 Task: Look for space in Taloda, India from 1st July, 2023 to 8th July, 2023 for 2 adults, 1 child in price range Rs.15000 to Rs.20000. Place can be entire place with 1  bedroom having 1 bed and 1 bathroom. Property type can be house, flat, guest house, hotel. Booking option can be shelf check-in. Required host language is English.
Action: Mouse moved to (536, 97)
Screenshot: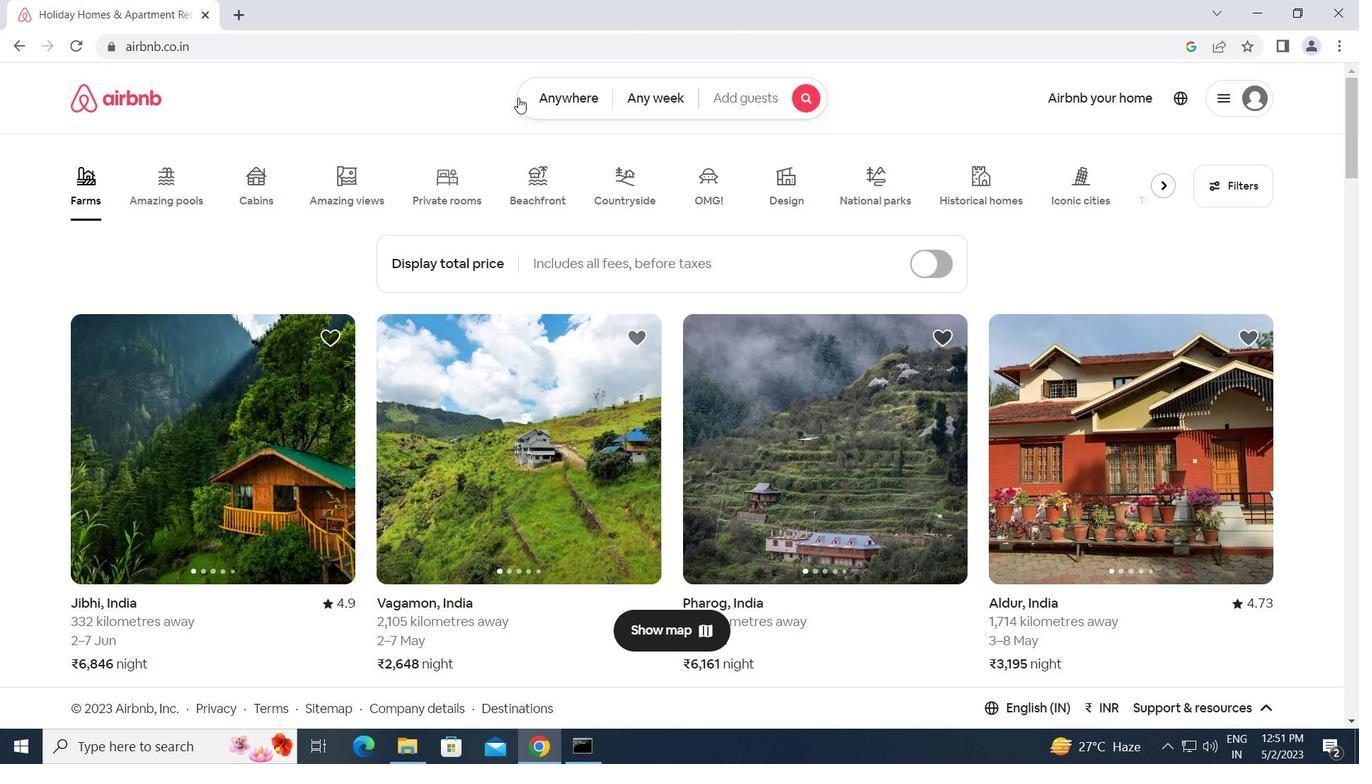 
Action: Mouse pressed left at (536, 97)
Screenshot: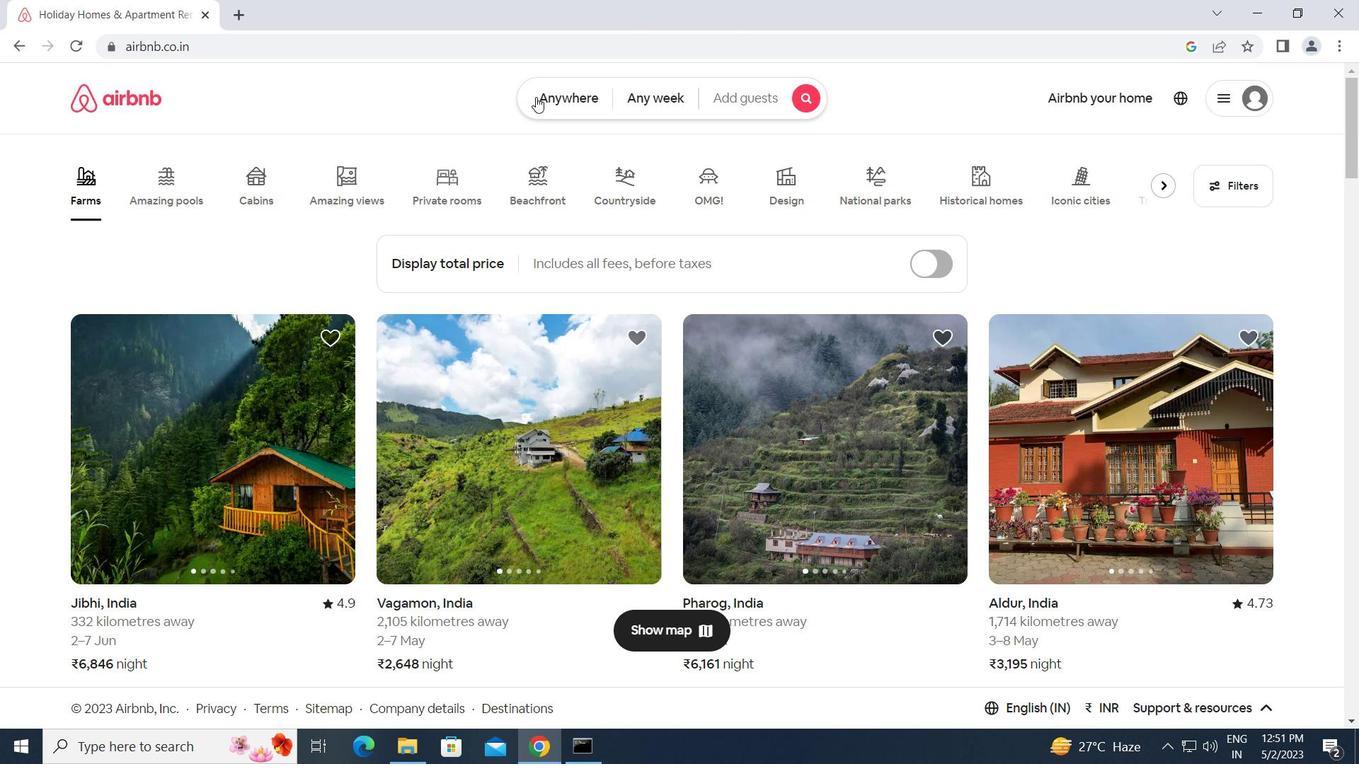 
Action: Mouse moved to (477, 164)
Screenshot: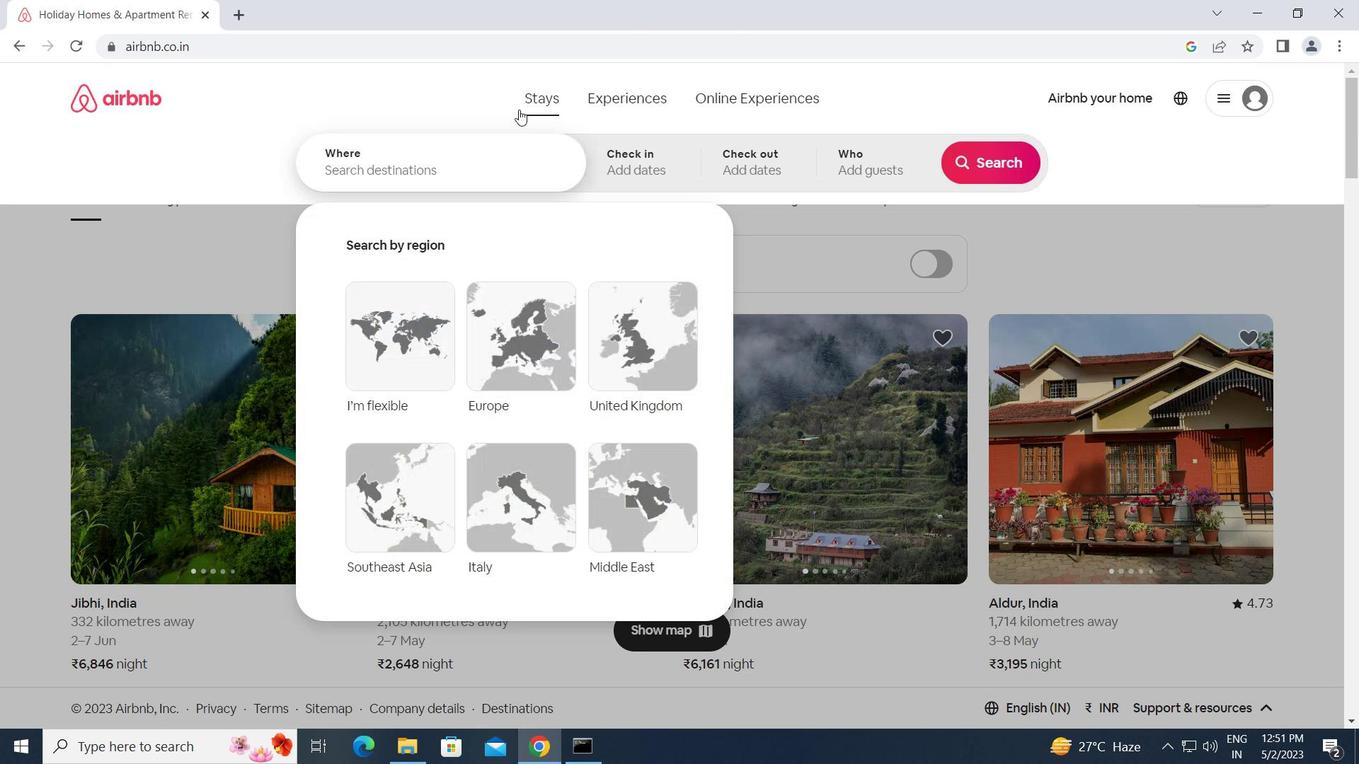 
Action: Mouse pressed left at (477, 164)
Screenshot: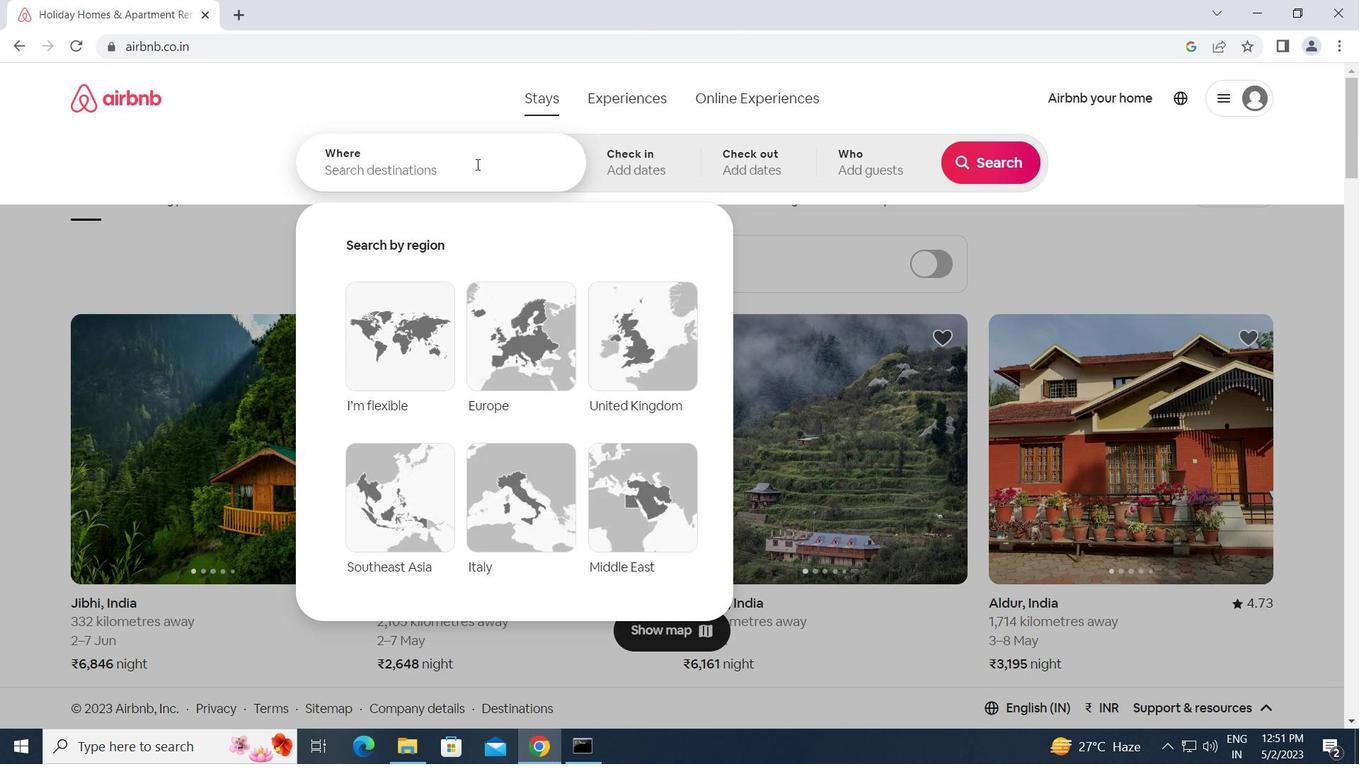 
Action: Key pressed <Key.caps_lock><Key.caps_lock>t<Key.caps_lock>aloda,<Key.space><Key.caps_lock>i<Key.caps_lock>ndia<Key.enter>
Screenshot: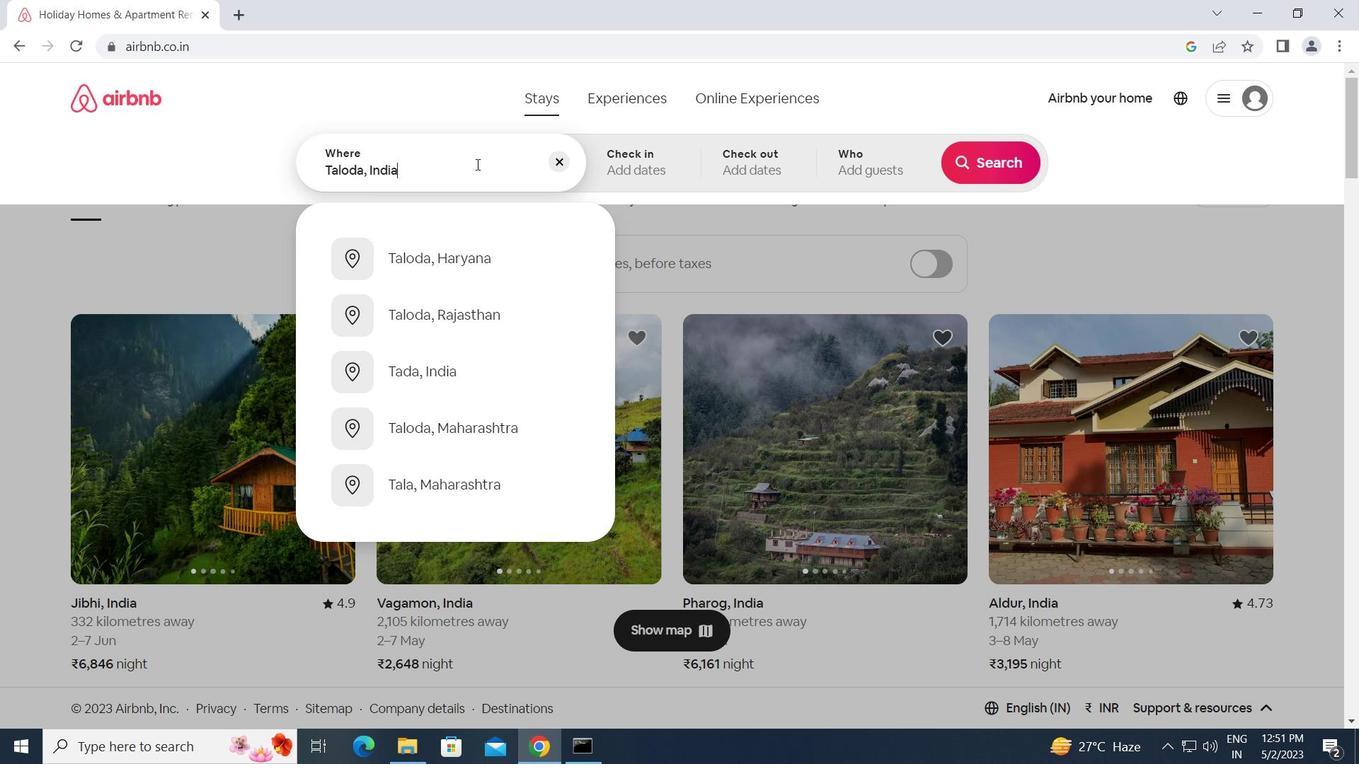 
Action: Mouse moved to (985, 299)
Screenshot: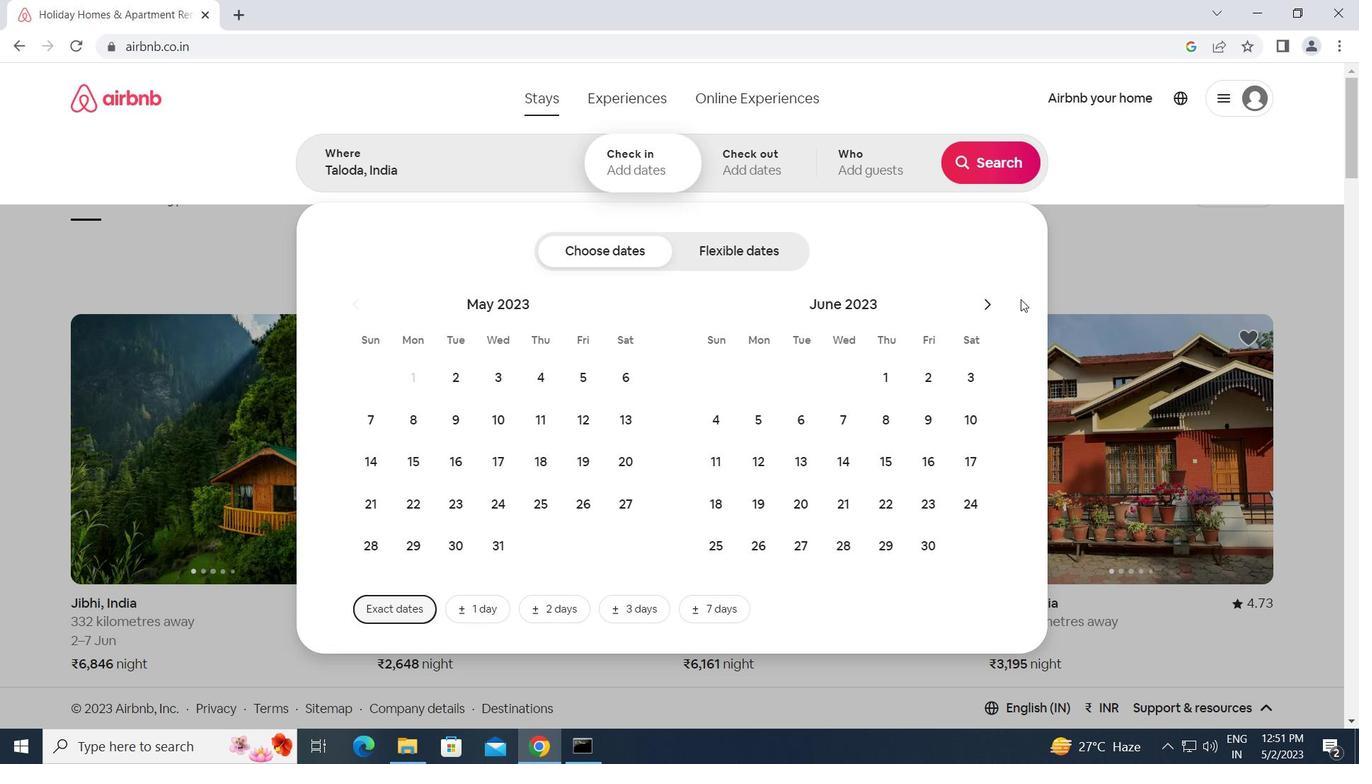 
Action: Mouse pressed left at (985, 299)
Screenshot: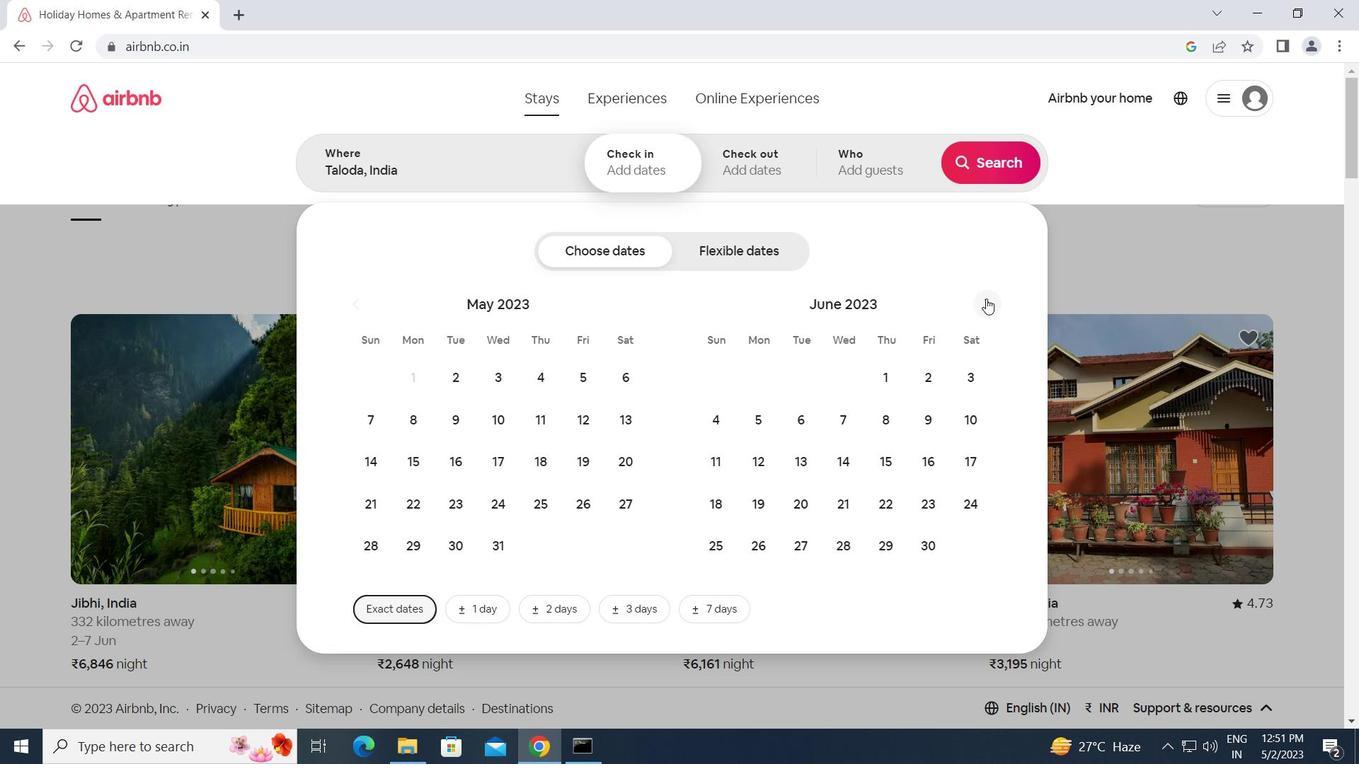 
Action: Mouse moved to (965, 375)
Screenshot: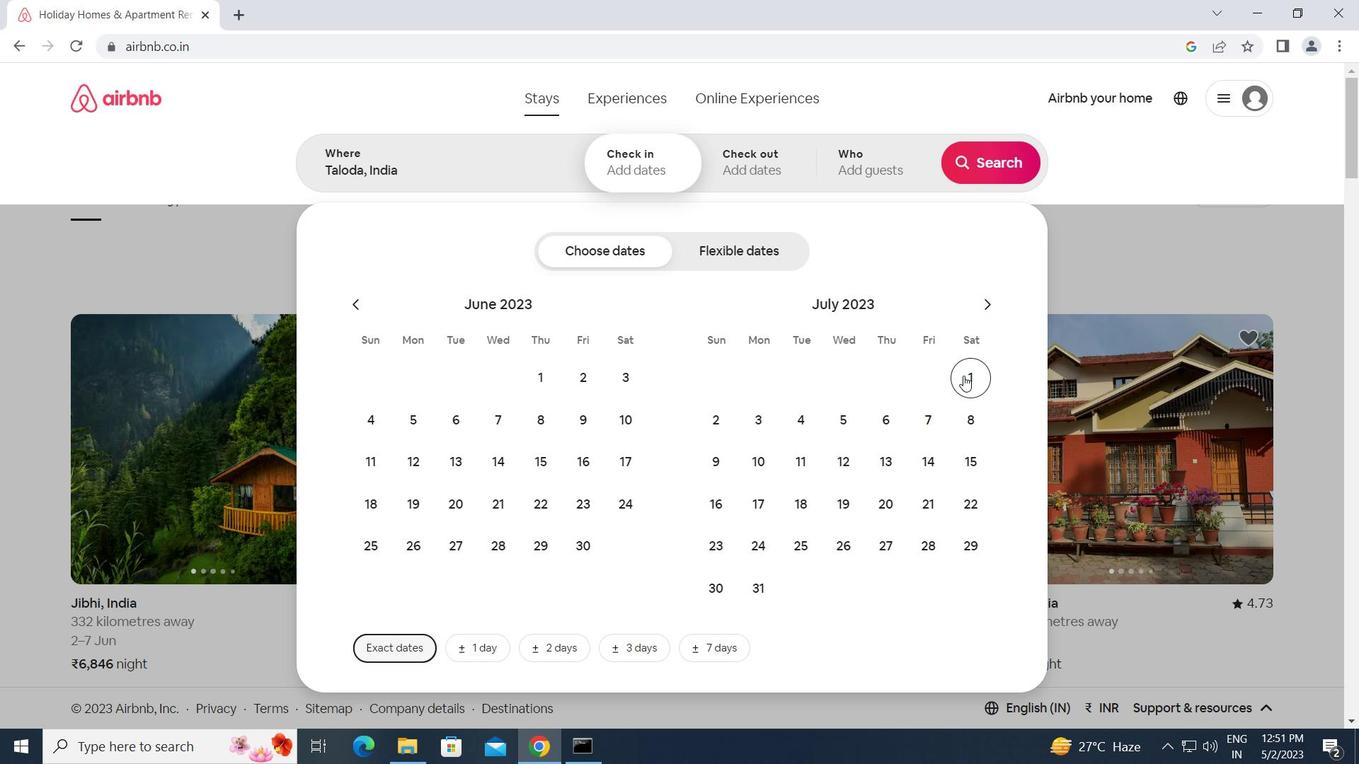 
Action: Mouse pressed left at (965, 375)
Screenshot: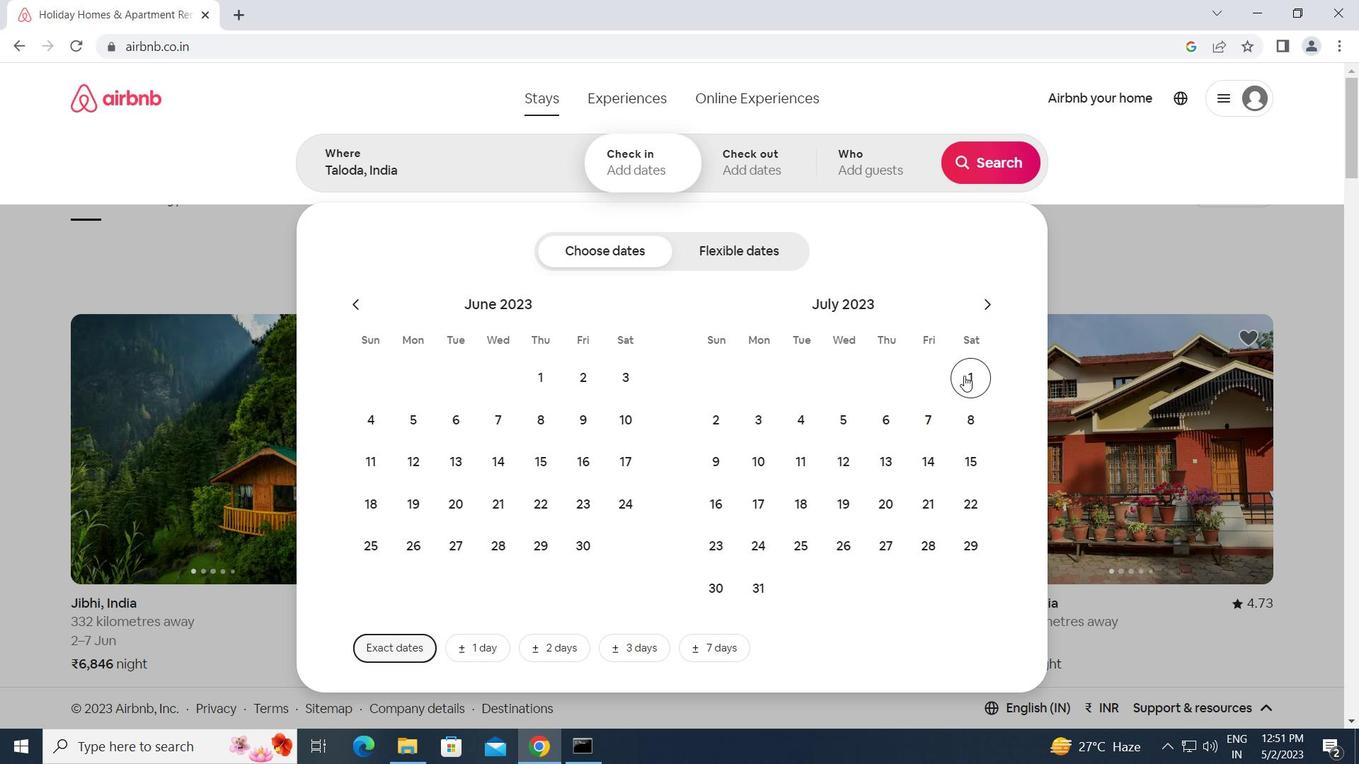 
Action: Mouse moved to (968, 419)
Screenshot: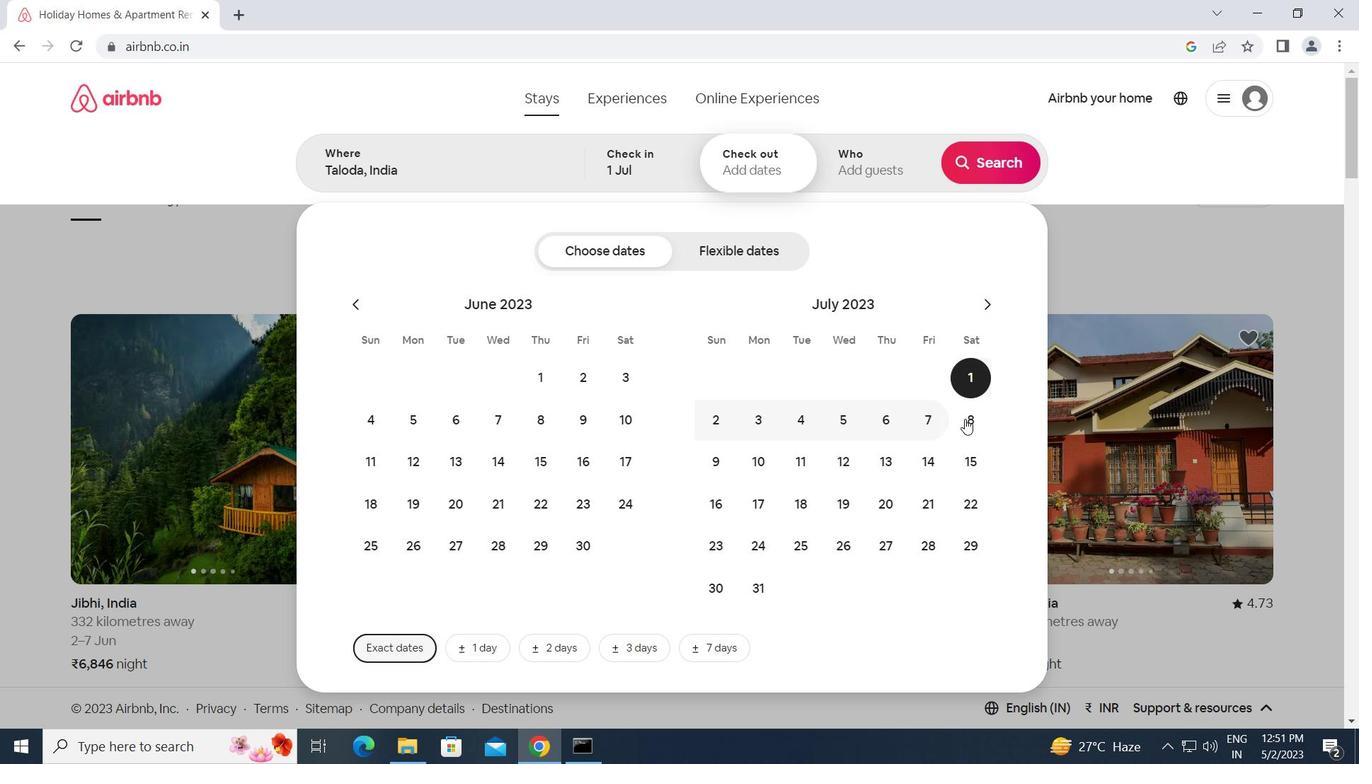 
Action: Mouse pressed left at (968, 419)
Screenshot: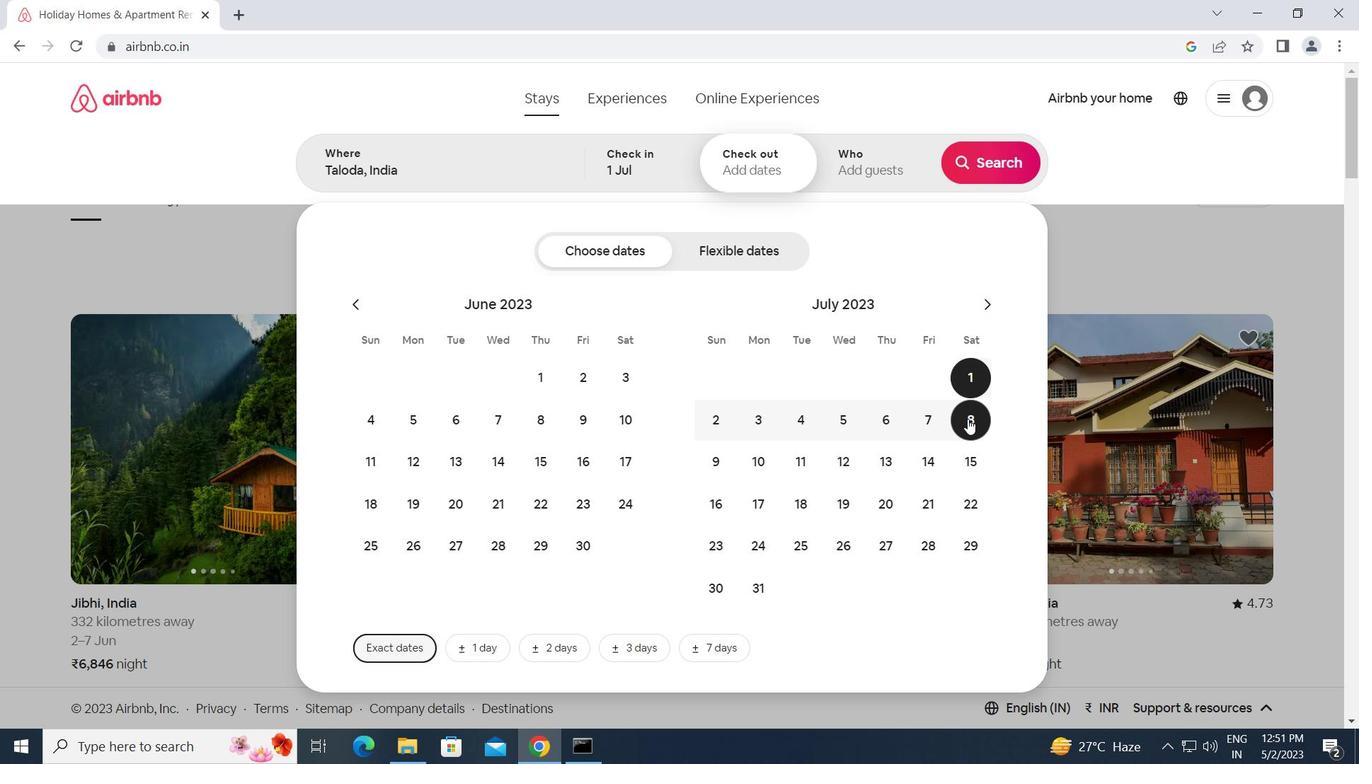 
Action: Mouse moved to (885, 162)
Screenshot: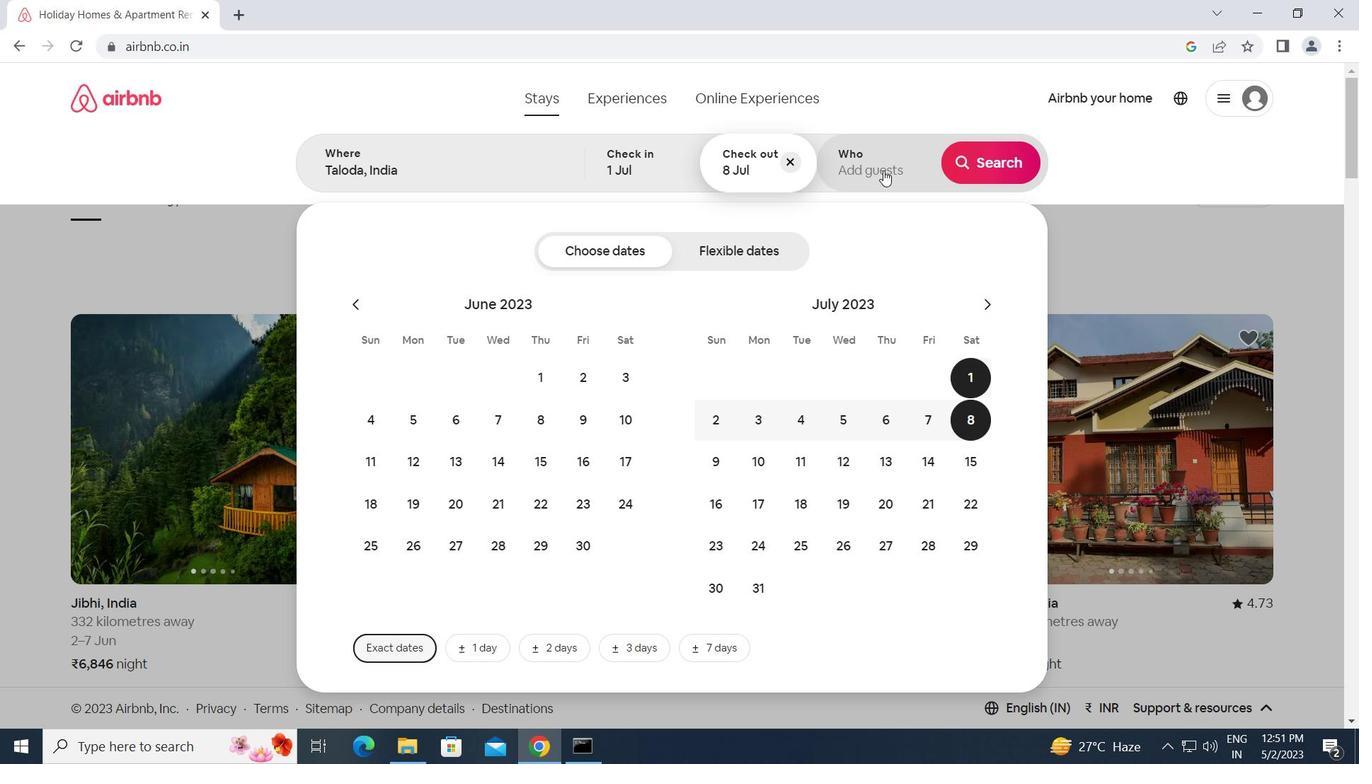 
Action: Mouse pressed left at (885, 162)
Screenshot: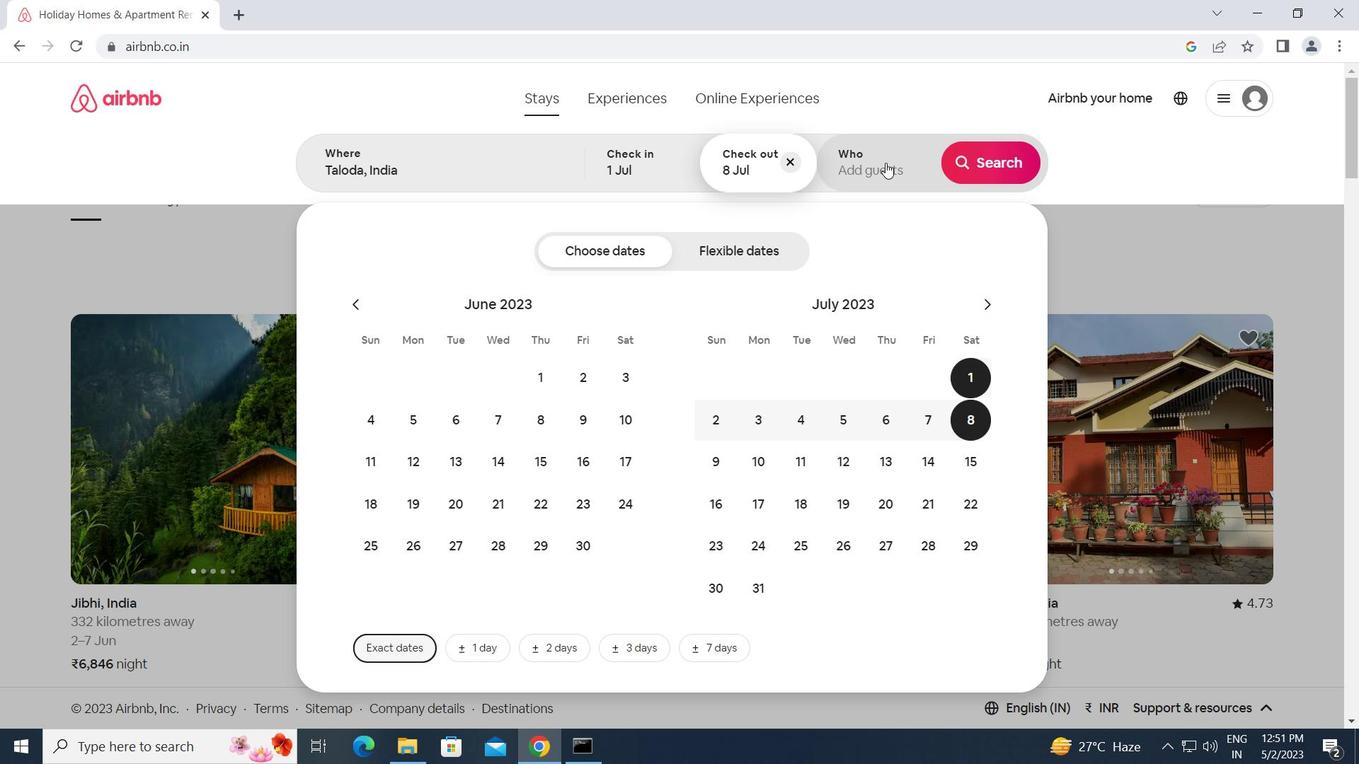 
Action: Mouse moved to (994, 249)
Screenshot: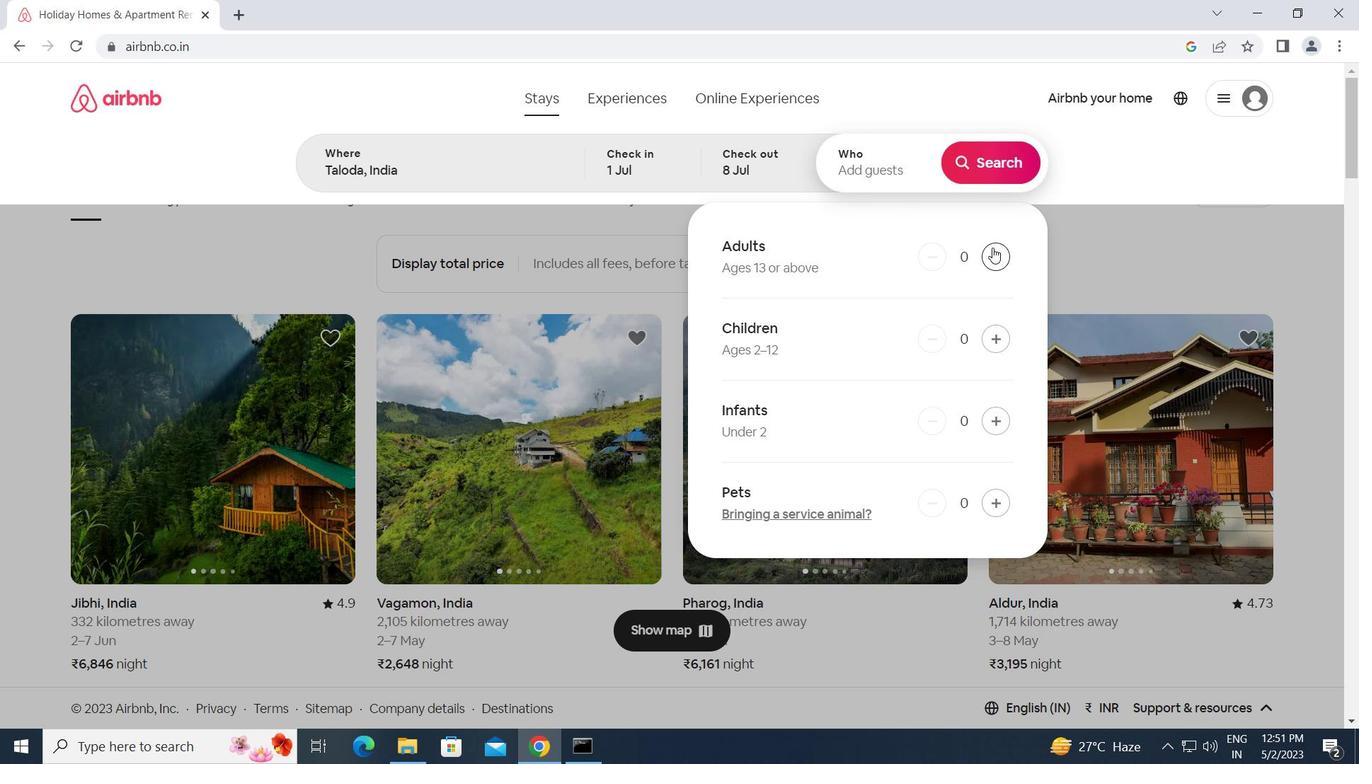 
Action: Mouse pressed left at (994, 249)
Screenshot: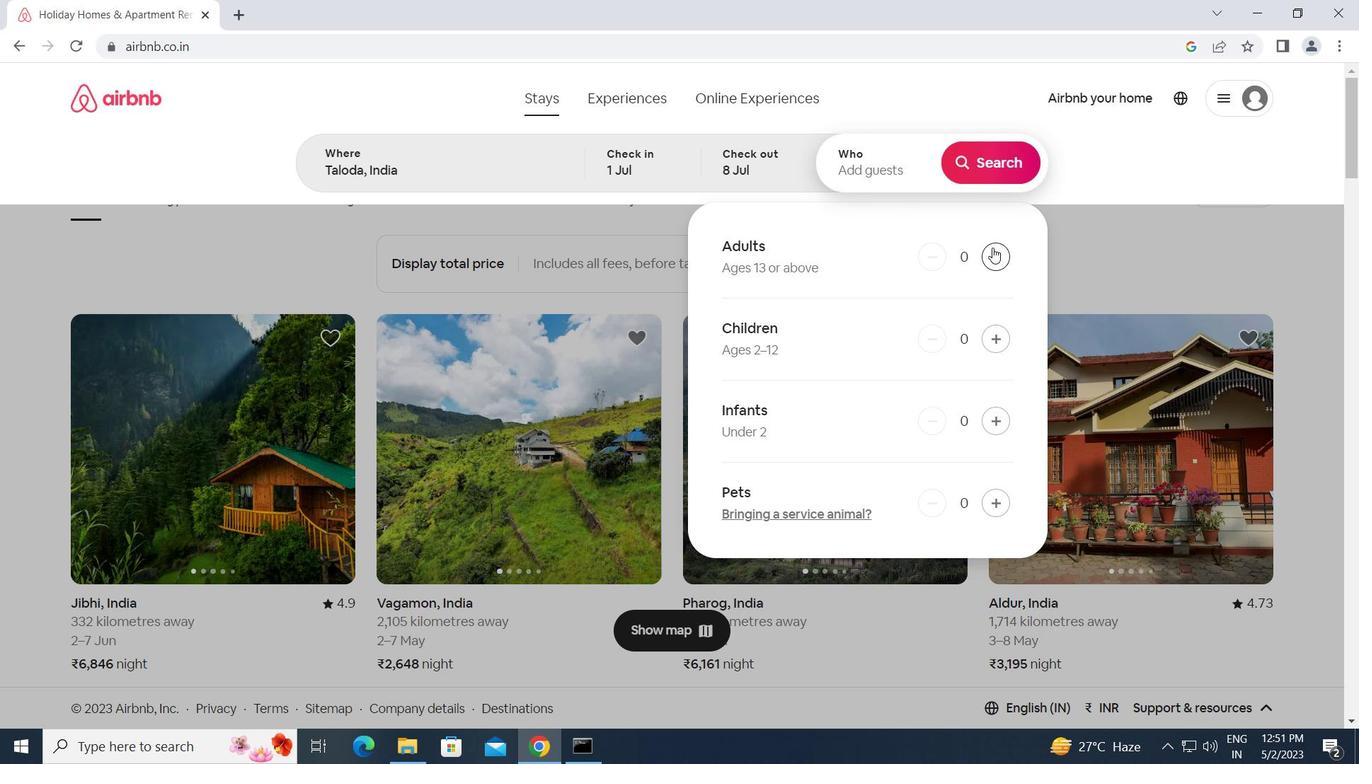 
Action: Mouse pressed left at (994, 249)
Screenshot: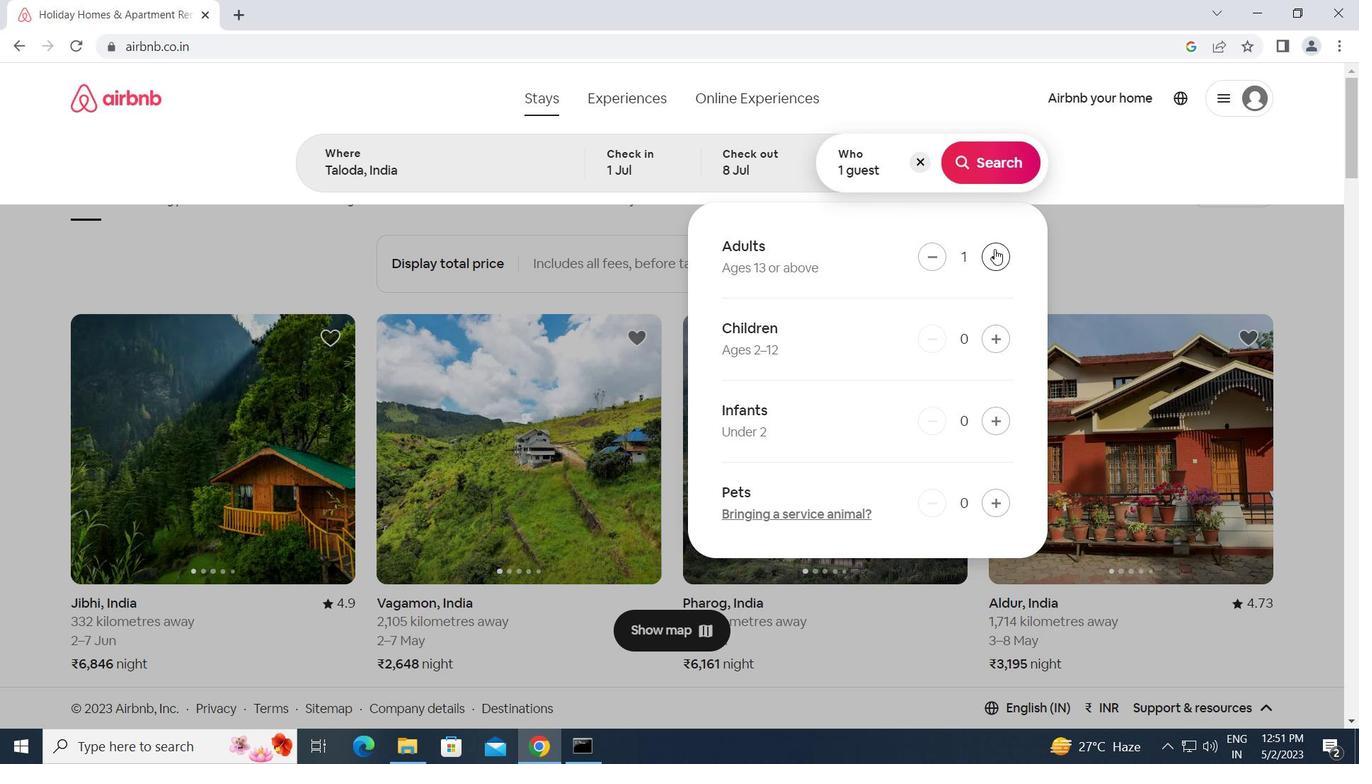 
Action: Mouse moved to (991, 327)
Screenshot: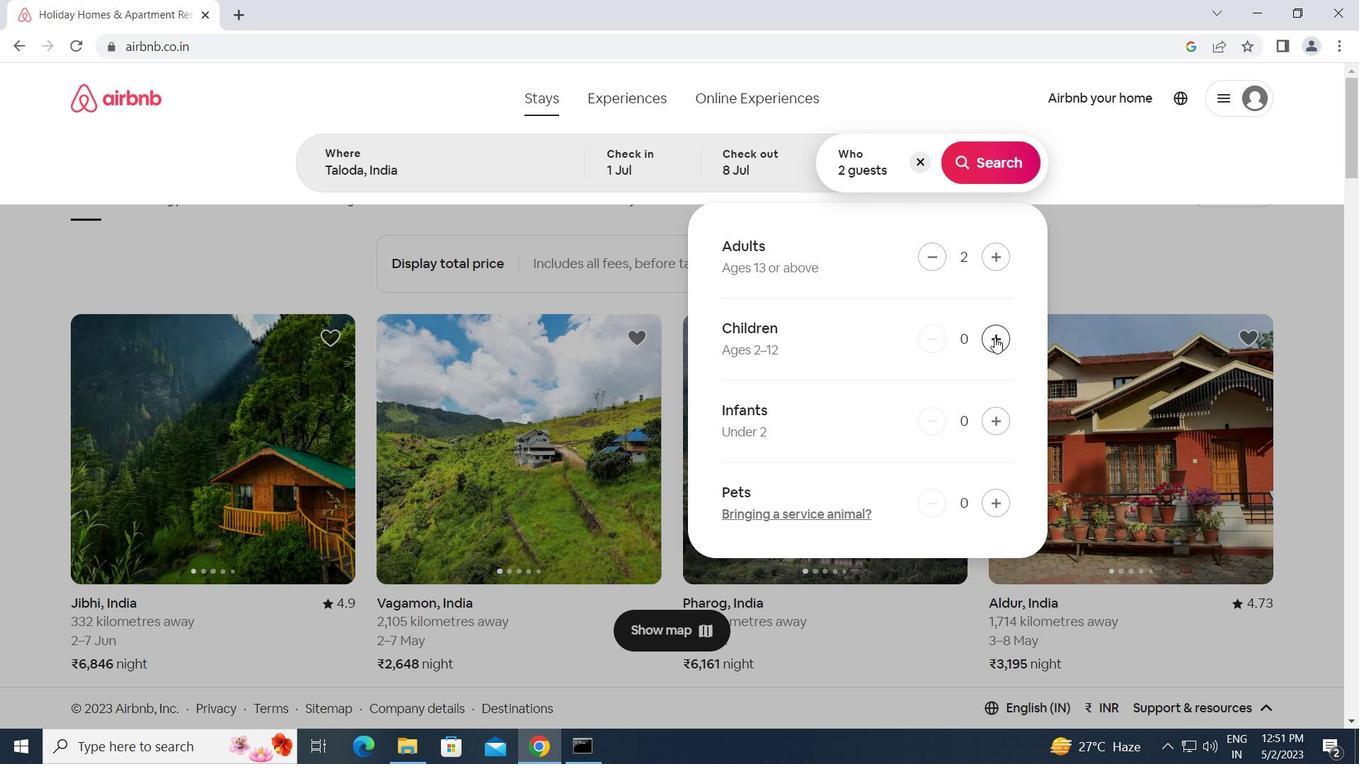 
Action: Mouse pressed left at (991, 327)
Screenshot: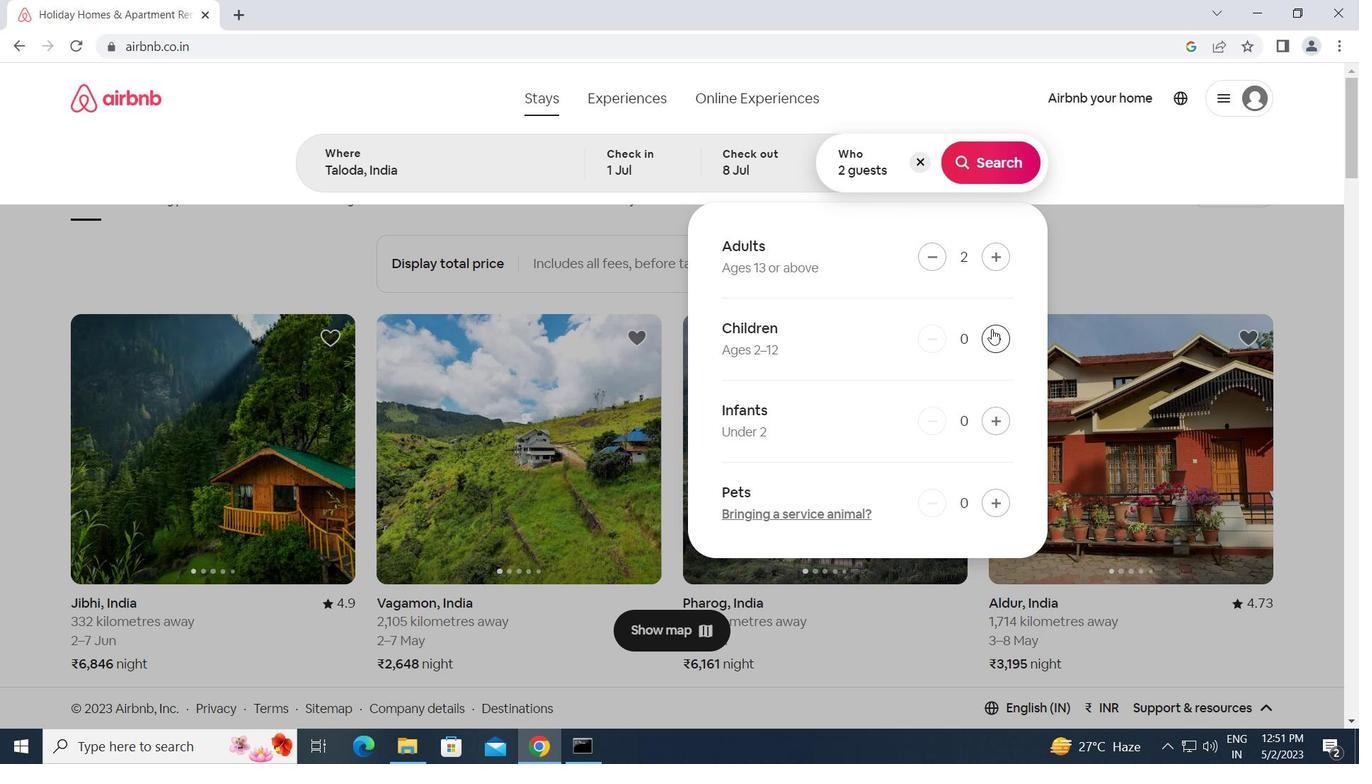 
Action: Mouse moved to (987, 155)
Screenshot: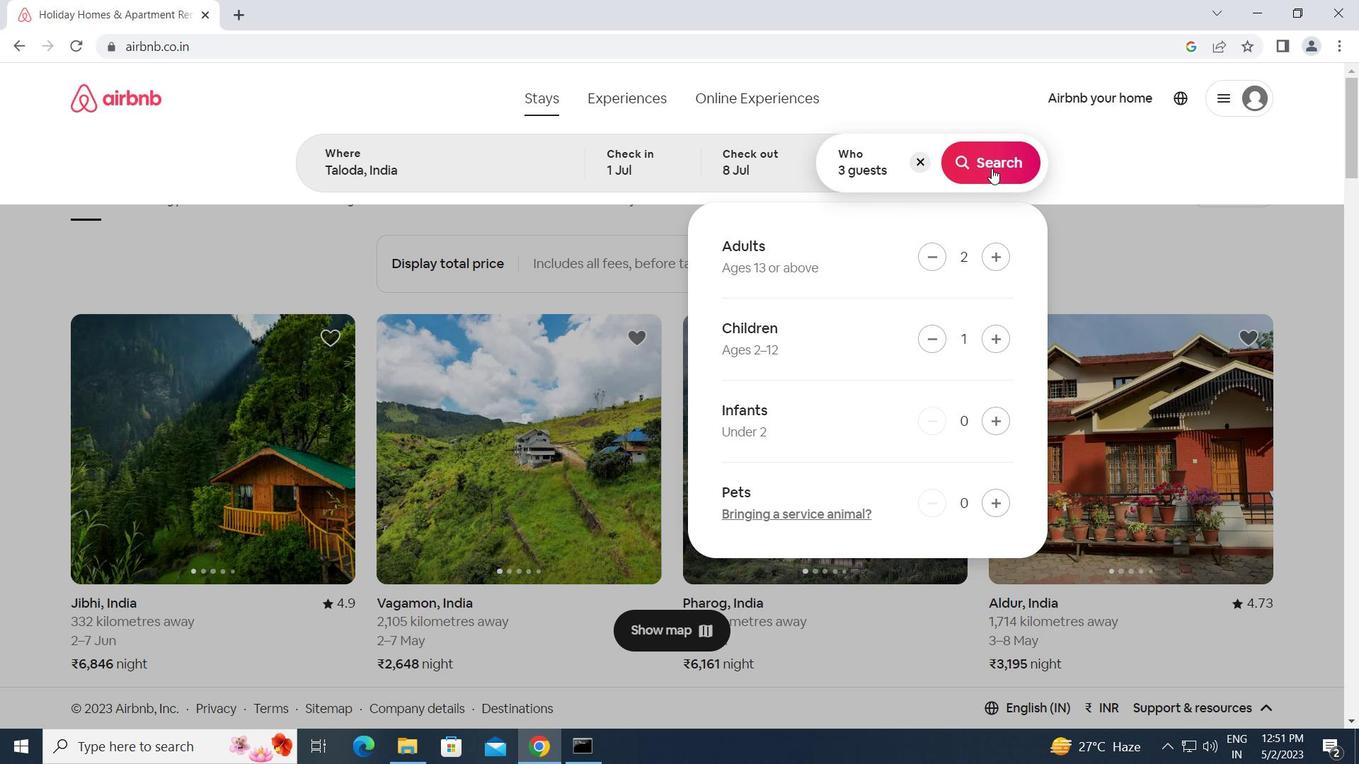 
Action: Mouse pressed left at (987, 155)
Screenshot: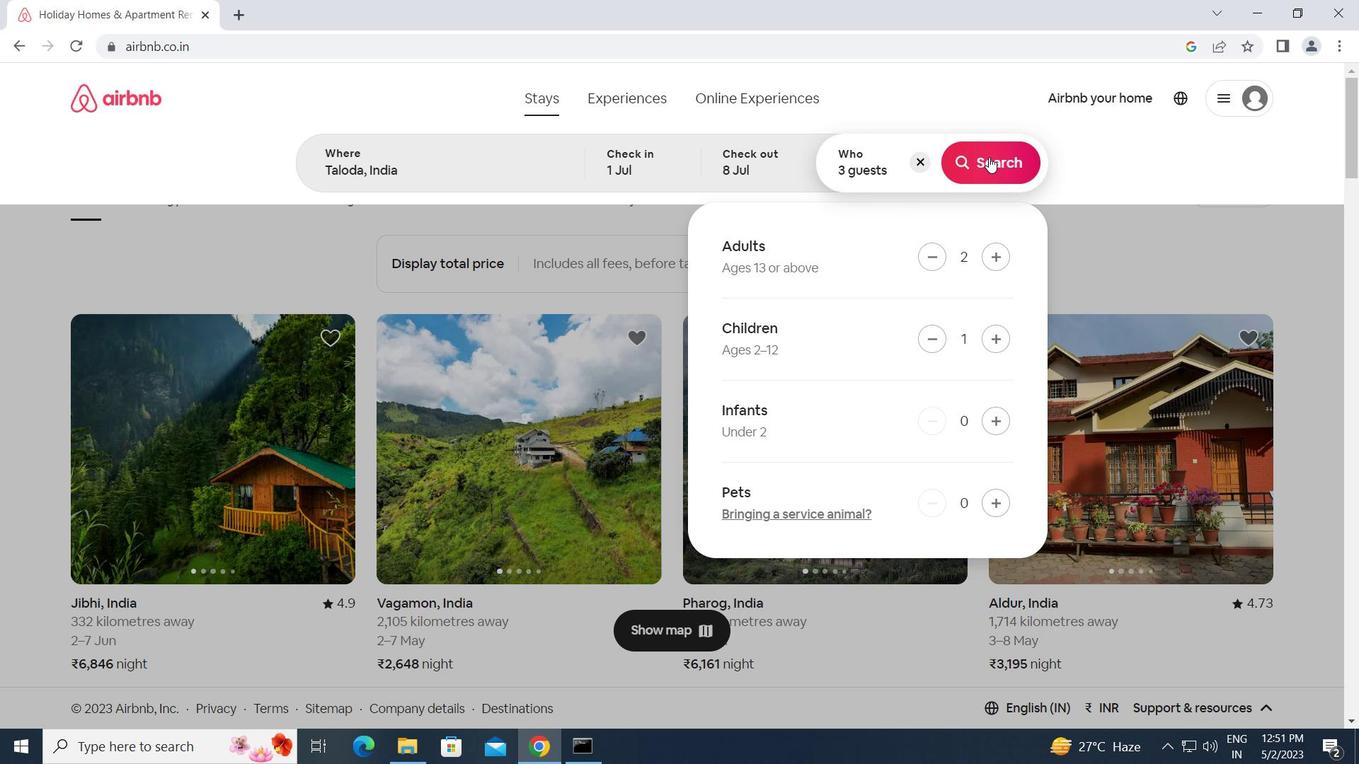 
Action: Mouse moved to (1284, 167)
Screenshot: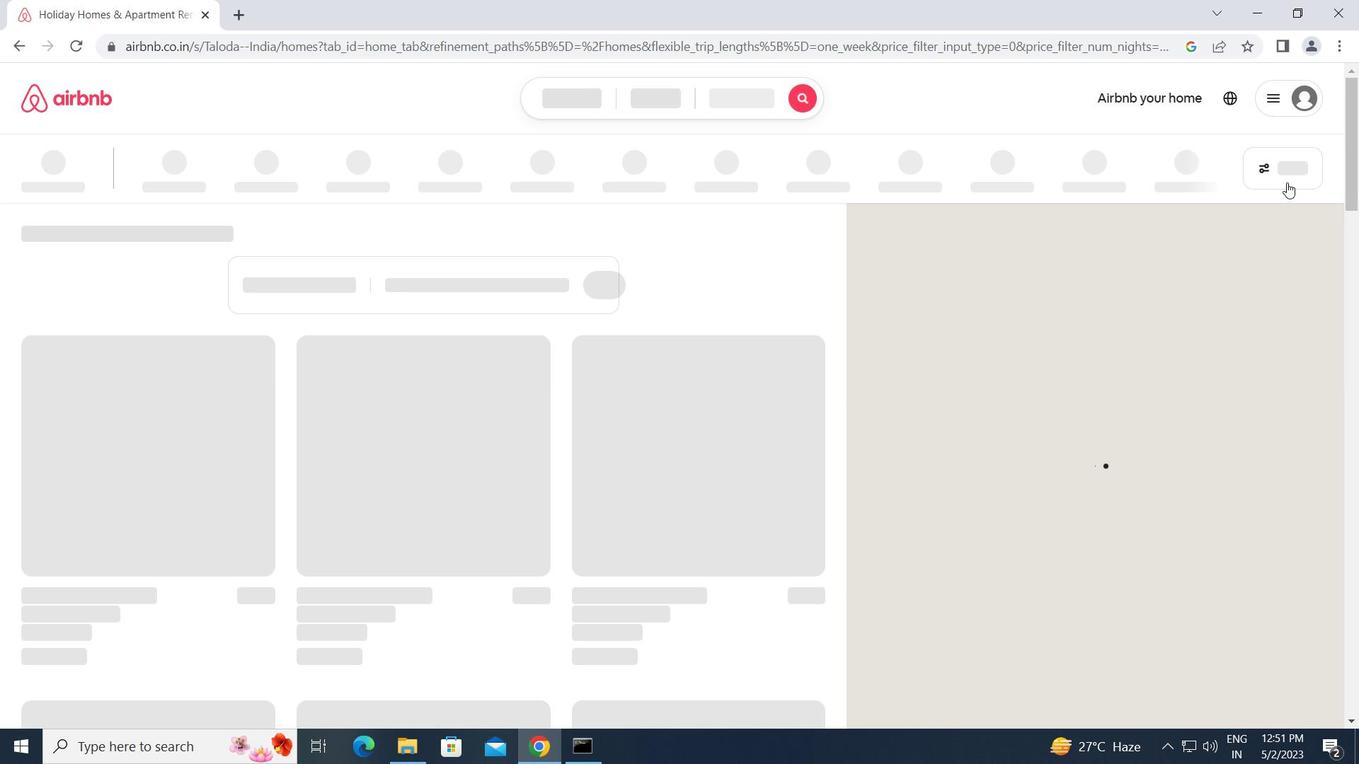 
Action: Mouse pressed left at (1284, 167)
Screenshot: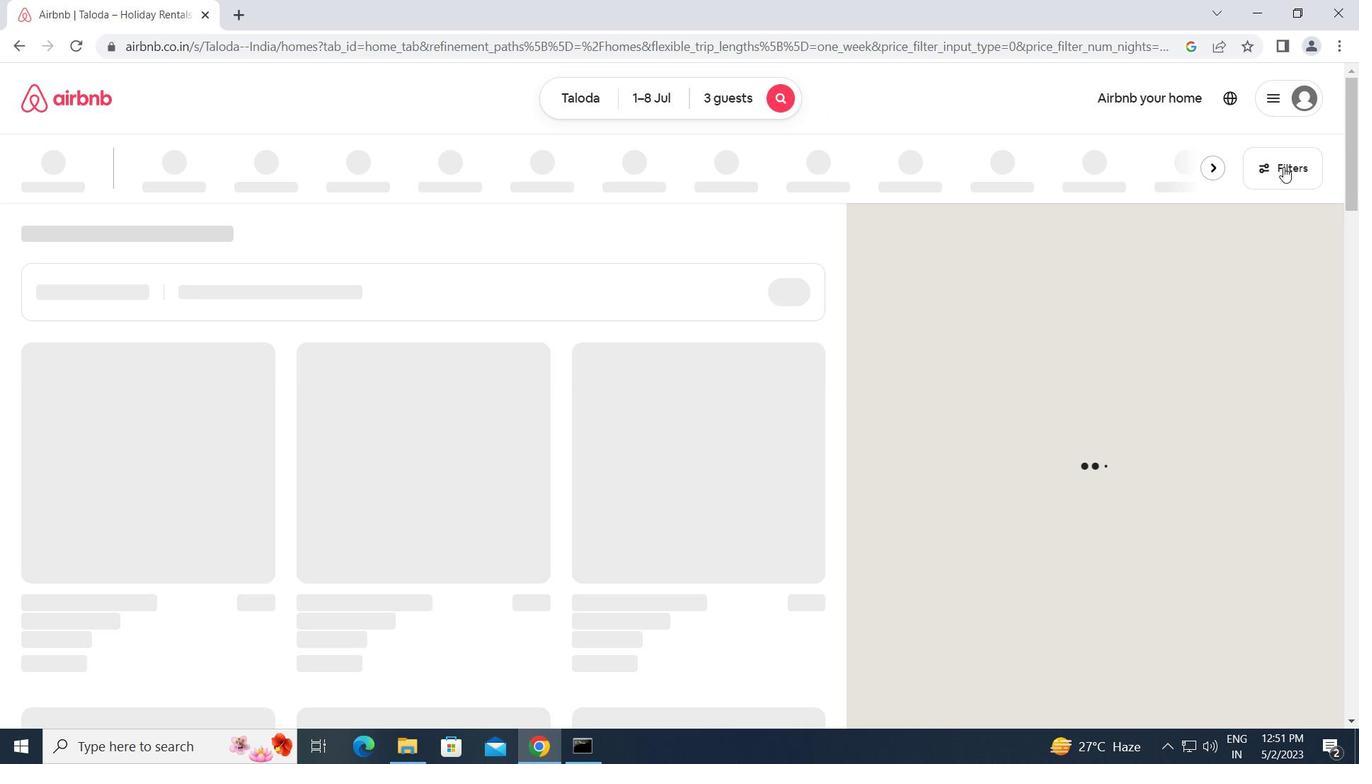 
Action: Mouse moved to (446, 341)
Screenshot: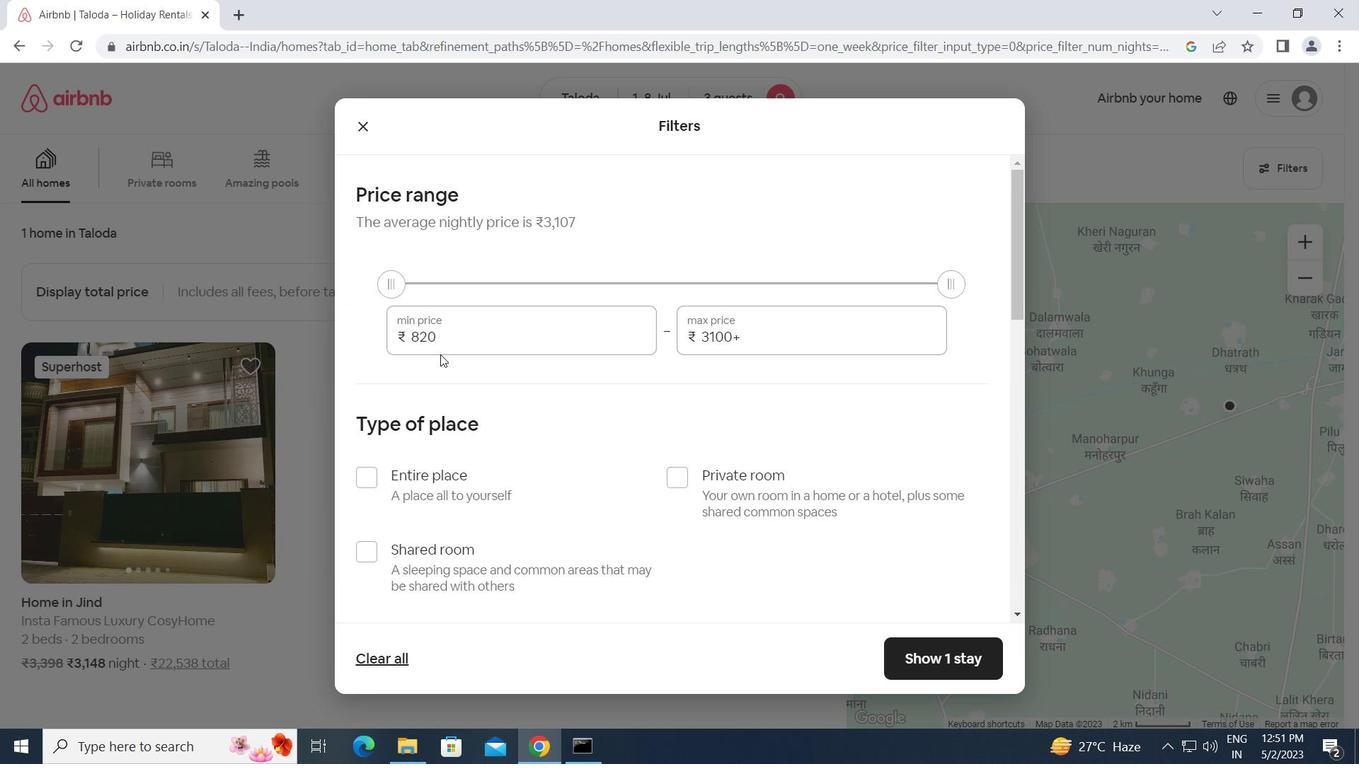 
Action: Mouse pressed left at (446, 341)
Screenshot: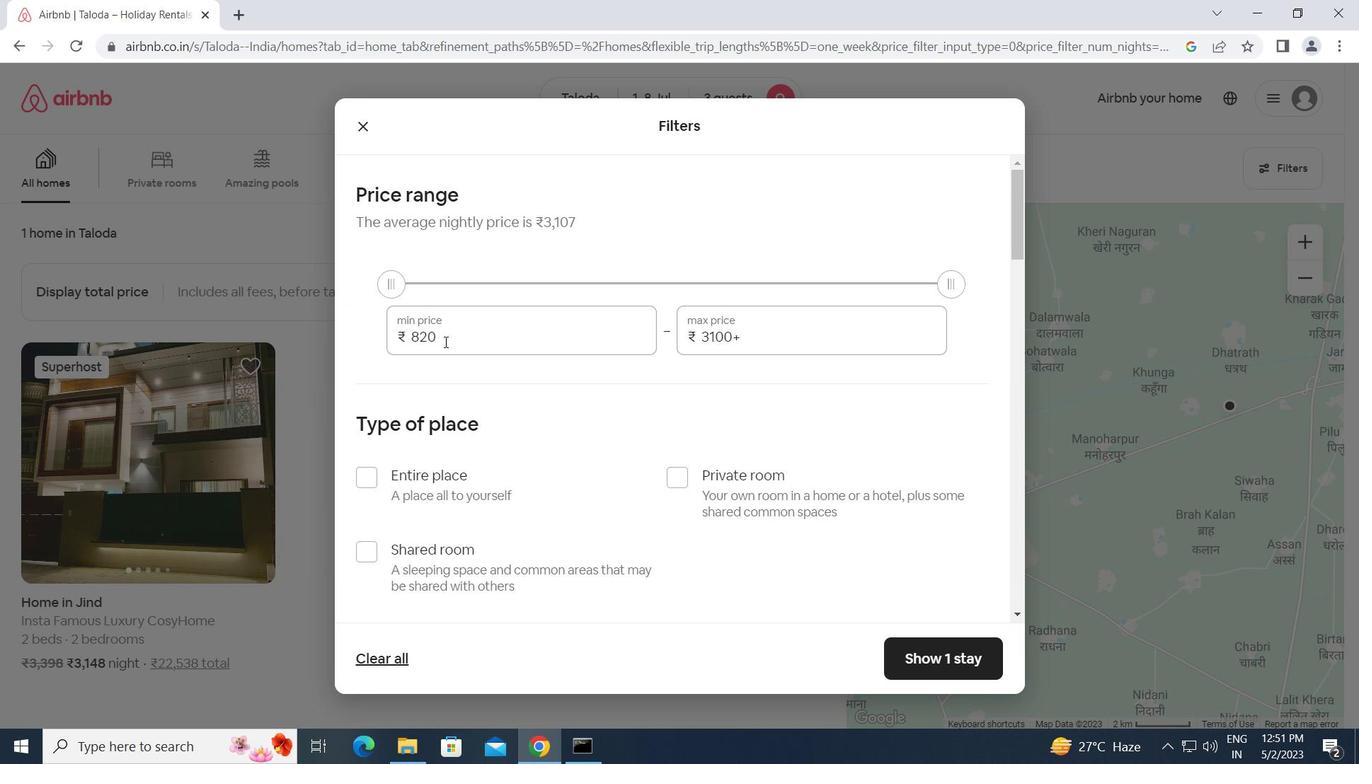 
Action: Mouse moved to (383, 336)
Screenshot: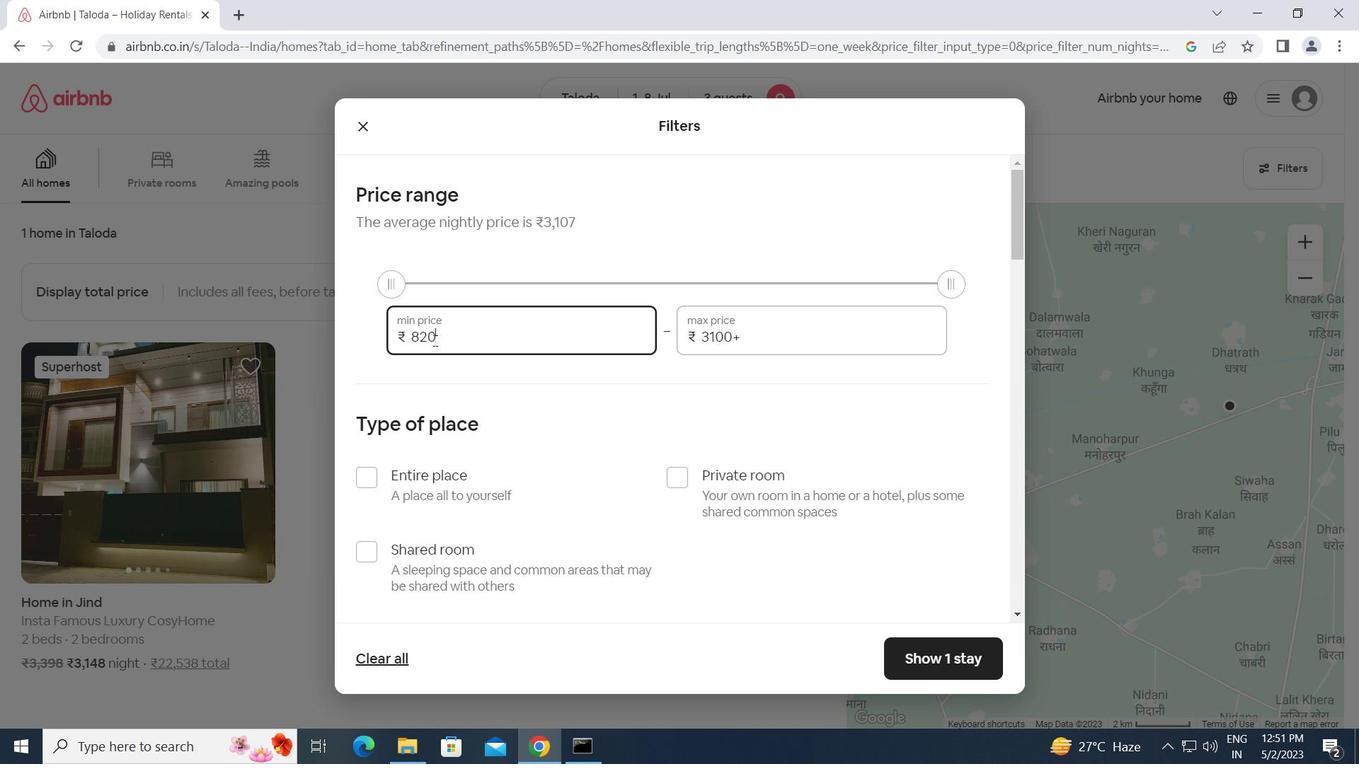 
Action: Key pressed 15000<Key.tab>20000
Screenshot: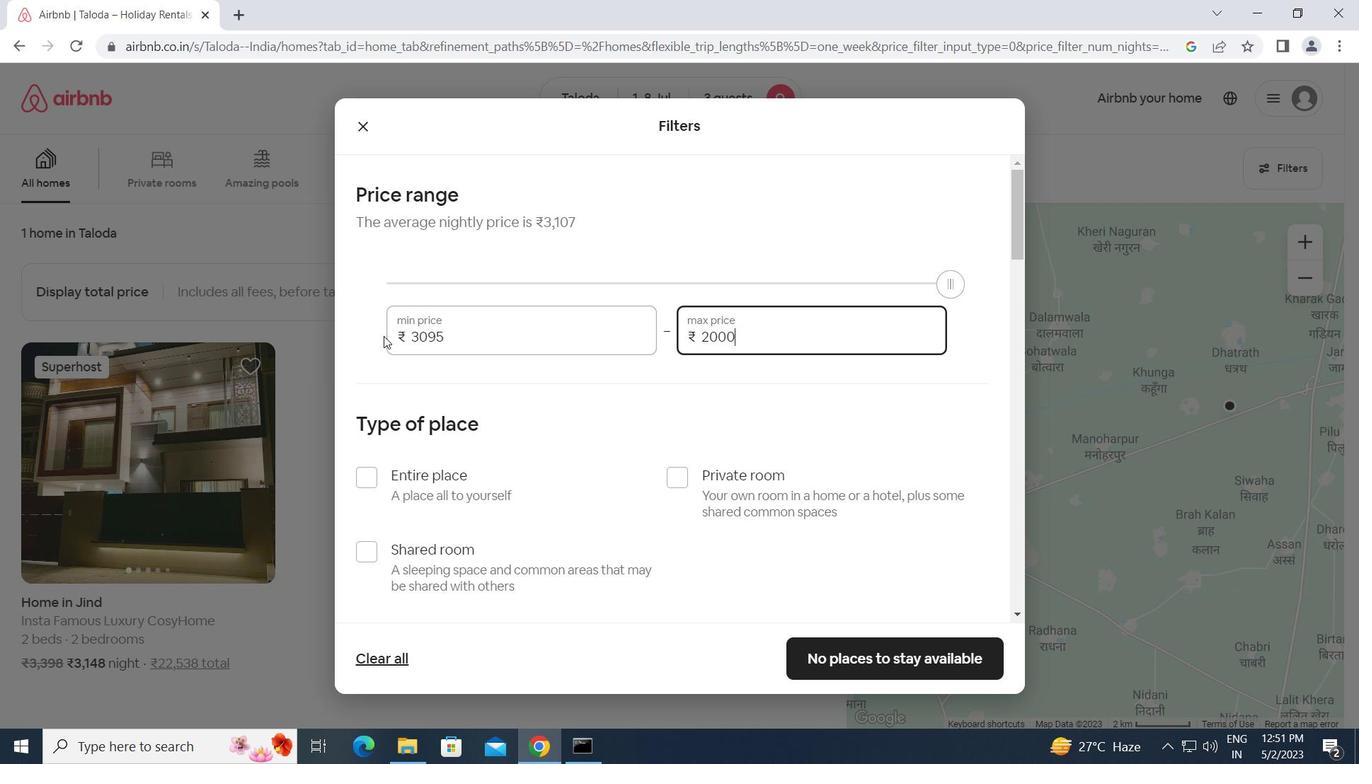 
Action: Mouse moved to (461, 440)
Screenshot: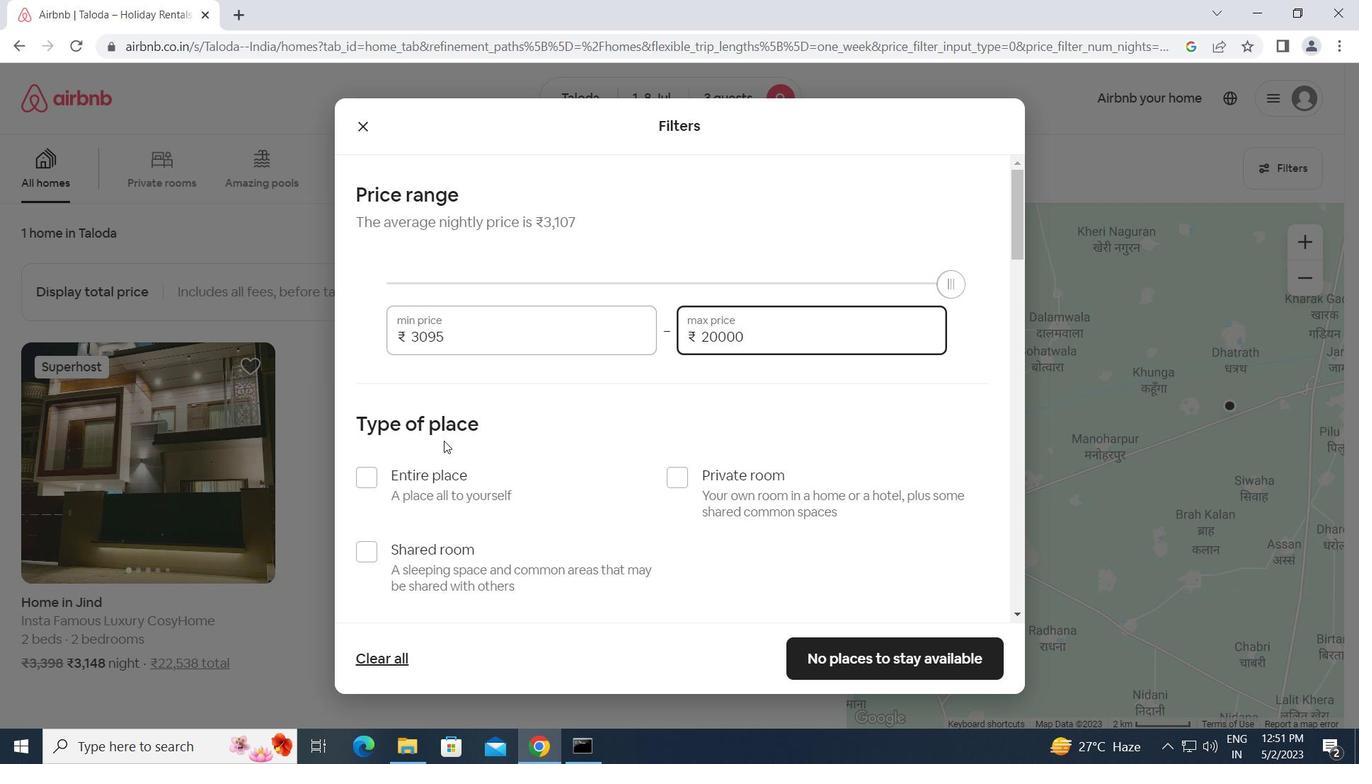 
Action: Mouse scrolled (461, 439) with delta (0, 0)
Screenshot: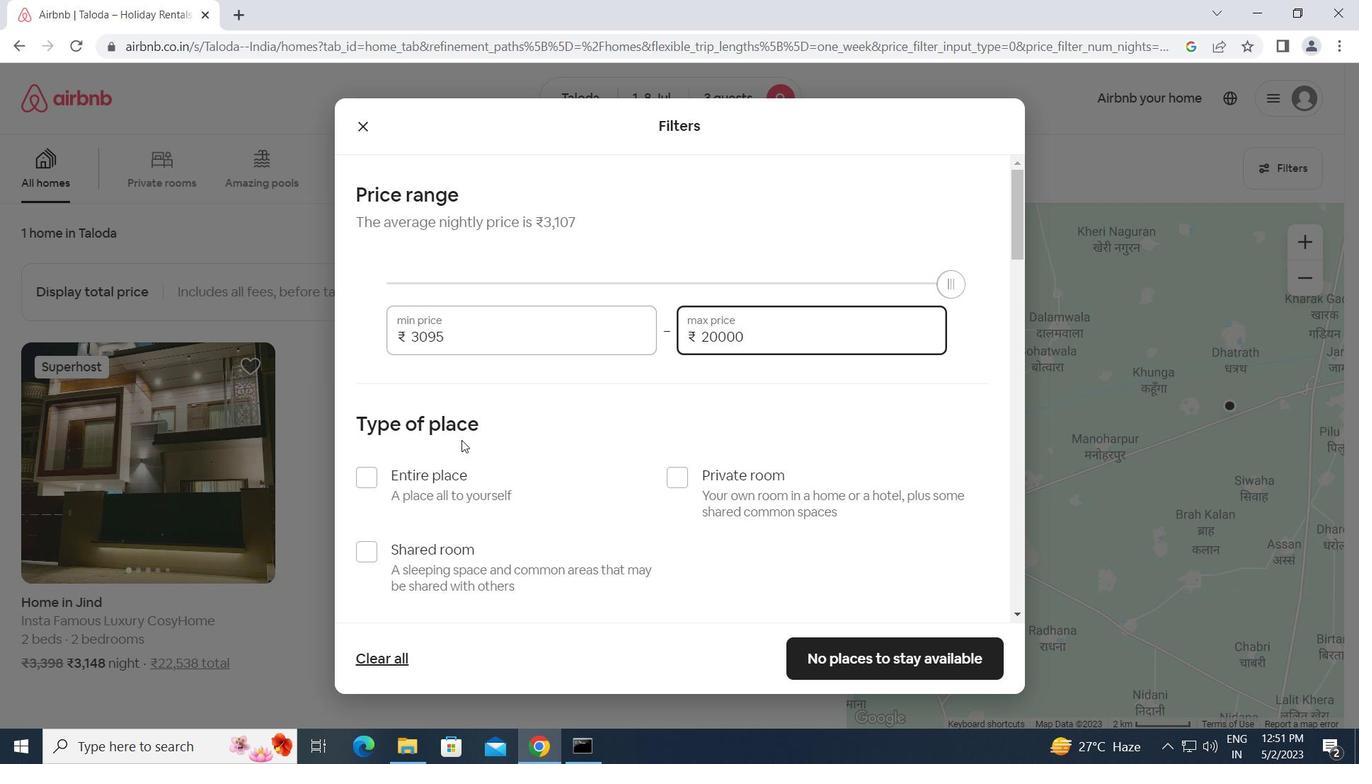 
Action: Mouse moved to (369, 388)
Screenshot: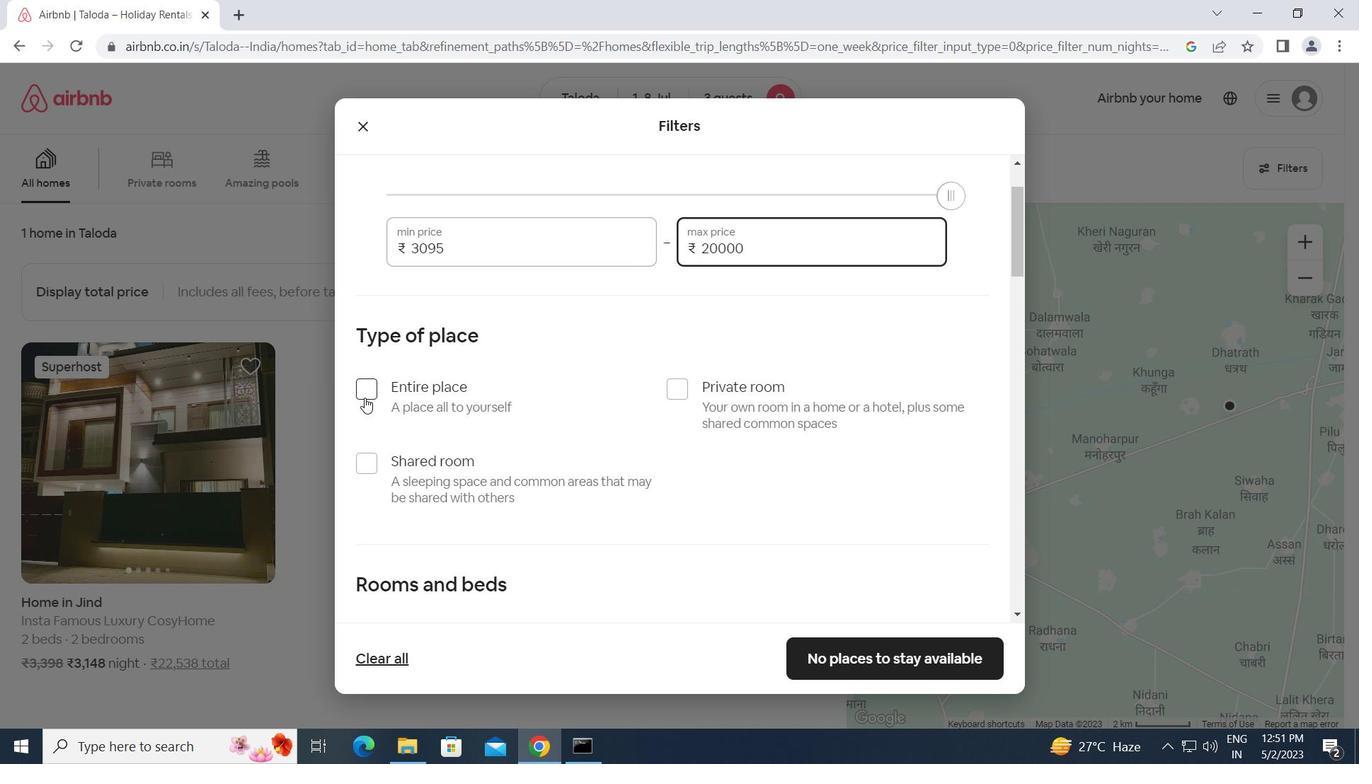 
Action: Mouse pressed left at (369, 388)
Screenshot: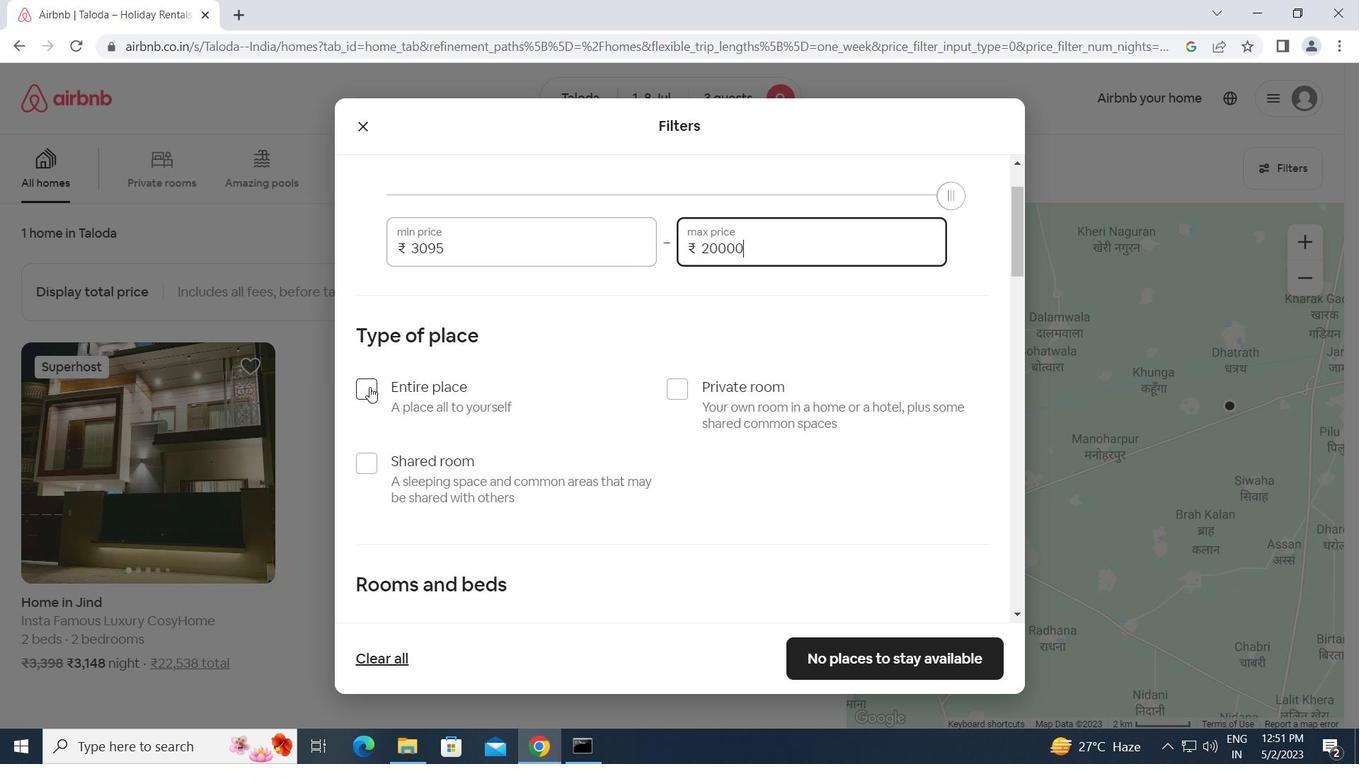 
Action: Mouse moved to (483, 422)
Screenshot: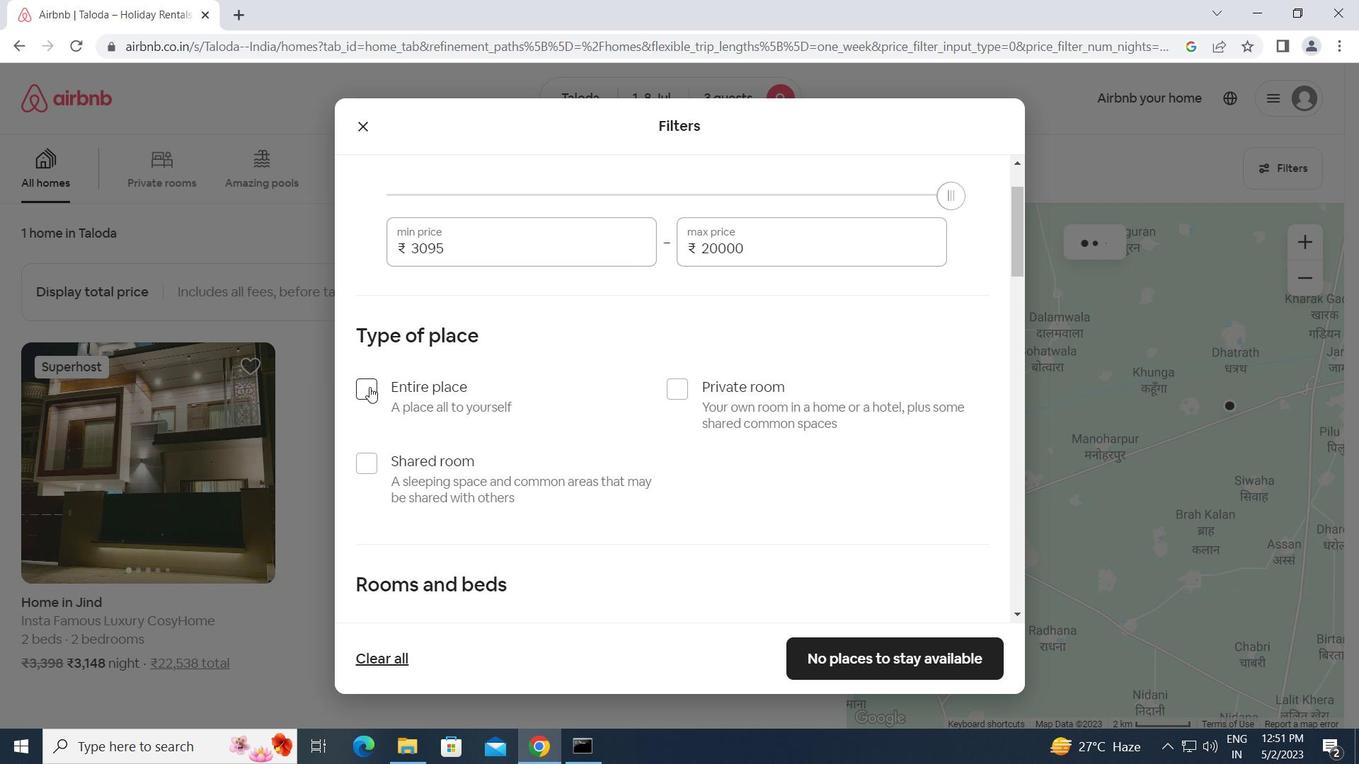 
Action: Mouse scrolled (483, 421) with delta (0, 0)
Screenshot: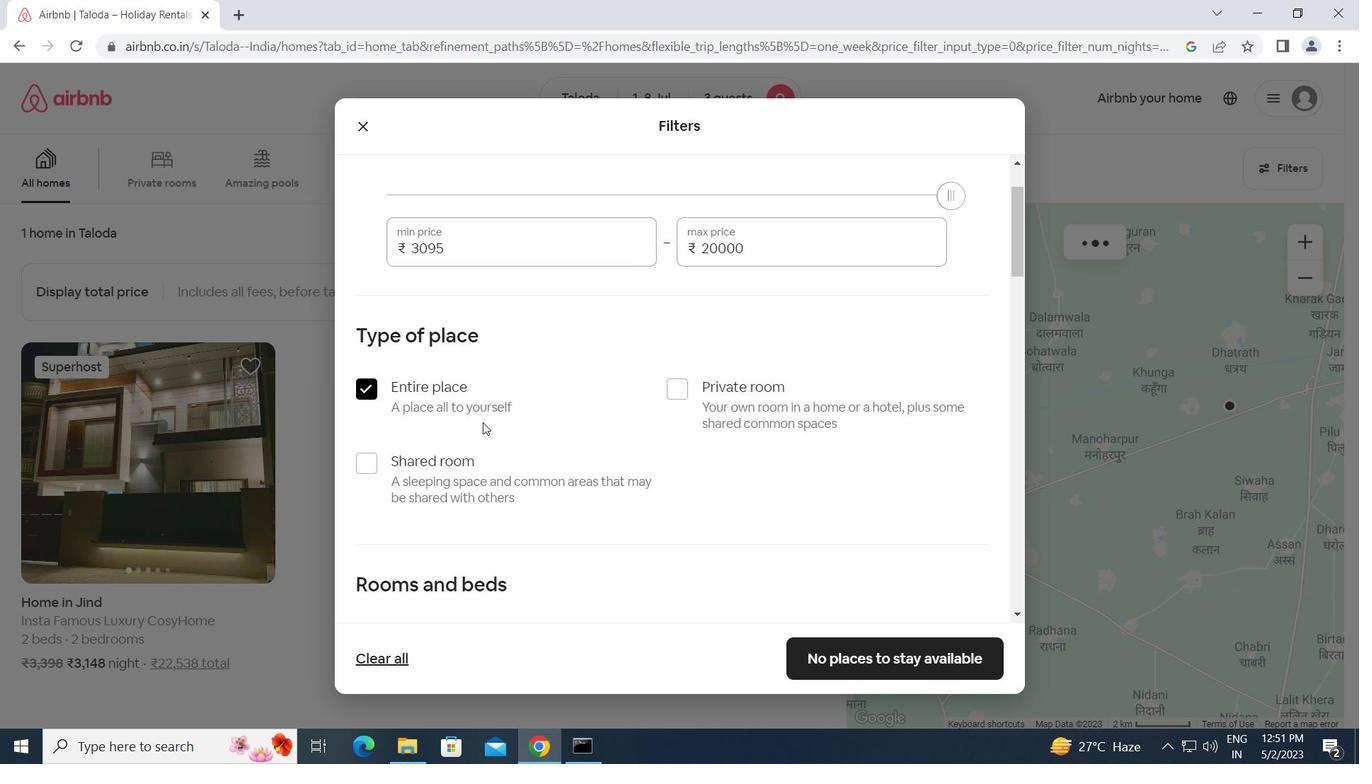 
Action: Mouse scrolled (483, 421) with delta (0, 0)
Screenshot: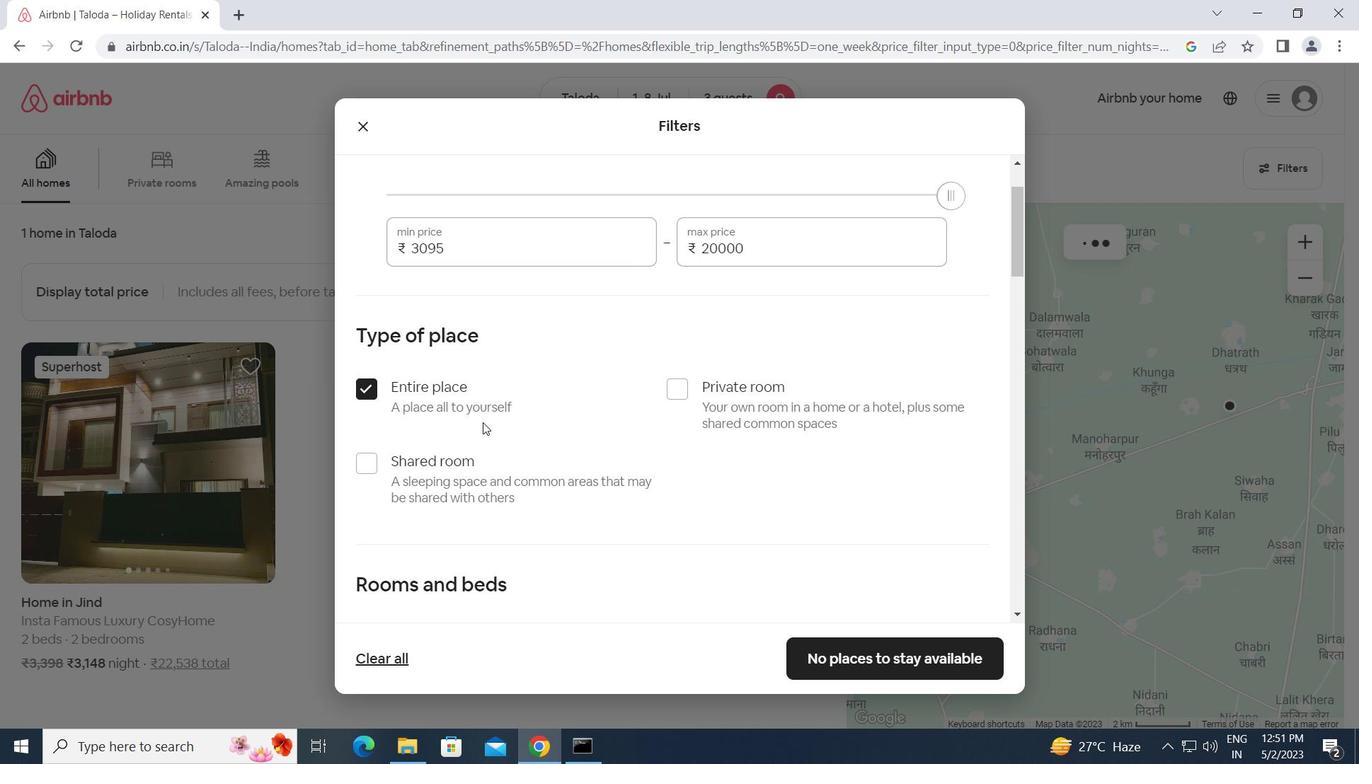 
Action: Mouse scrolled (483, 421) with delta (0, 0)
Screenshot: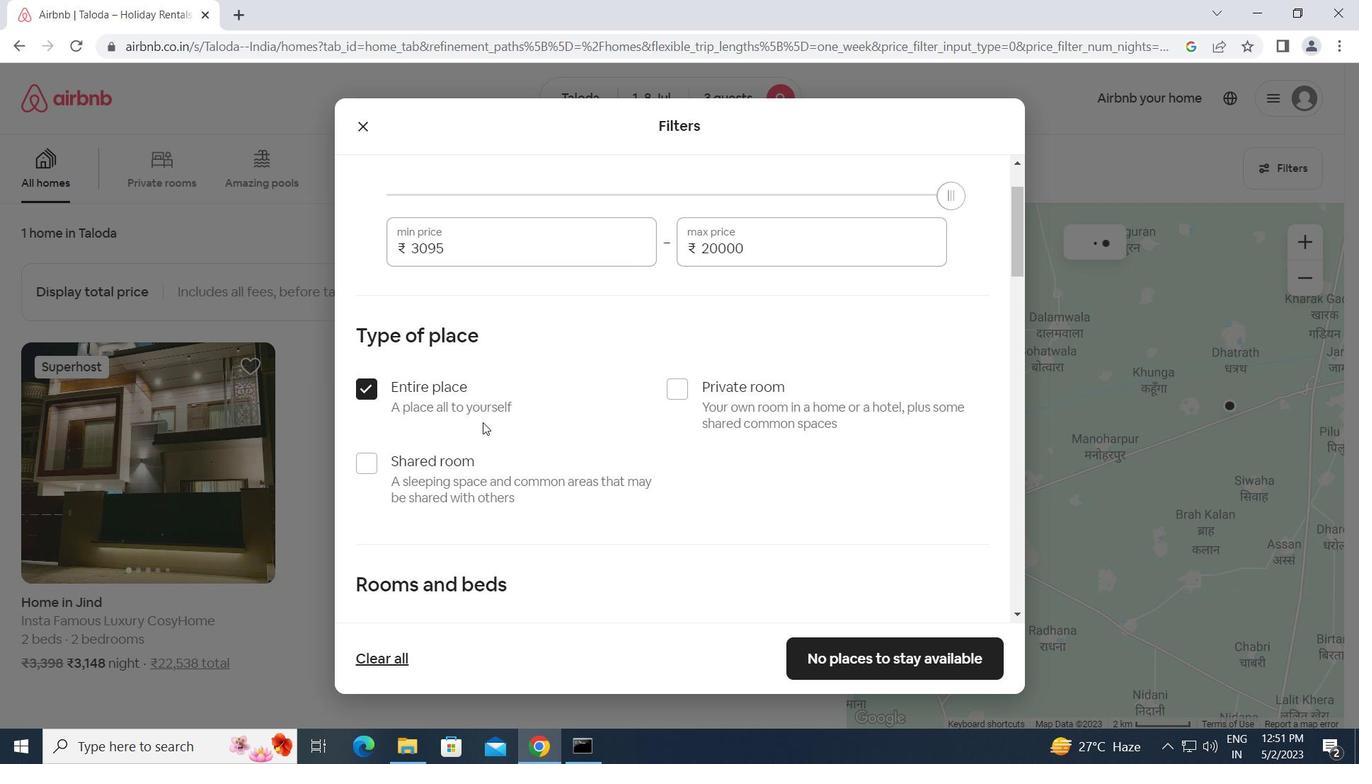 
Action: Mouse scrolled (483, 421) with delta (0, 0)
Screenshot: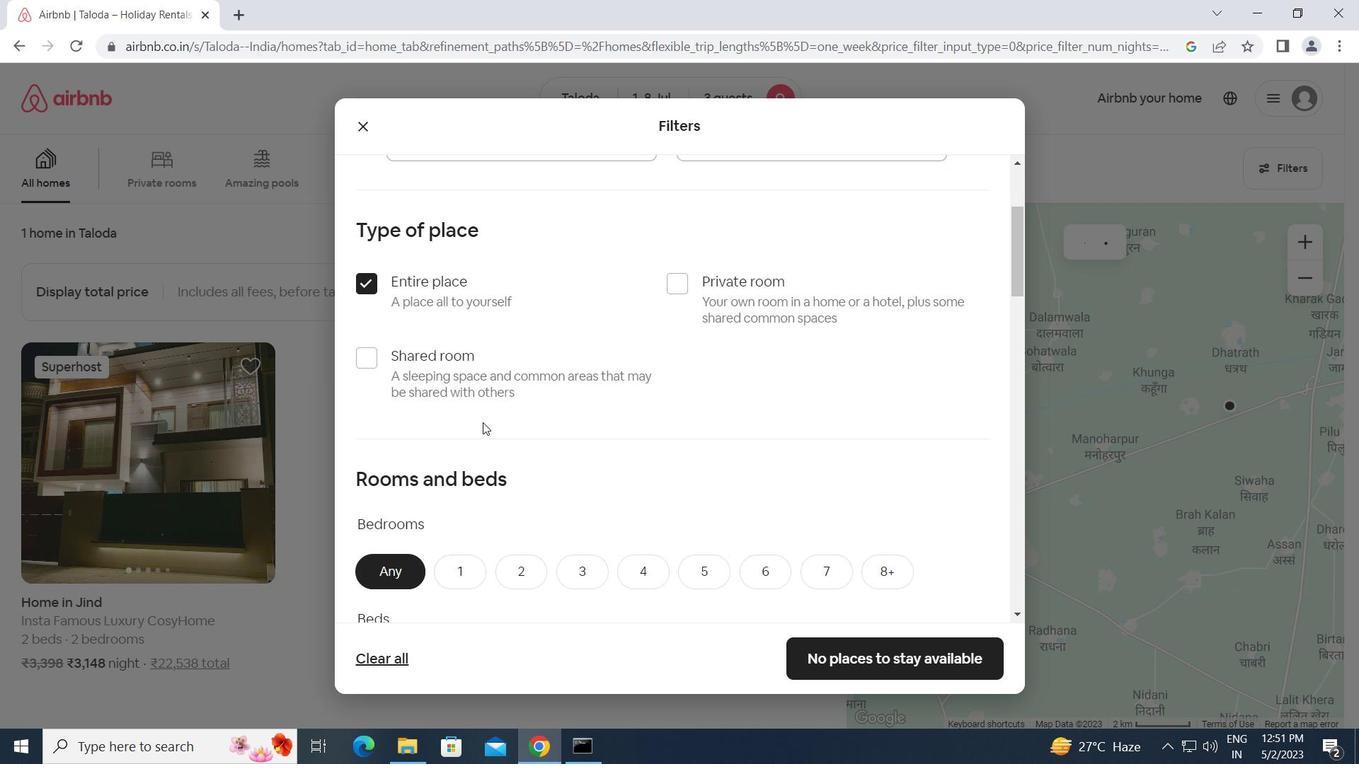 
Action: Mouse moved to (471, 327)
Screenshot: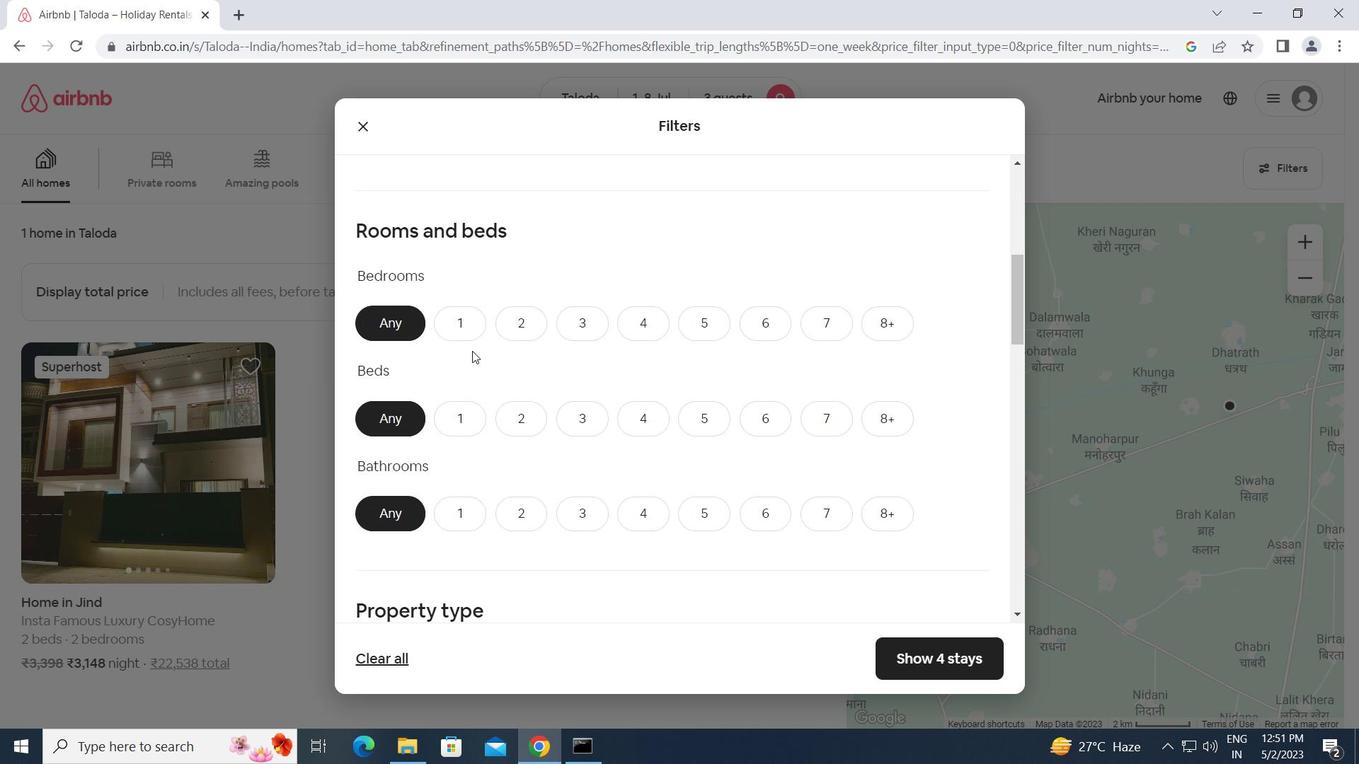 
Action: Mouse pressed left at (471, 327)
Screenshot: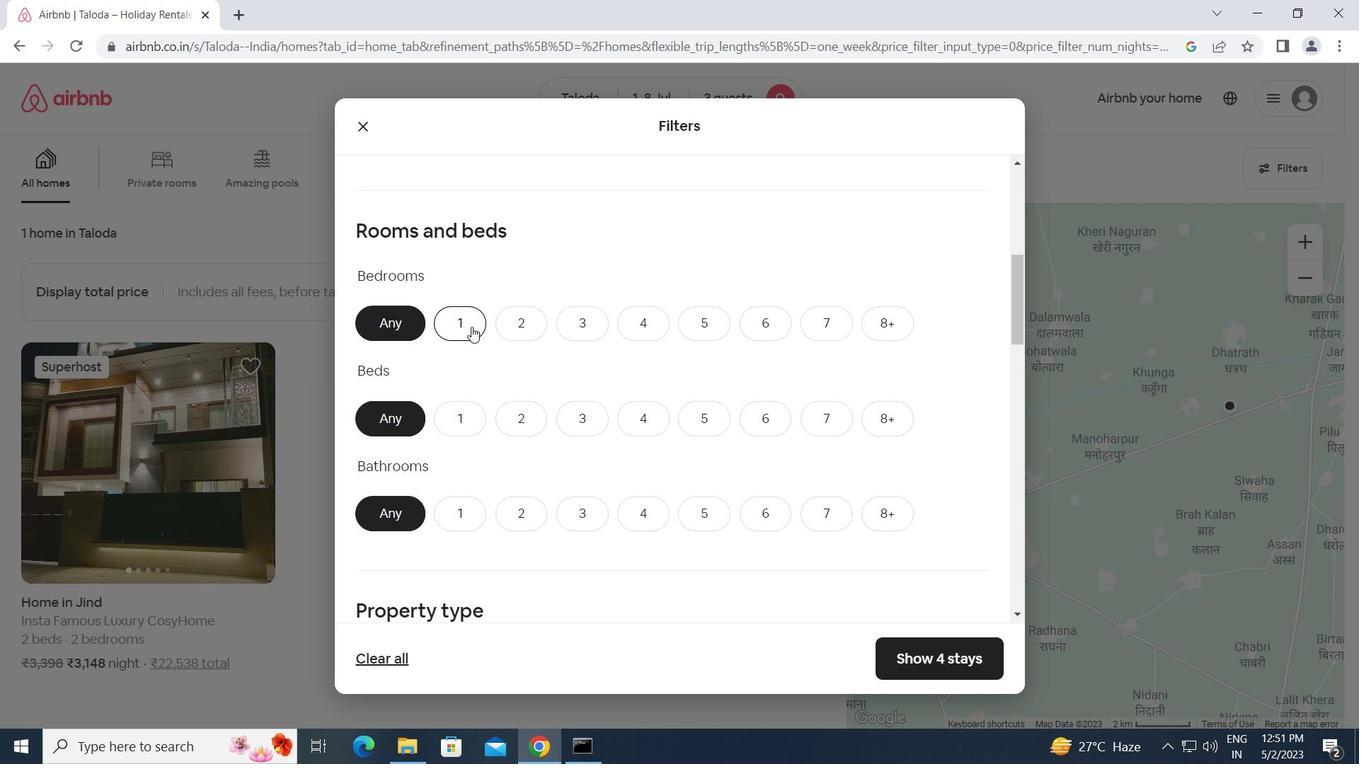 
Action: Mouse moved to (475, 418)
Screenshot: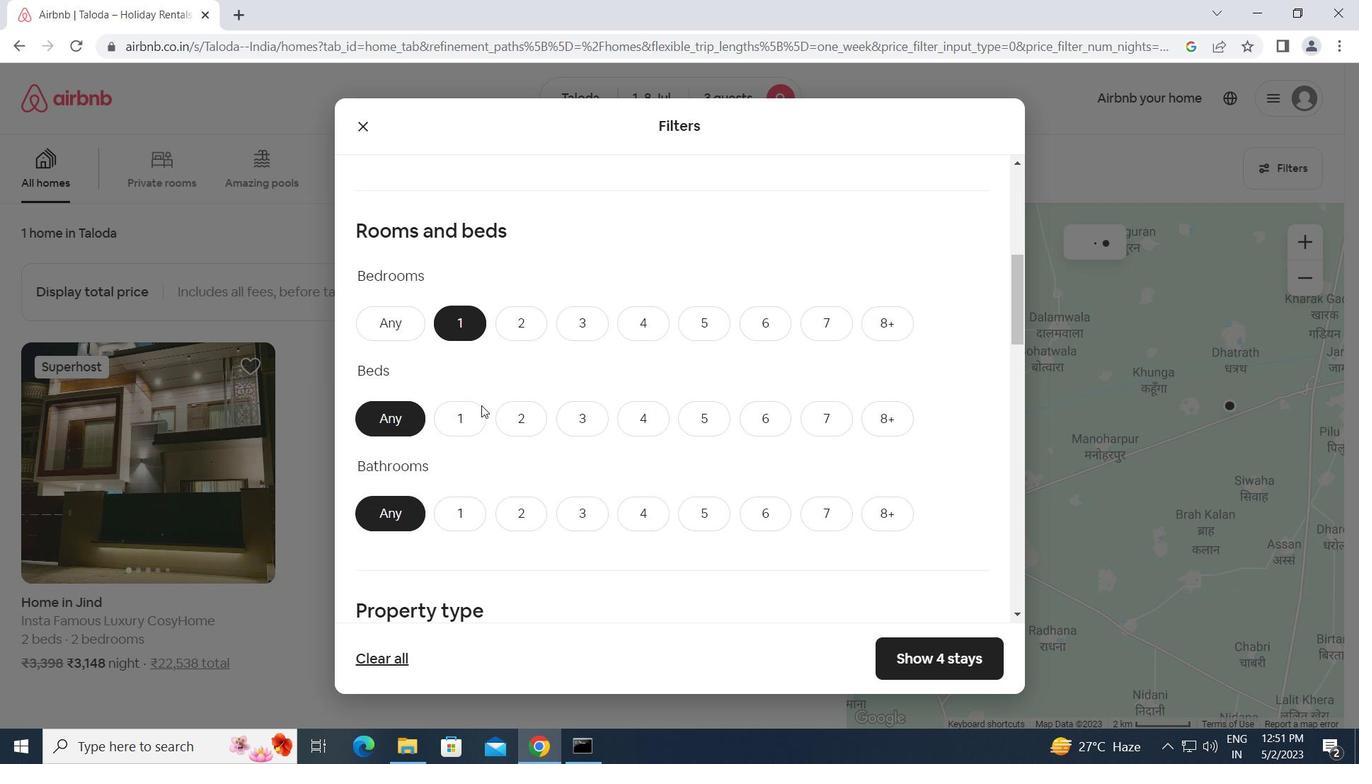
Action: Mouse pressed left at (475, 418)
Screenshot: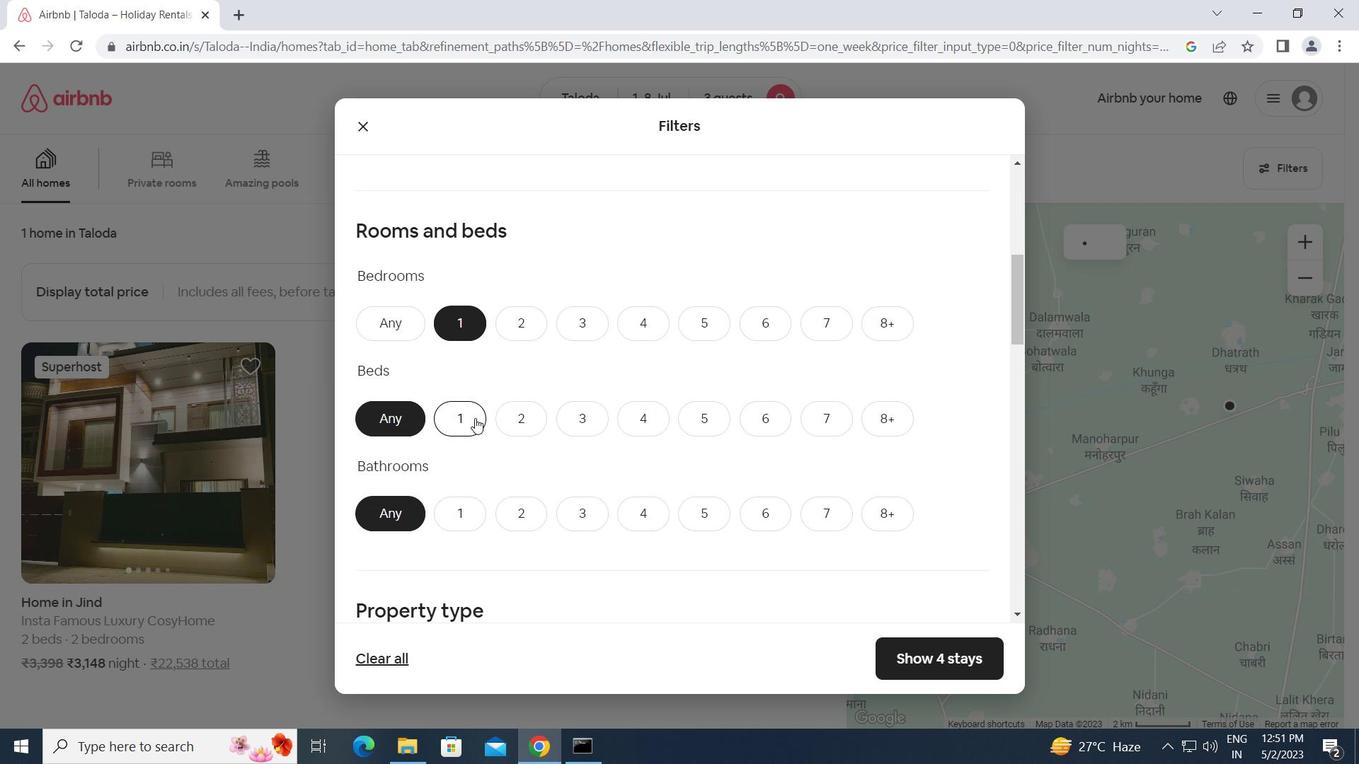 
Action: Mouse moved to (460, 508)
Screenshot: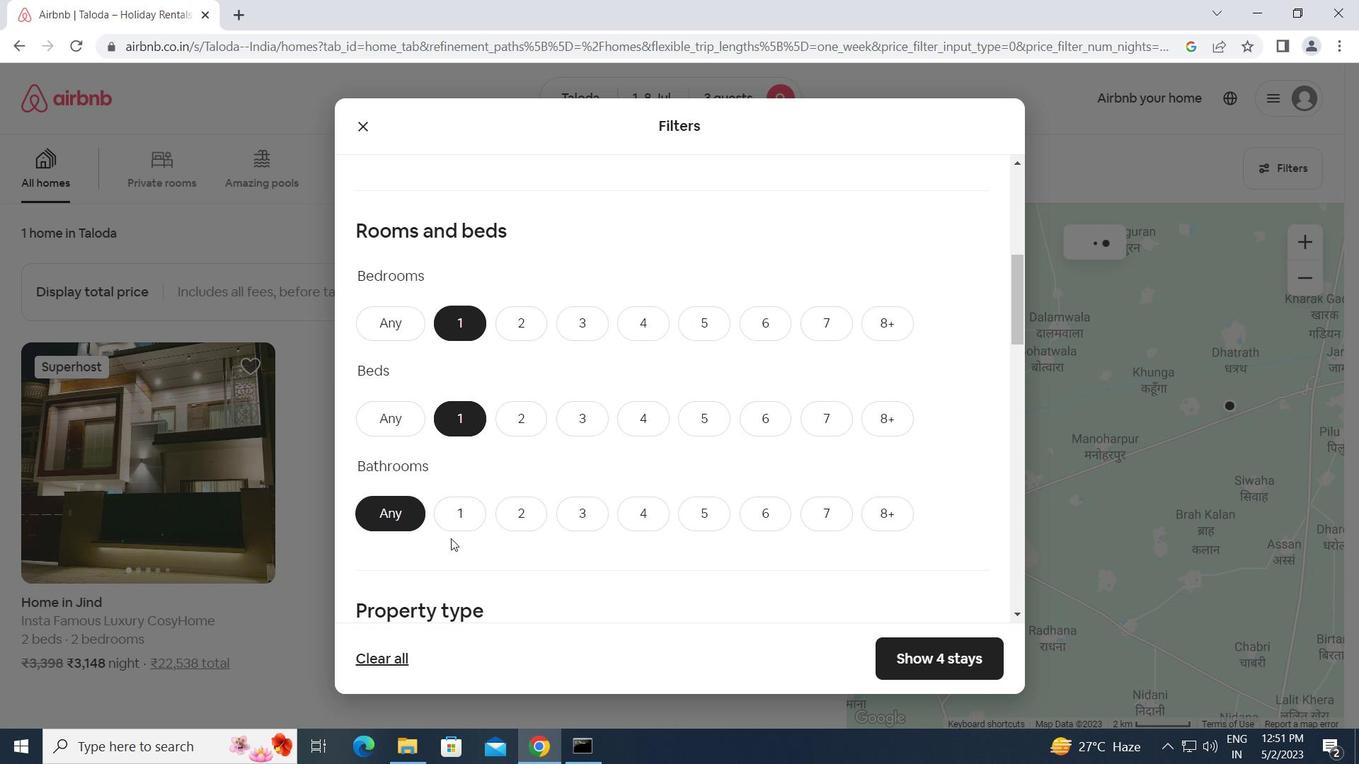 
Action: Mouse pressed left at (460, 508)
Screenshot: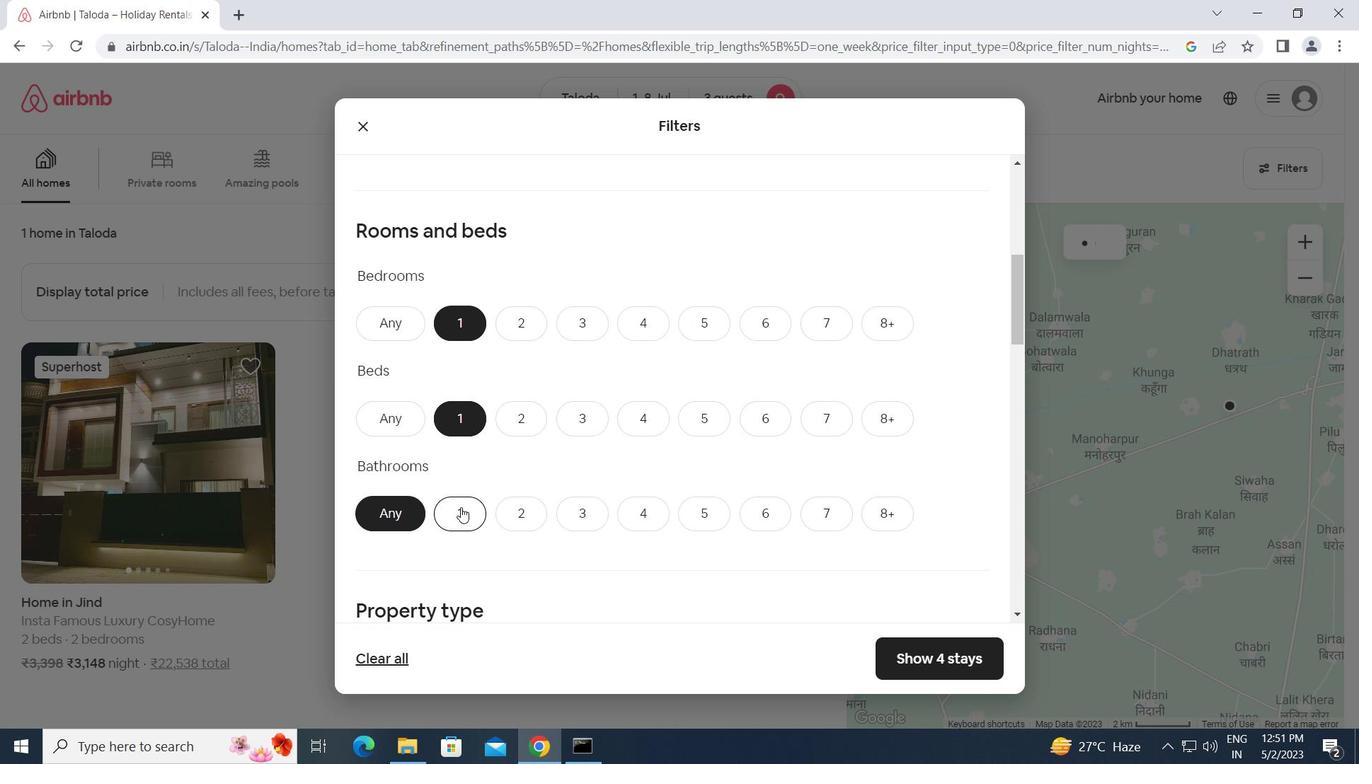 
Action: Mouse moved to (540, 536)
Screenshot: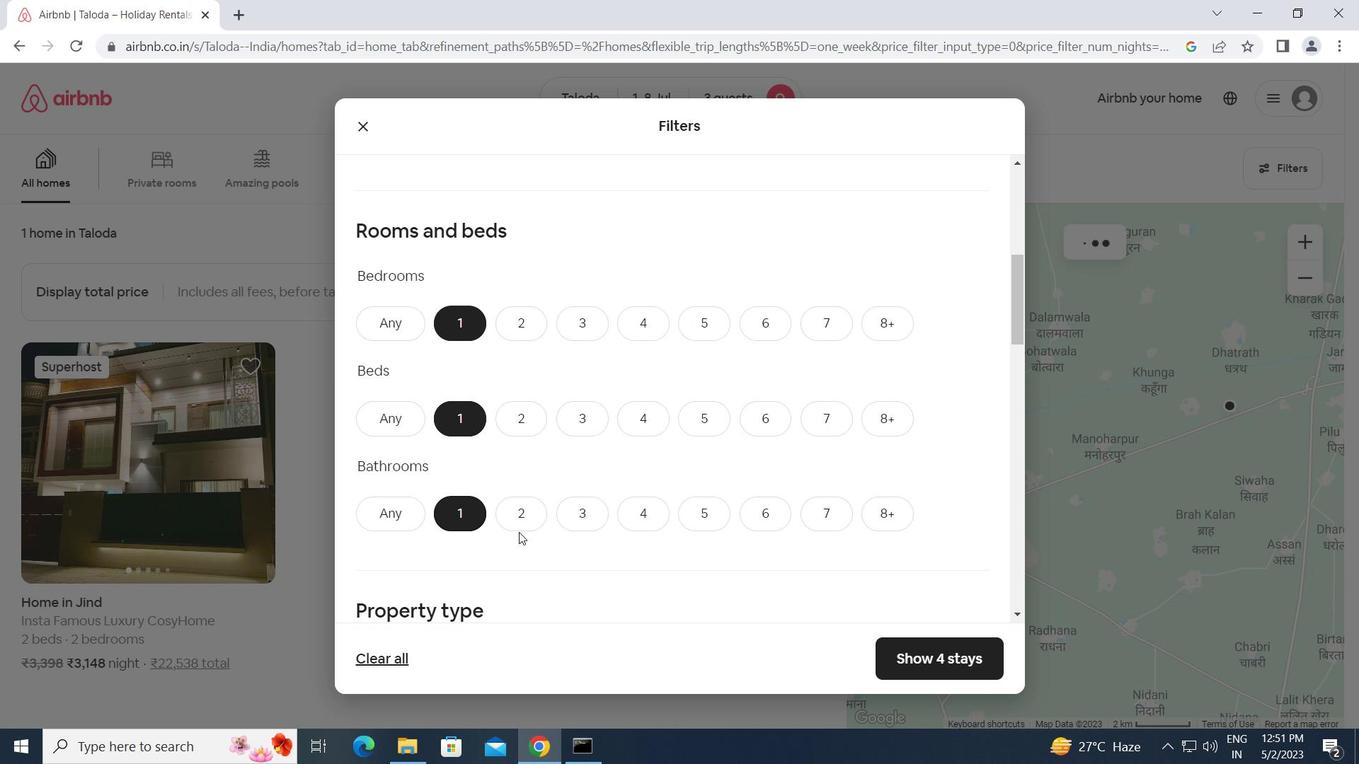 
Action: Mouse scrolled (540, 535) with delta (0, 0)
Screenshot: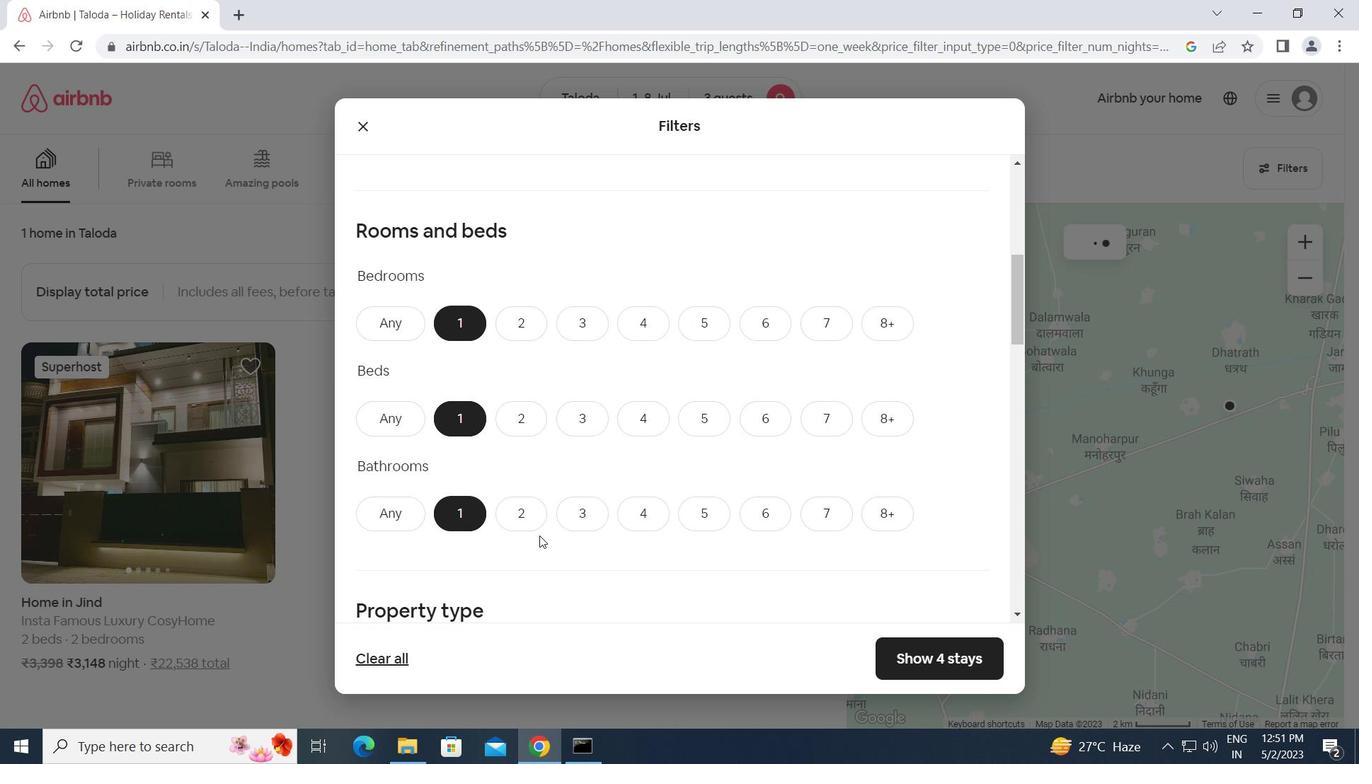 
Action: Mouse moved to (540, 536)
Screenshot: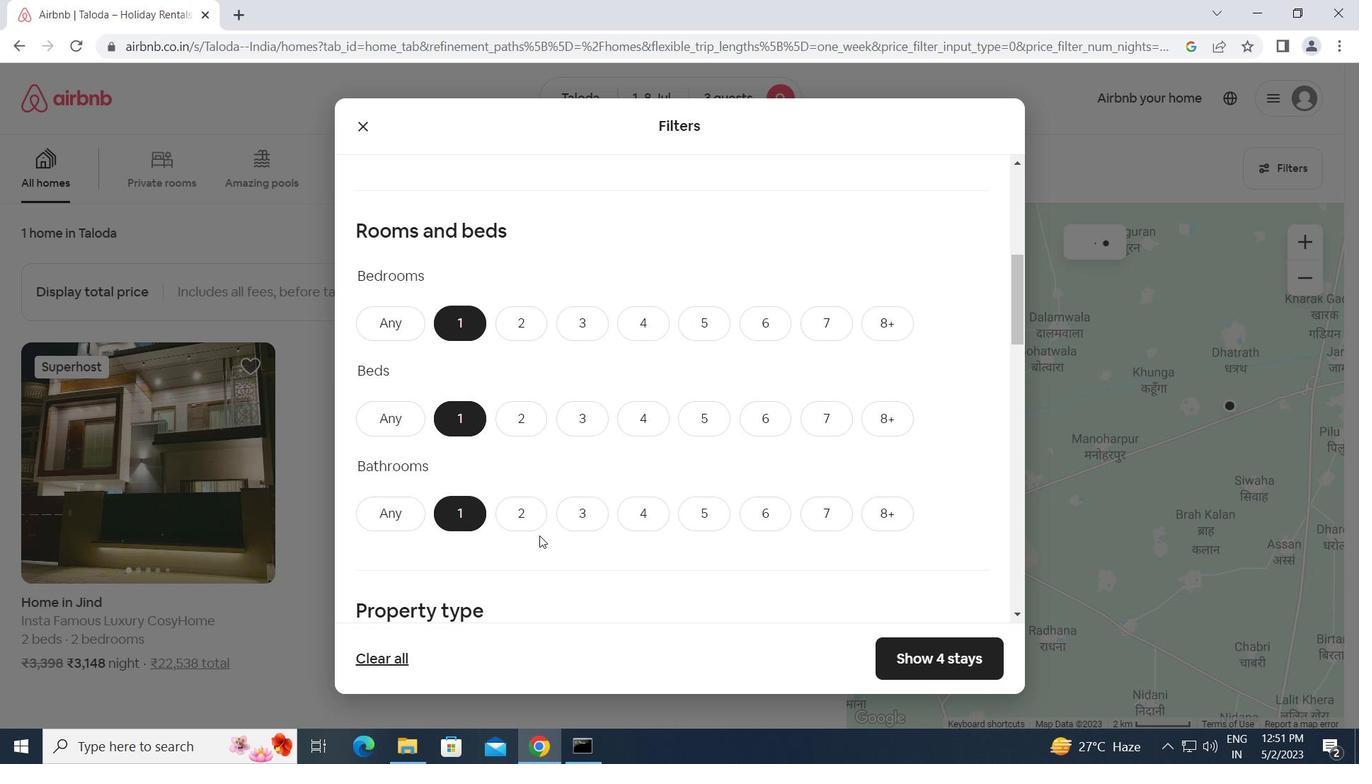 
Action: Mouse scrolled (540, 535) with delta (0, 0)
Screenshot: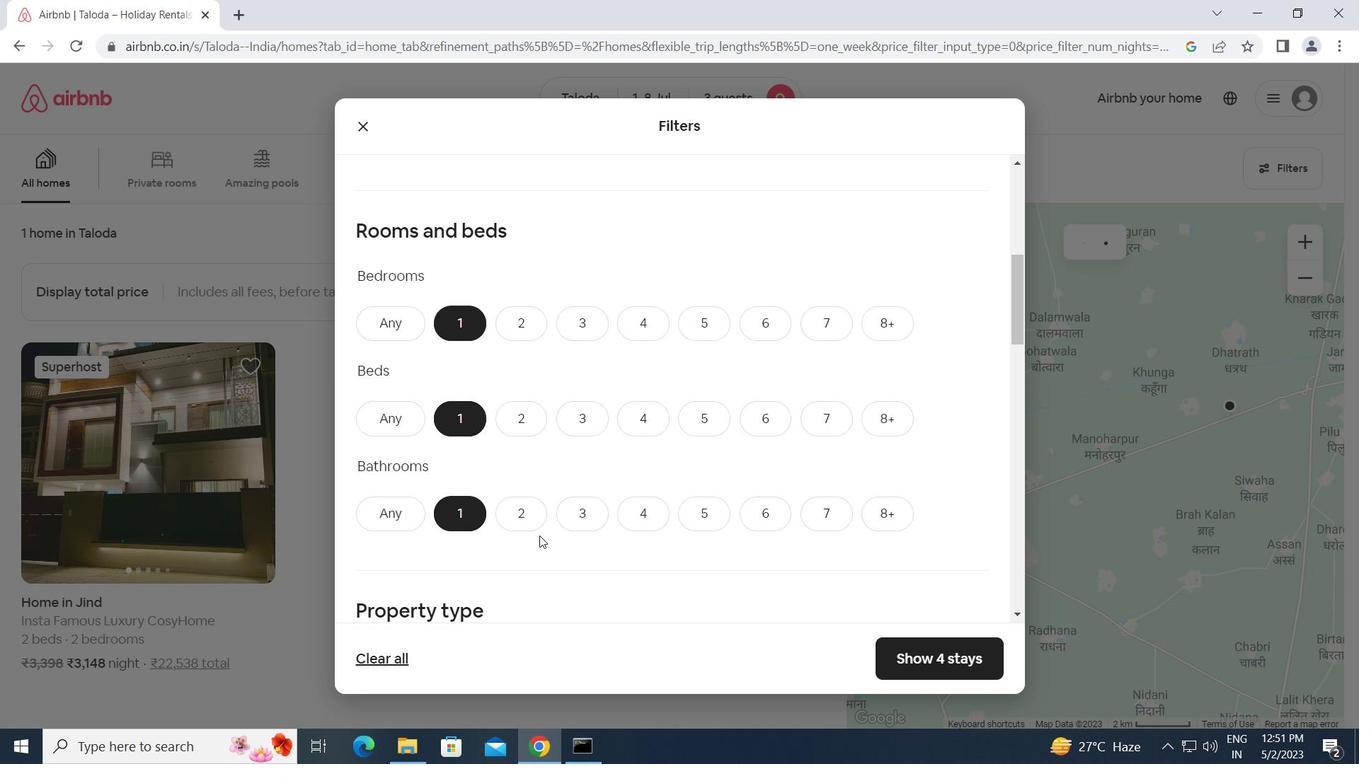 
Action: Mouse scrolled (540, 535) with delta (0, 0)
Screenshot: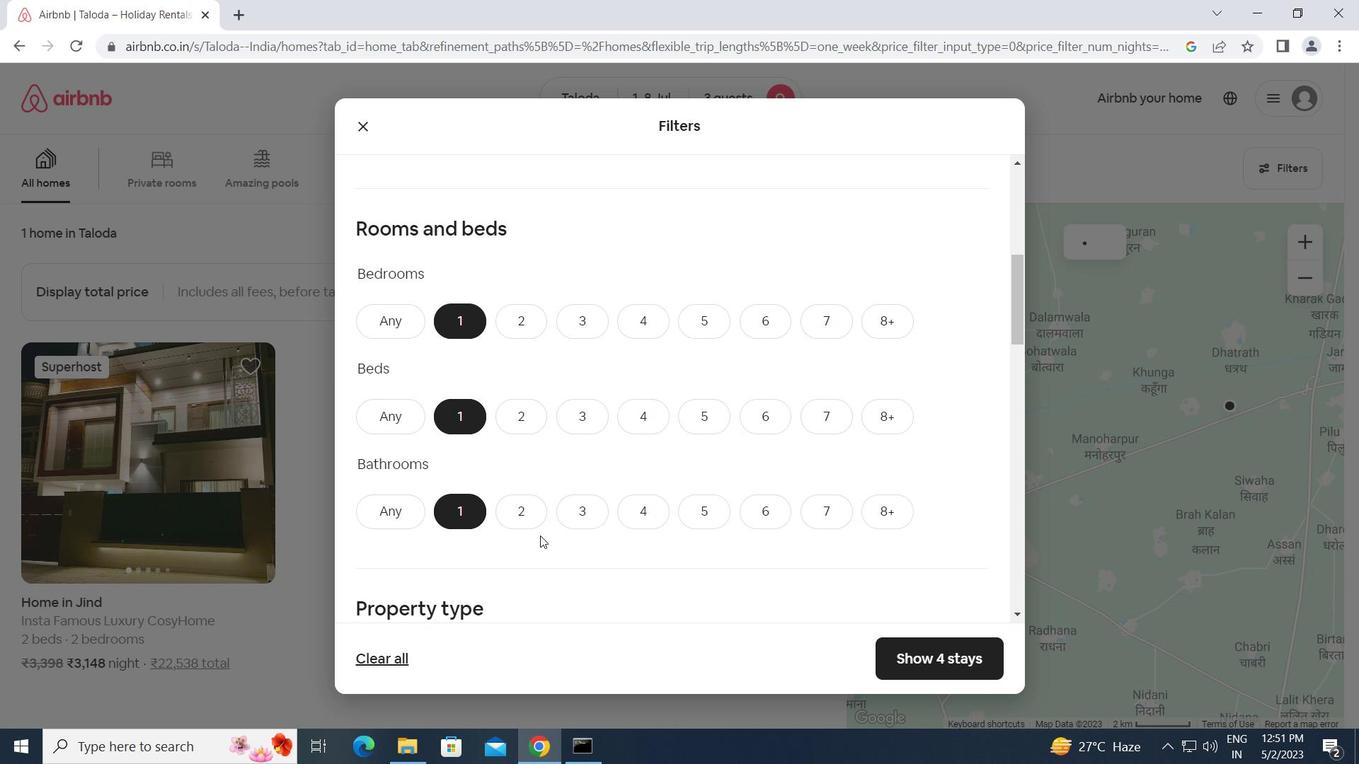 
Action: Mouse moved to (543, 536)
Screenshot: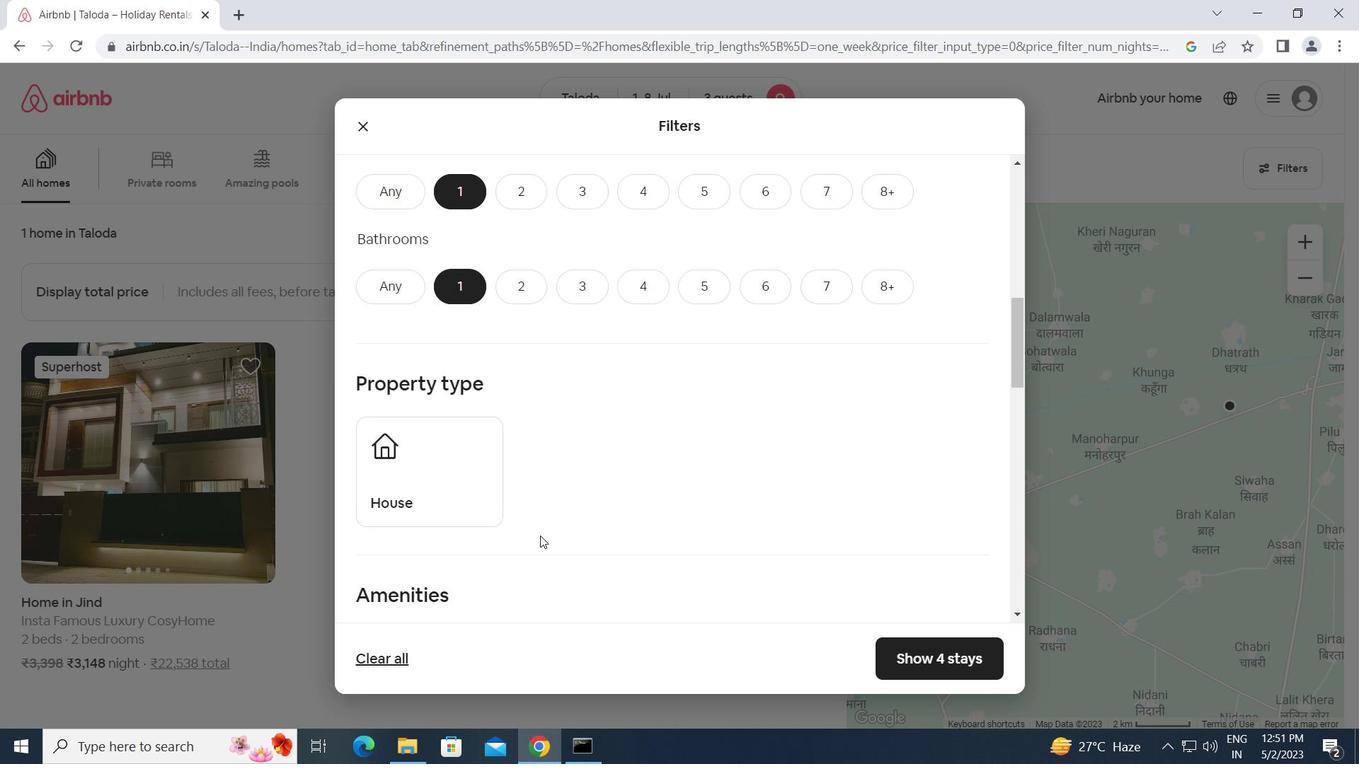 
Action: Mouse scrolled (543, 535) with delta (0, 0)
Screenshot: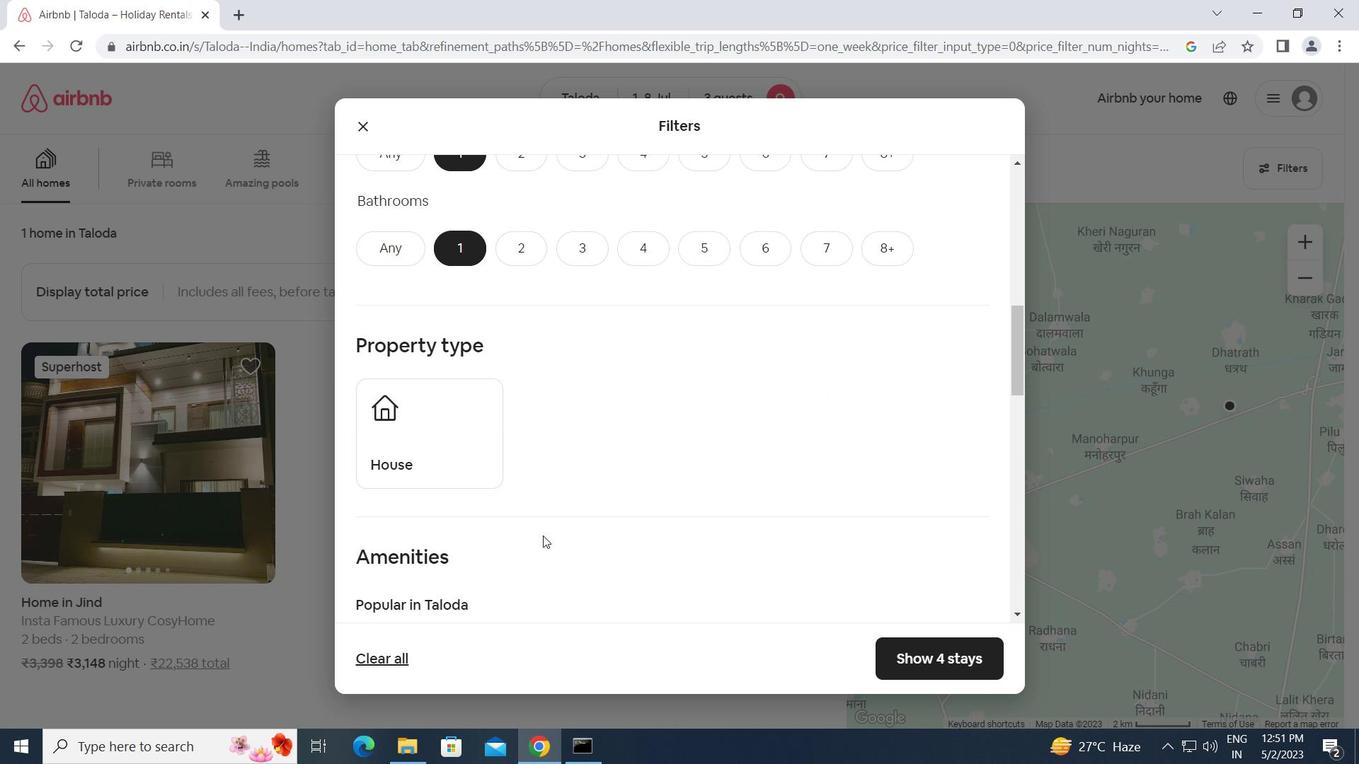 
Action: Mouse moved to (429, 343)
Screenshot: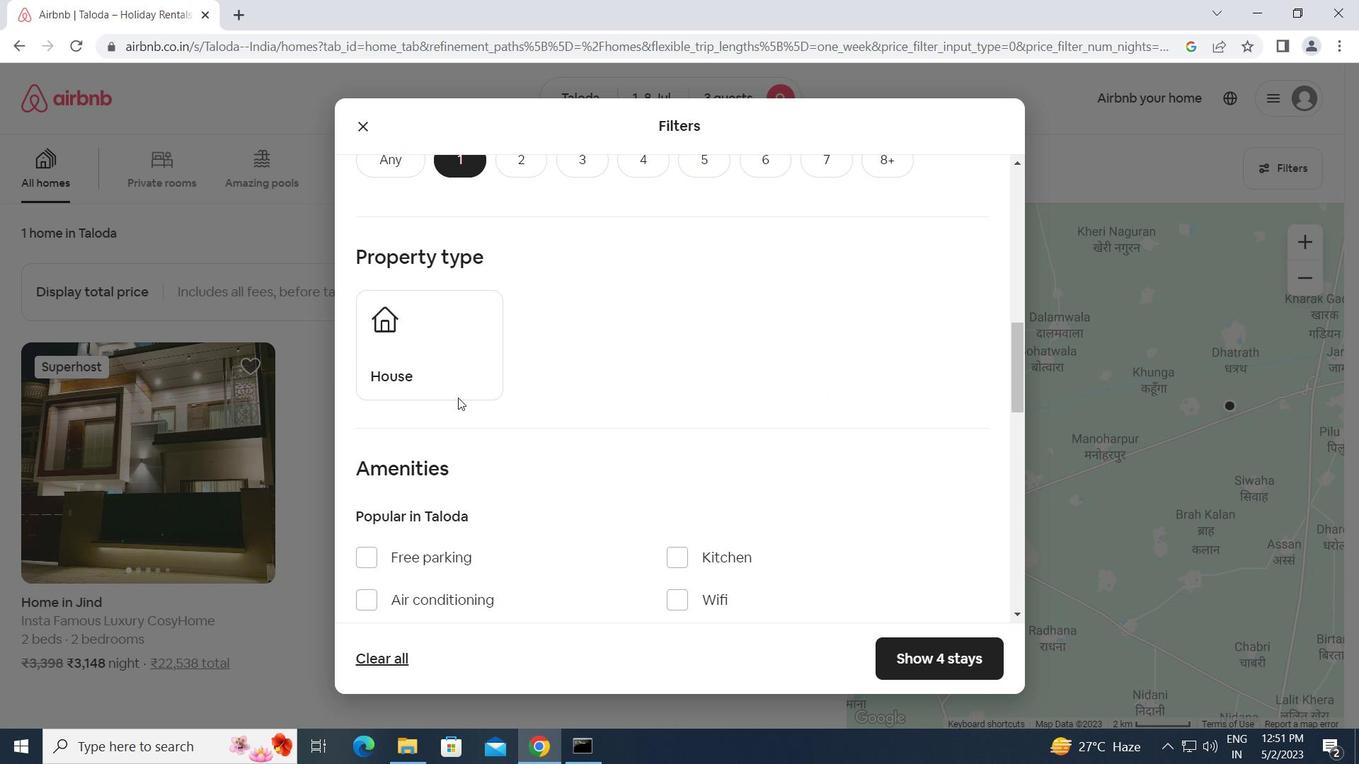 
Action: Mouse pressed left at (429, 343)
Screenshot: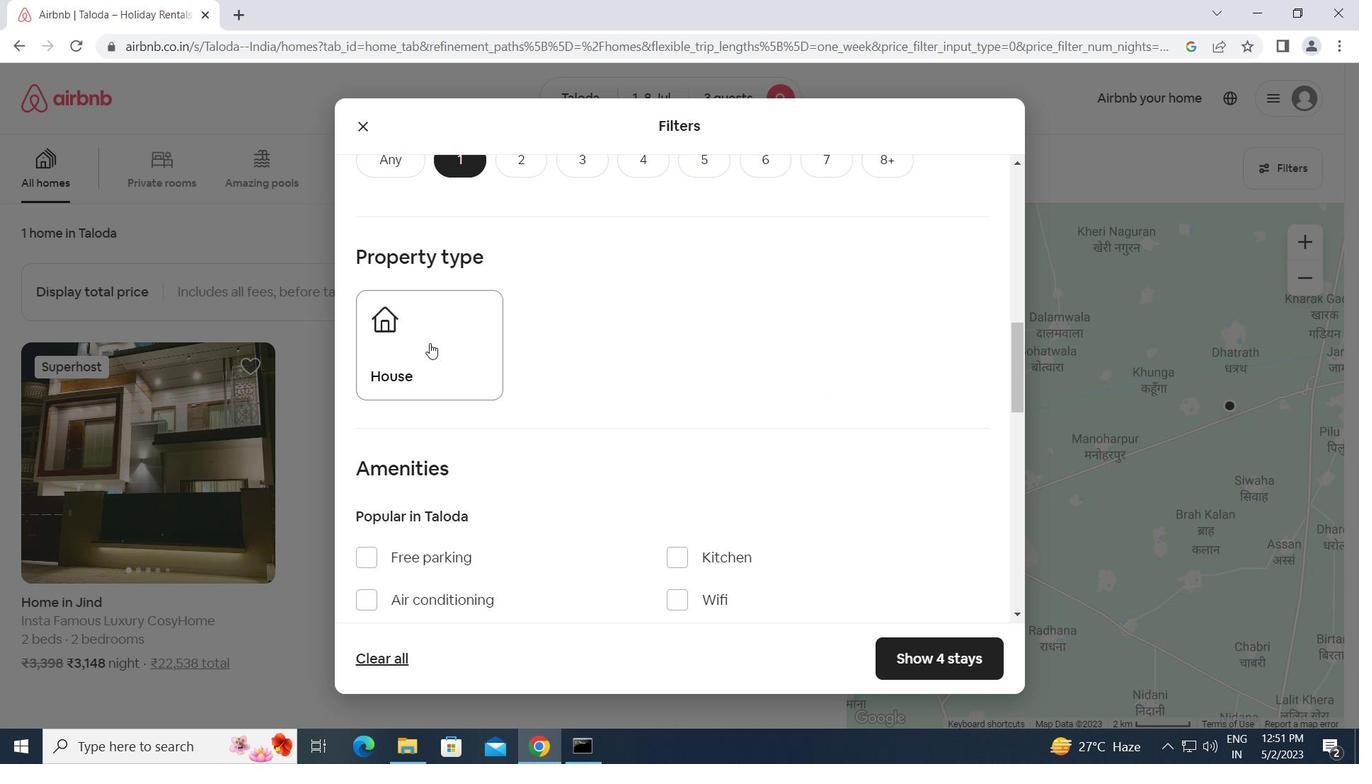 
Action: Mouse moved to (536, 401)
Screenshot: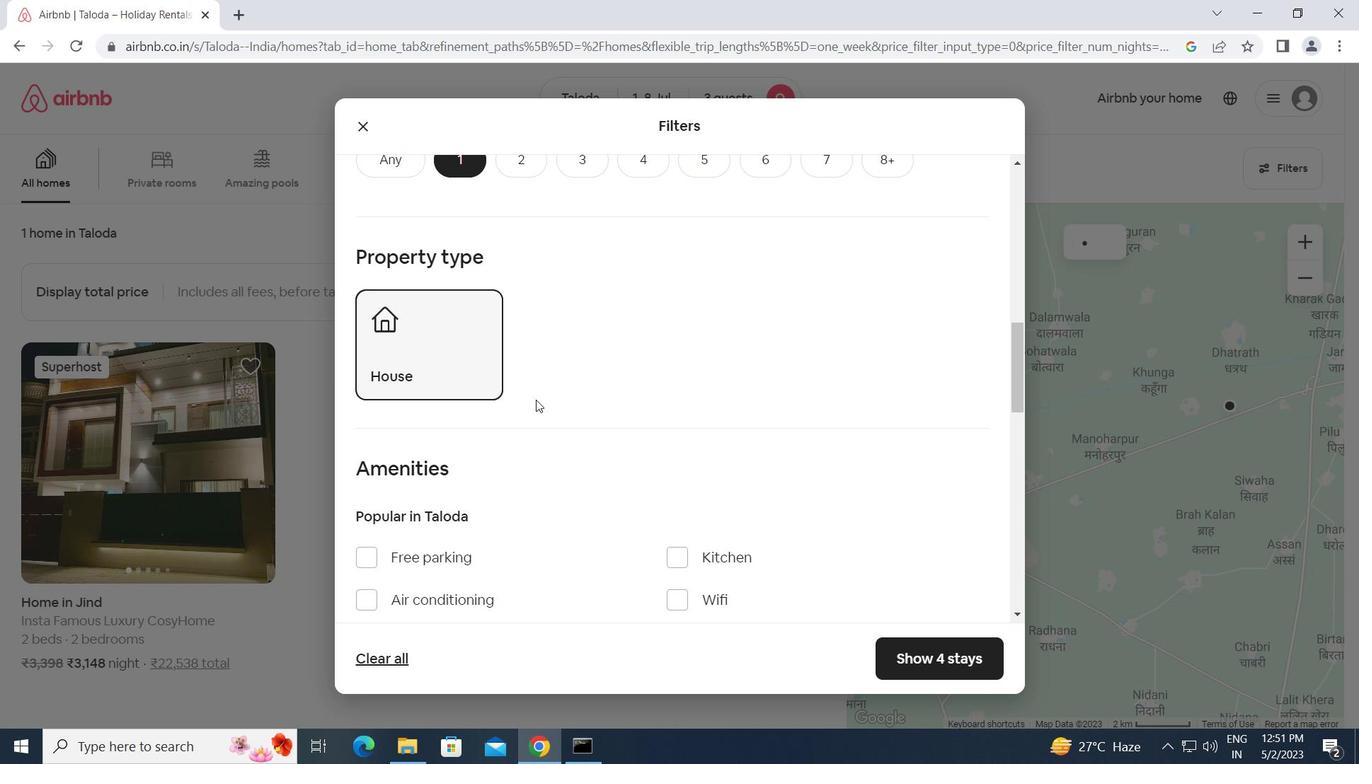 
Action: Mouse scrolled (536, 400) with delta (0, 0)
Screenshot: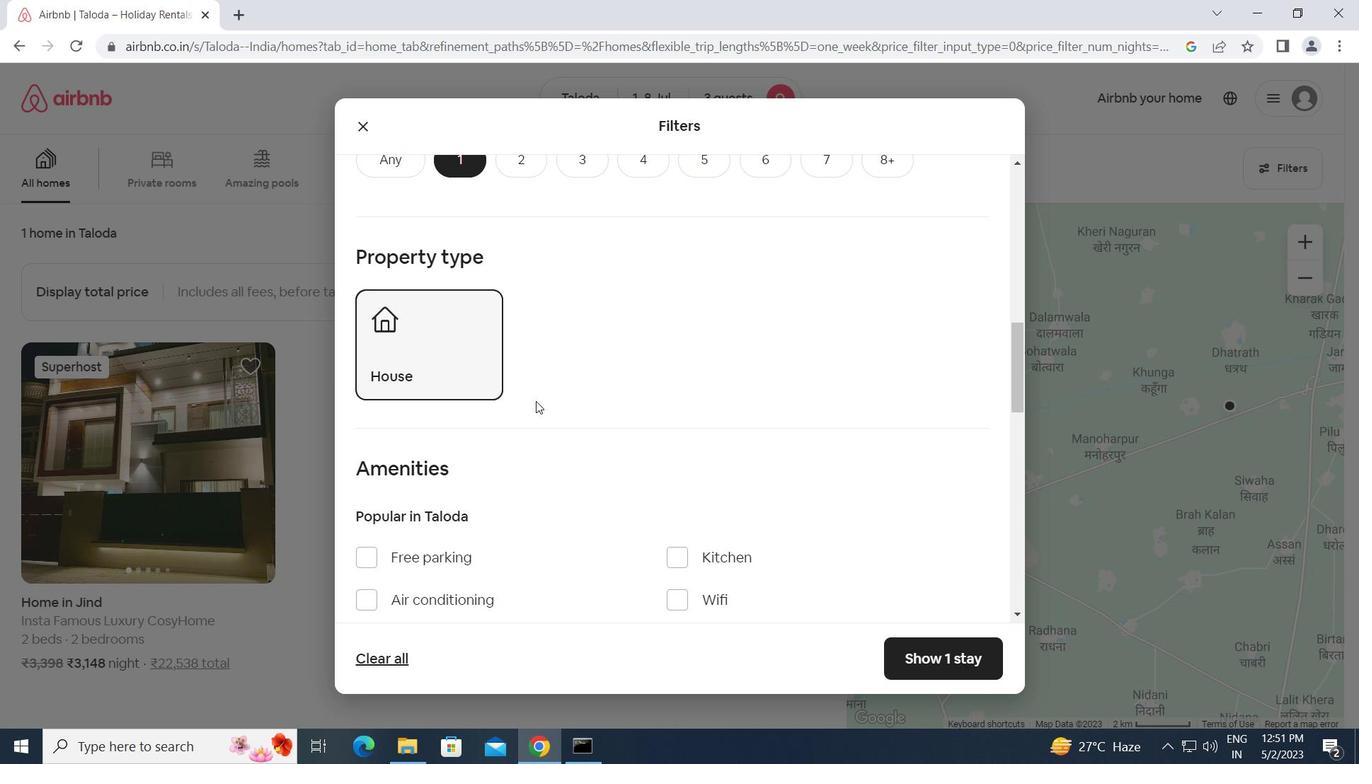 
Action: Mouse scrolled (536, 400) with delta (0, 0)
Screenshot: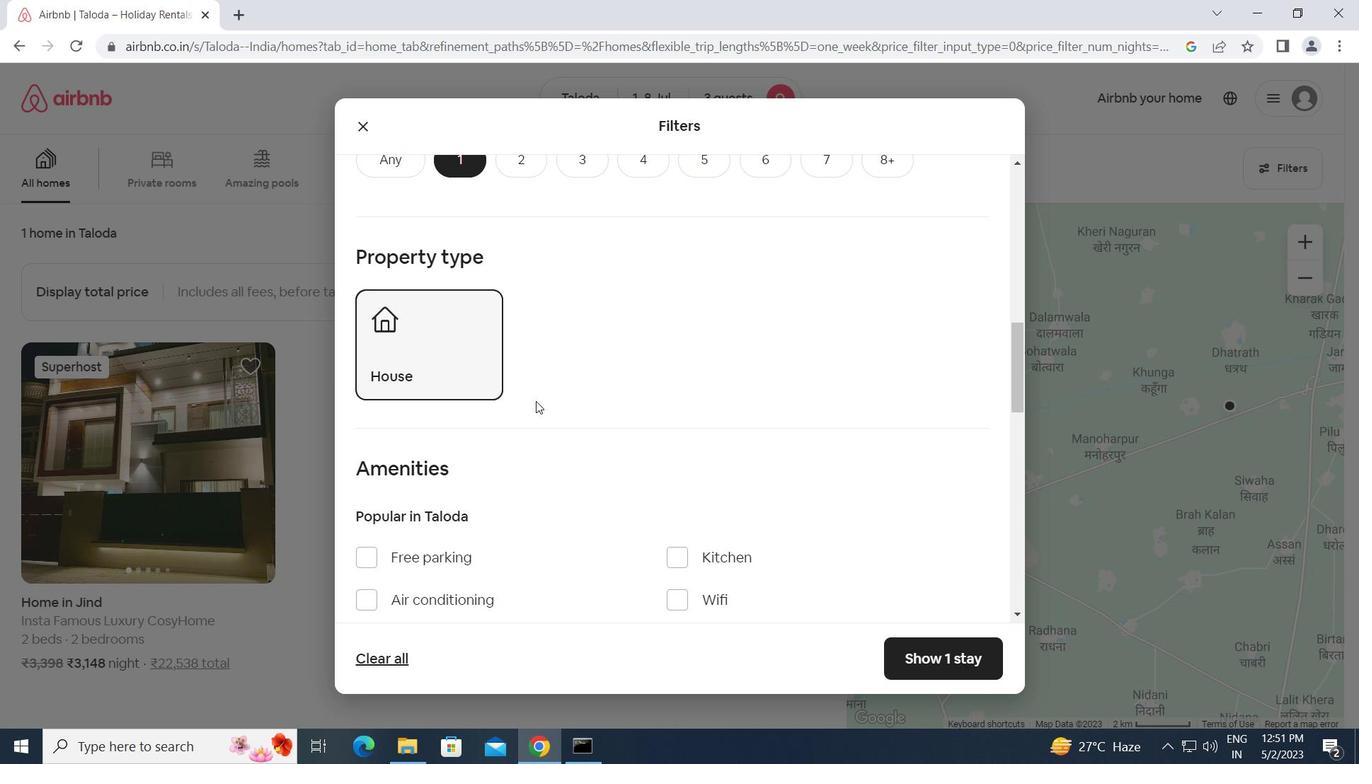 
Action: Mouse moved to (654, 407)
Screenshot: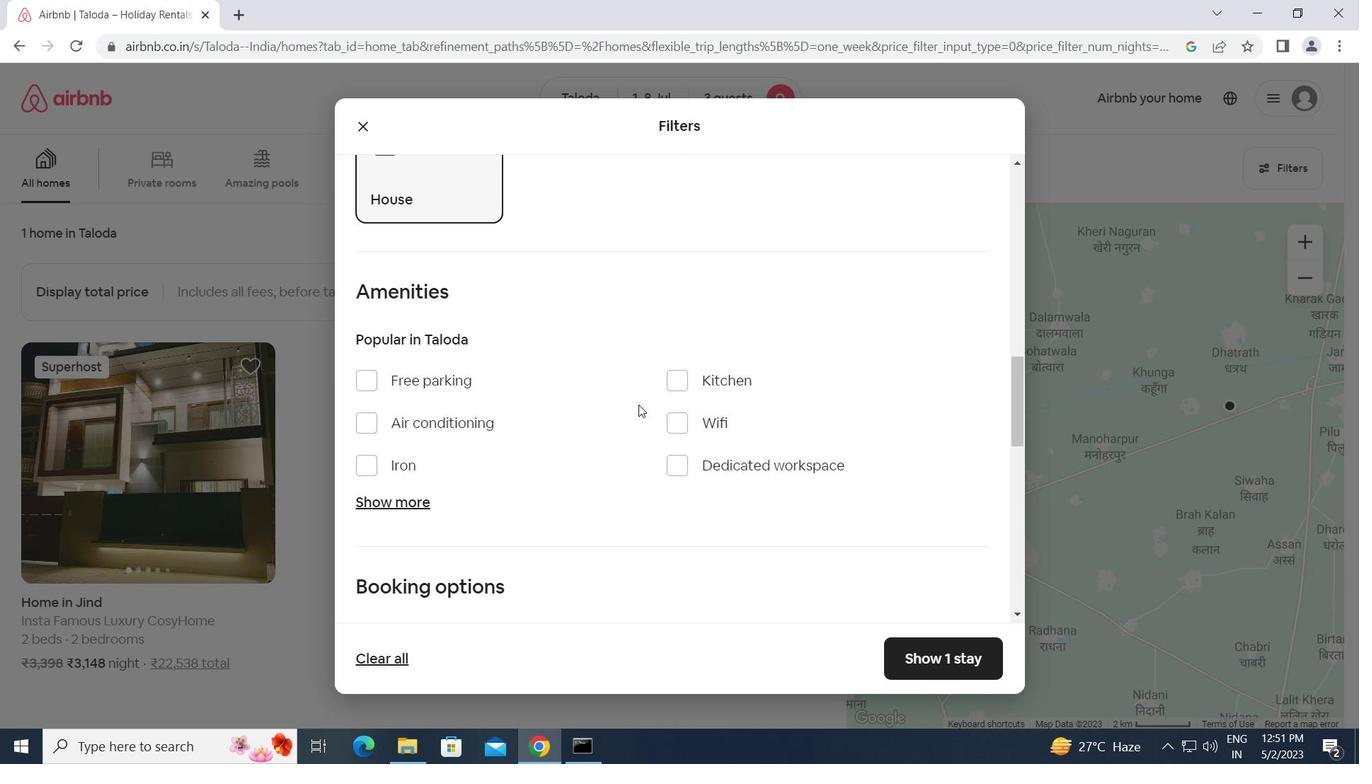 
Action: Mouse scrolled (654, 407) with delta (0, 0)
Screenshot: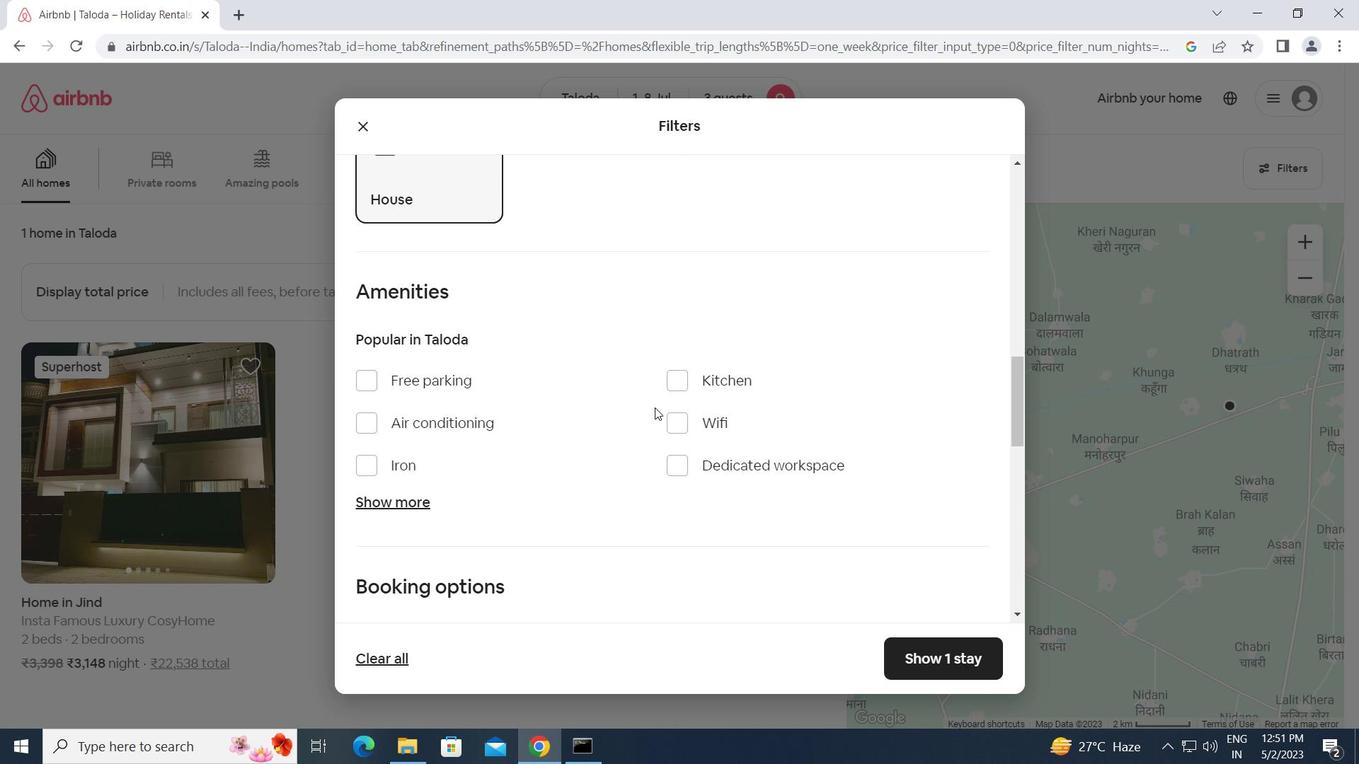 
Action: Mouse moved to (661, 409)
Screenshot: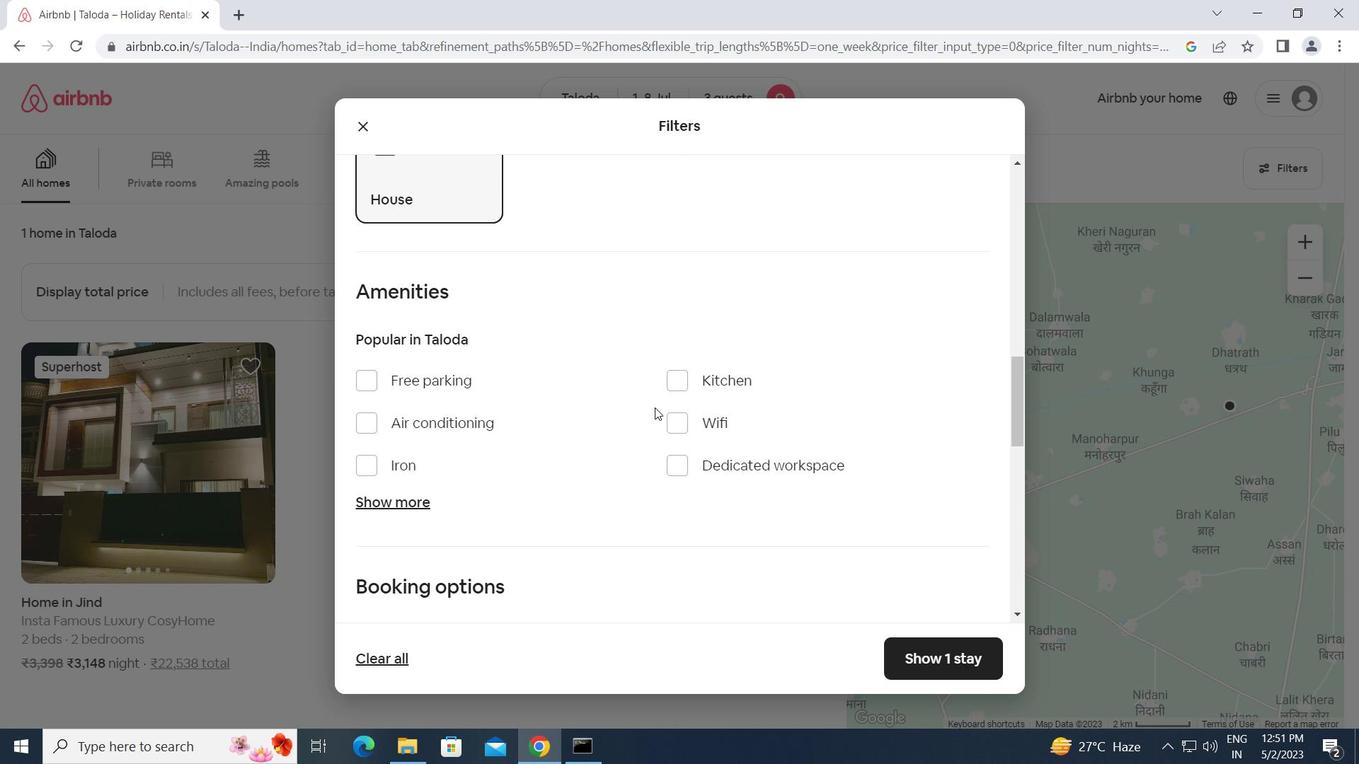 
Action: Mouse scrolled (661, 409) with delta (0, 0)
Screenshot: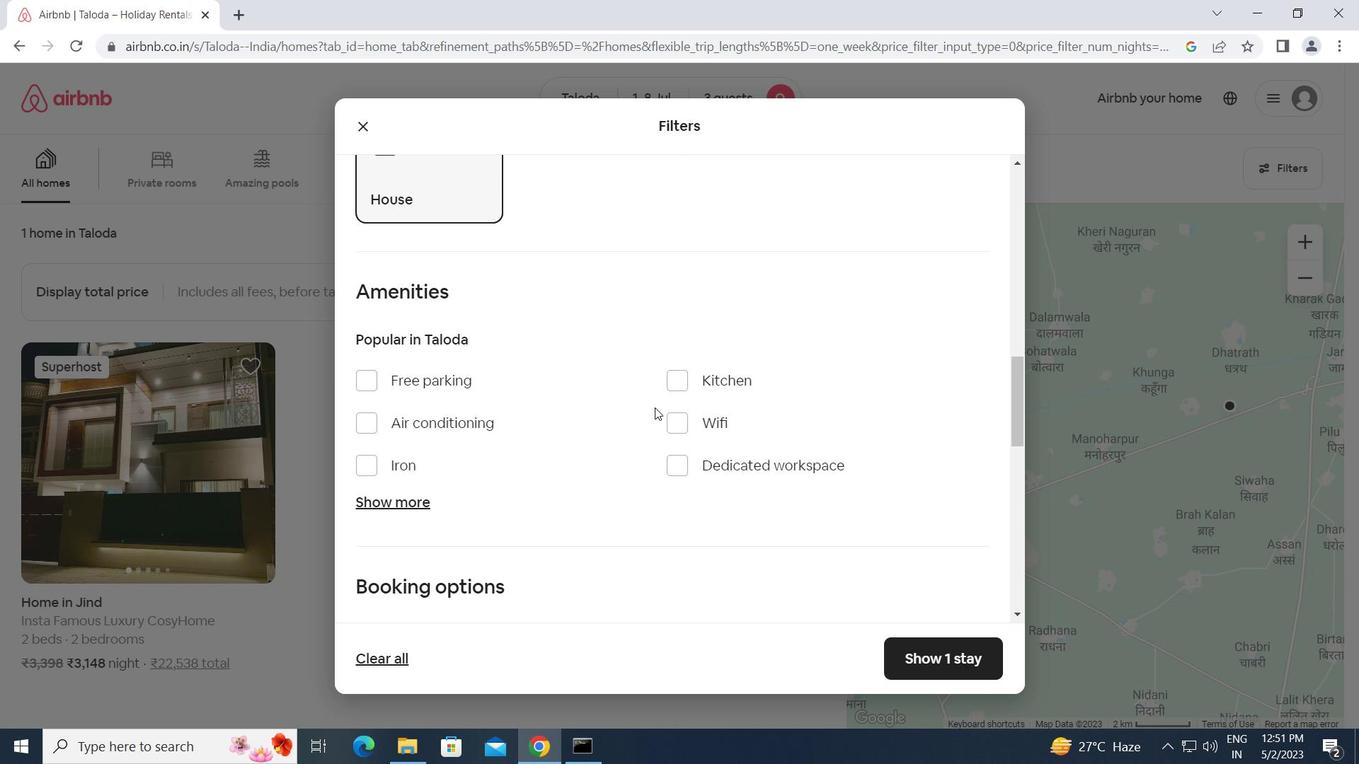 
Action: Mouse moved to (668, 410)
Screenshot: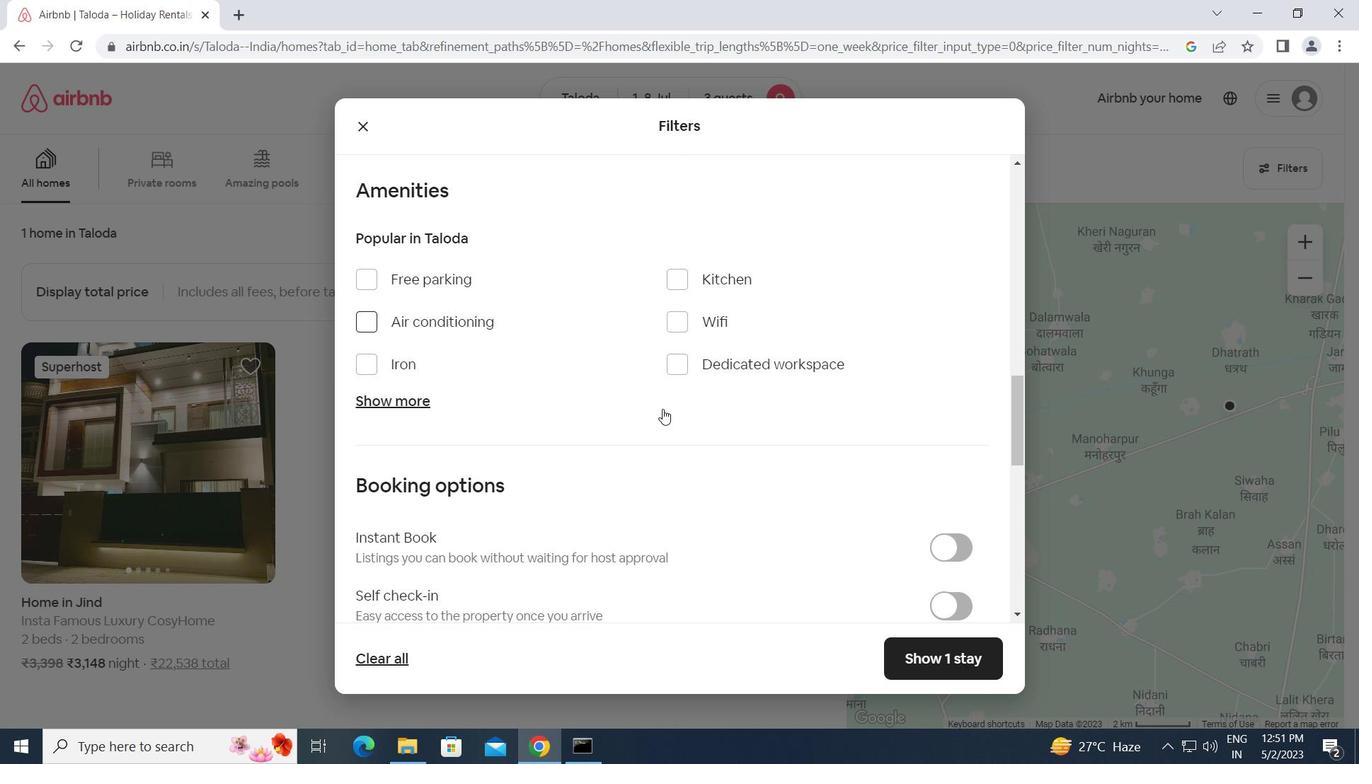 
Action: Mouse scrolled (668, 409) with delta (0, 0)
Screenshot: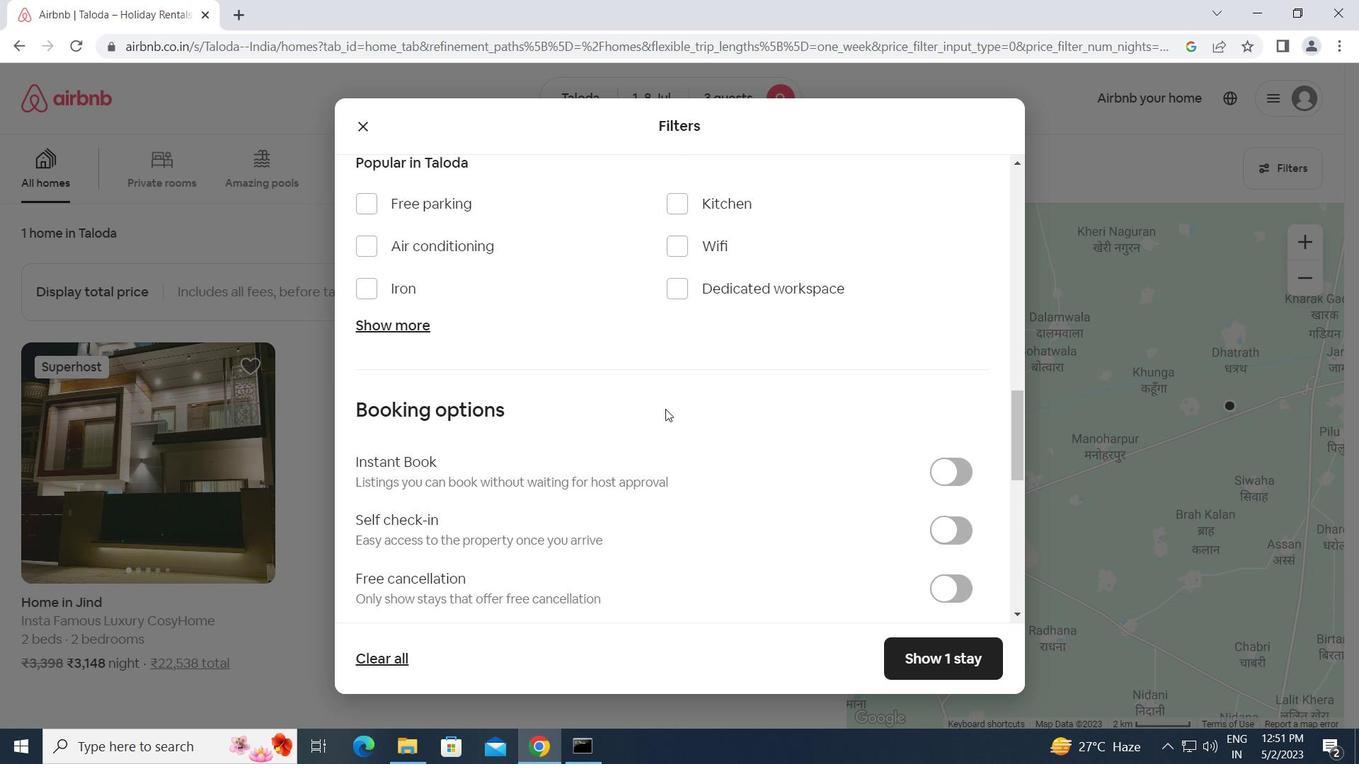 
Action: Mouse scrolled (668, 409) with delta (0, 0)
Screenshot: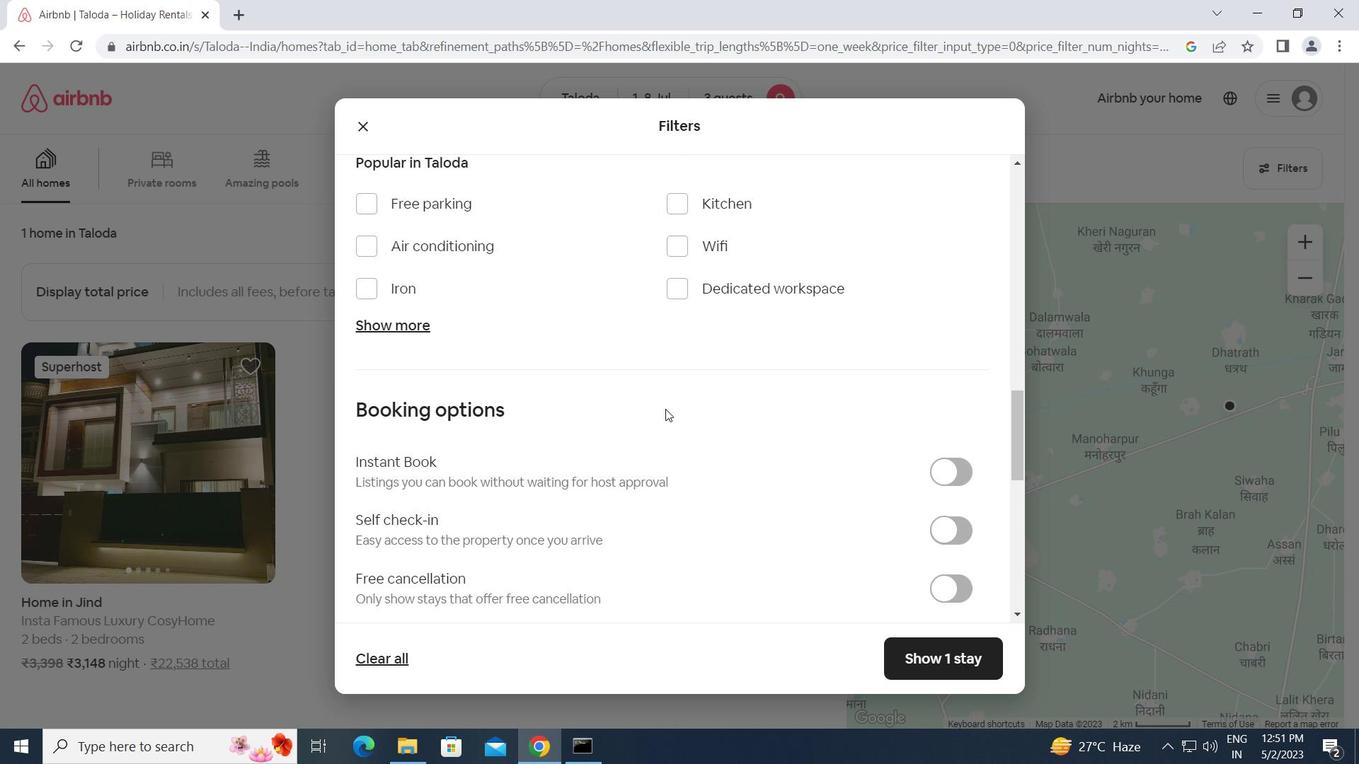 
Action: Mouse moved to (945, 356)
Screenshot: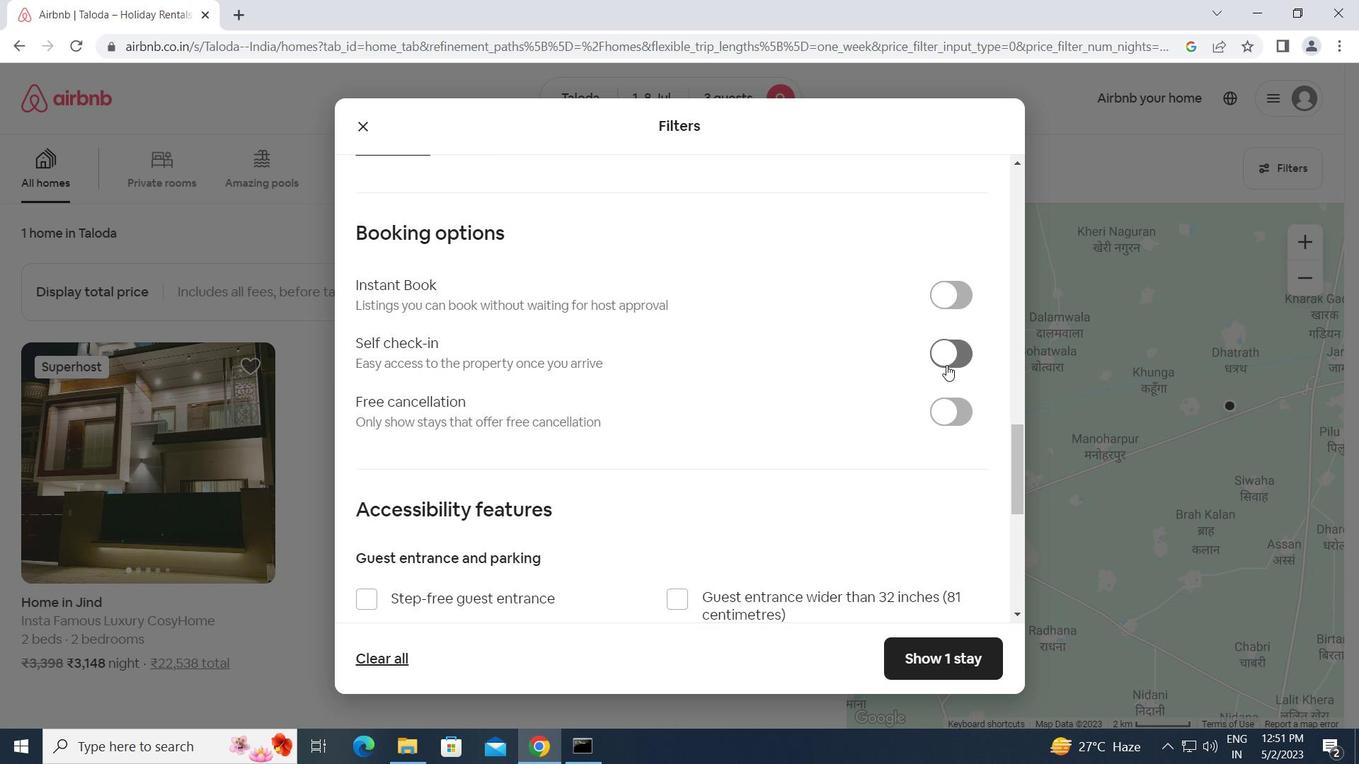
Action: Mouse pressed left at (945, 356)
Screenshot: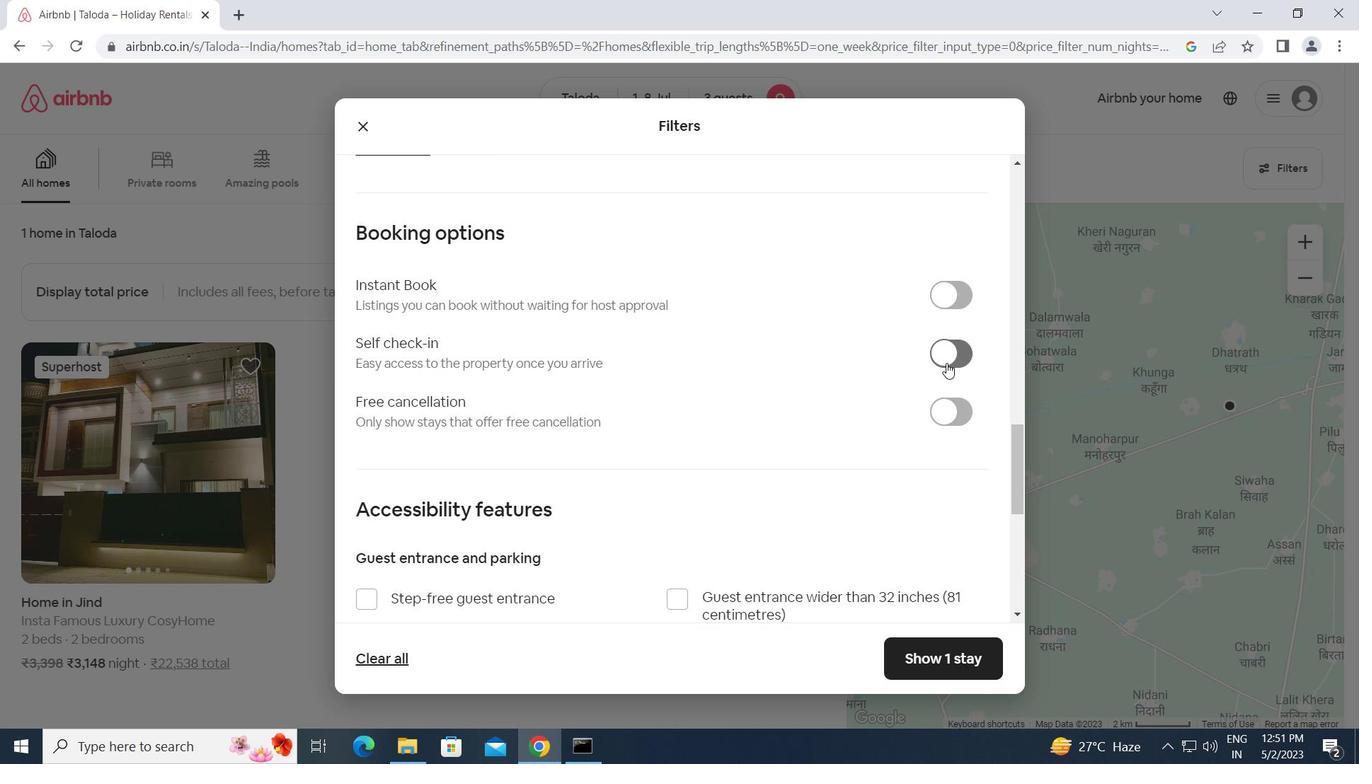 
Action: Mouse moved to (751, 397)
Screenshot: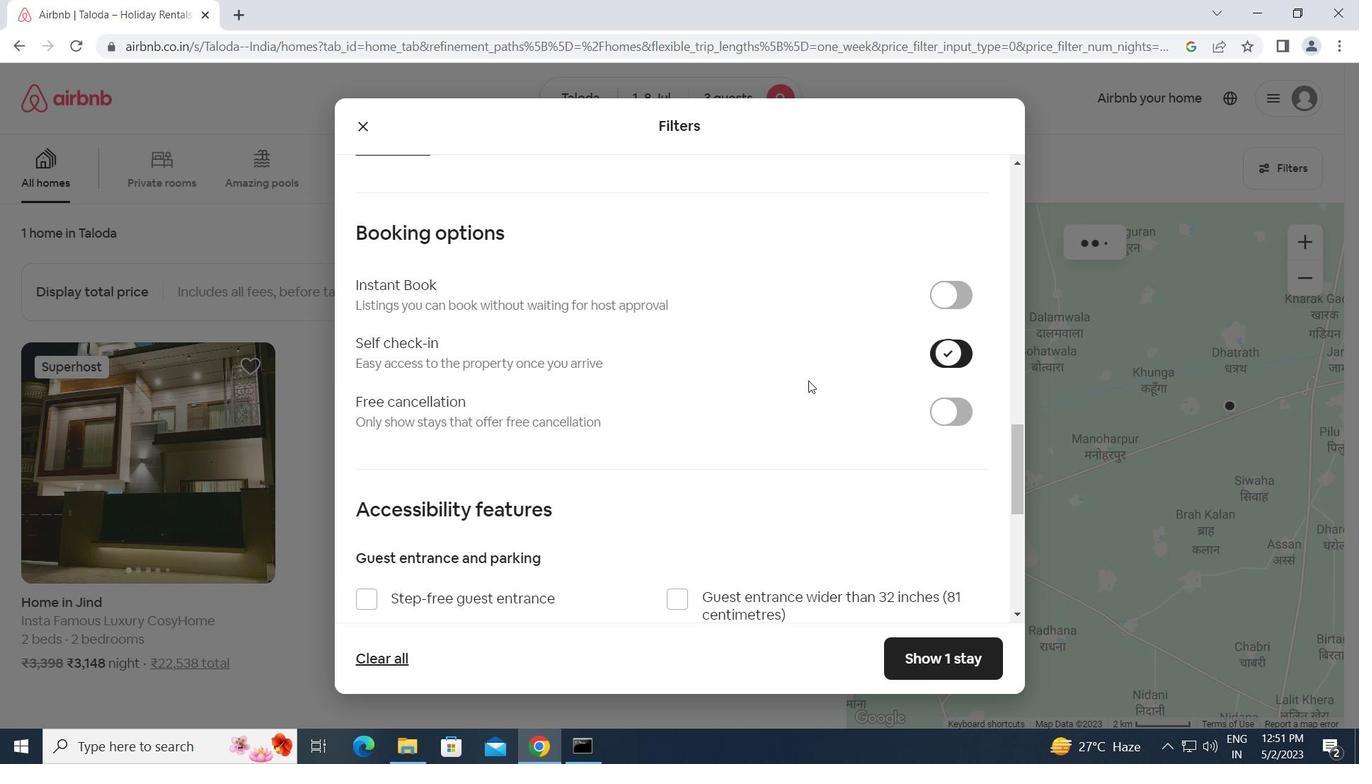 
Action: Mouse scrolled (751, 396) with delta (0, 0)
Screenshot: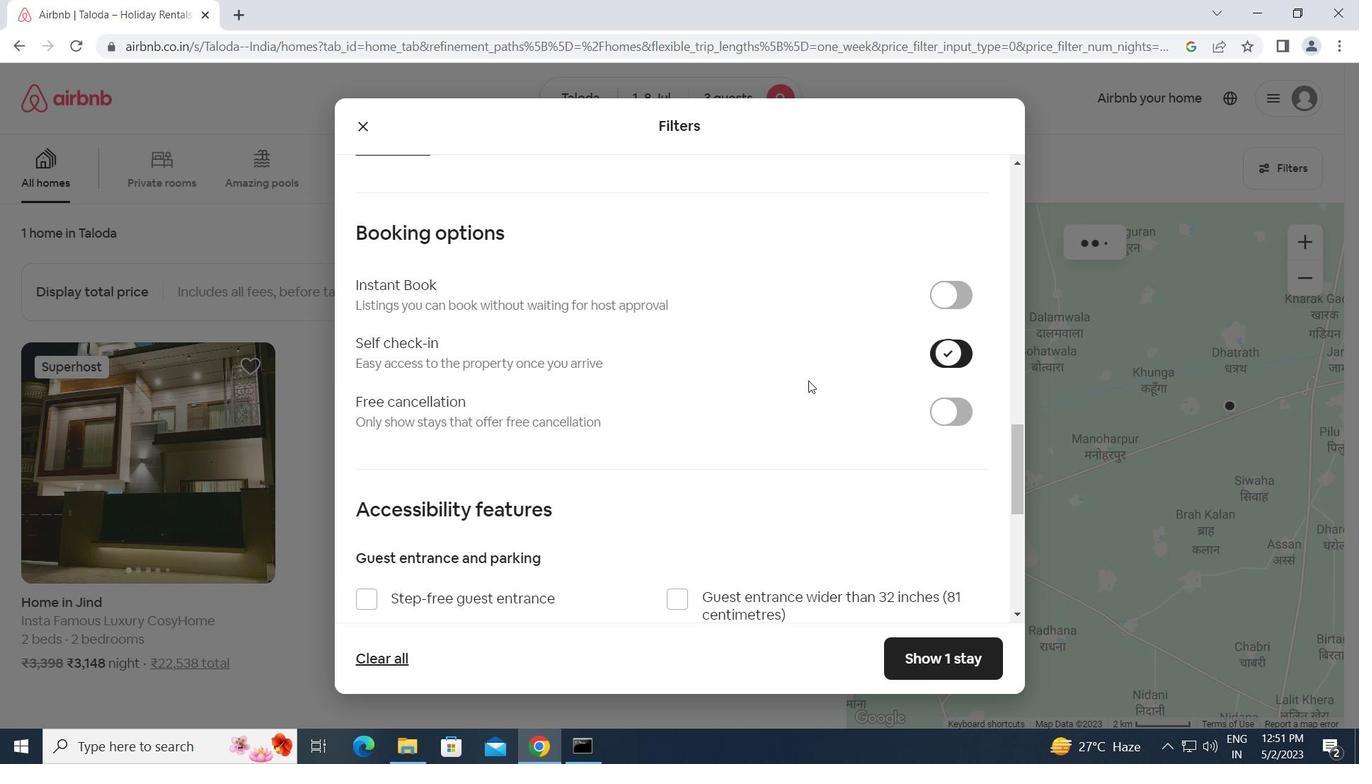 
Action: Mouse moved to (748, 398)
Screenshot: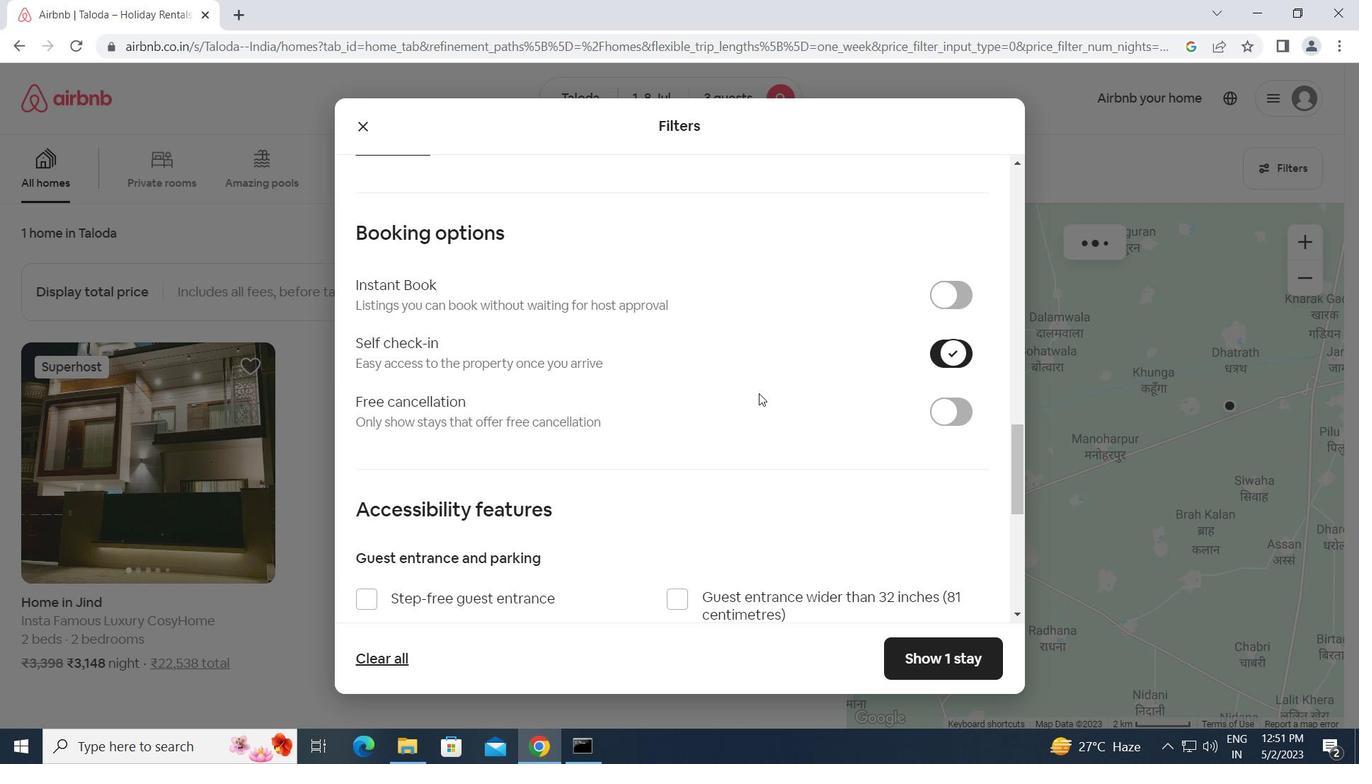 
Action: Mouse scrolled (748, 397) with delta (0, 0)
Screenshot: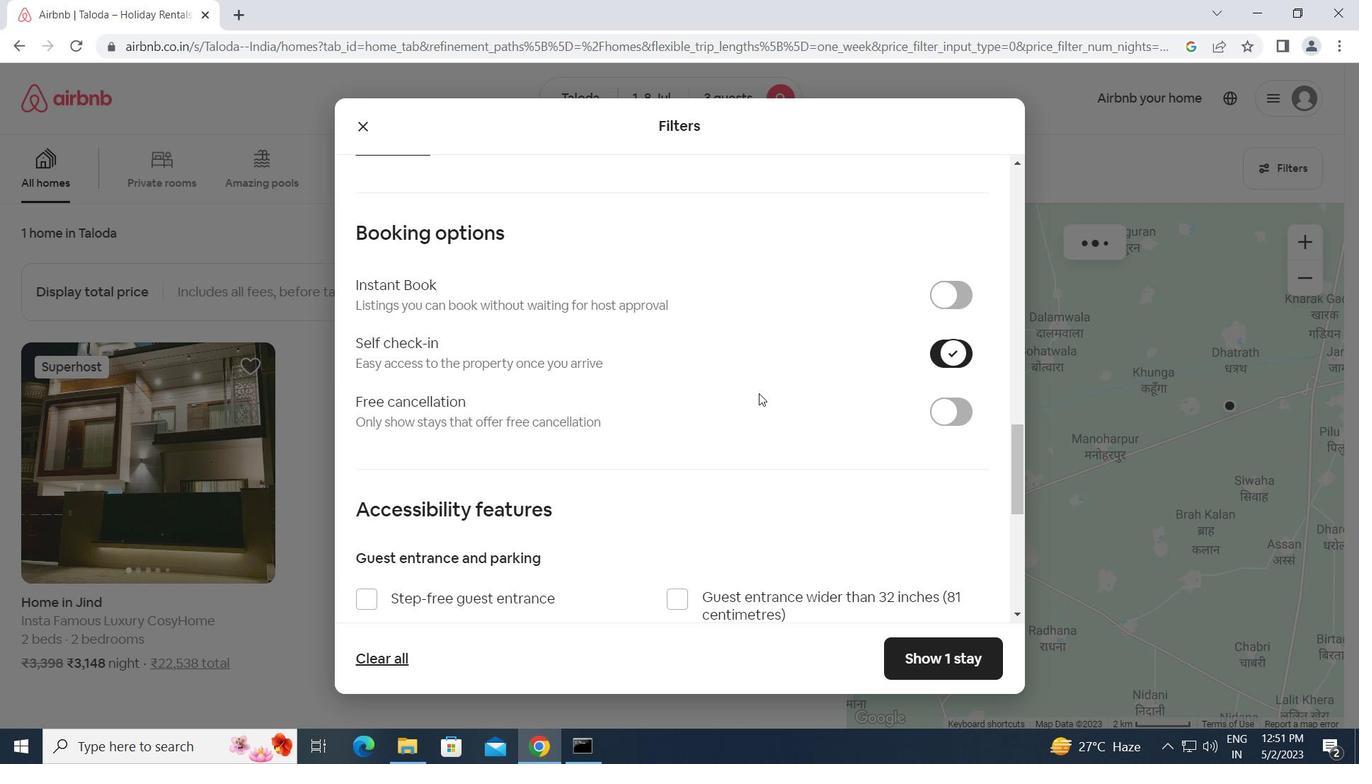 
Action: Mouse moved to (746, 400)
Screenshot: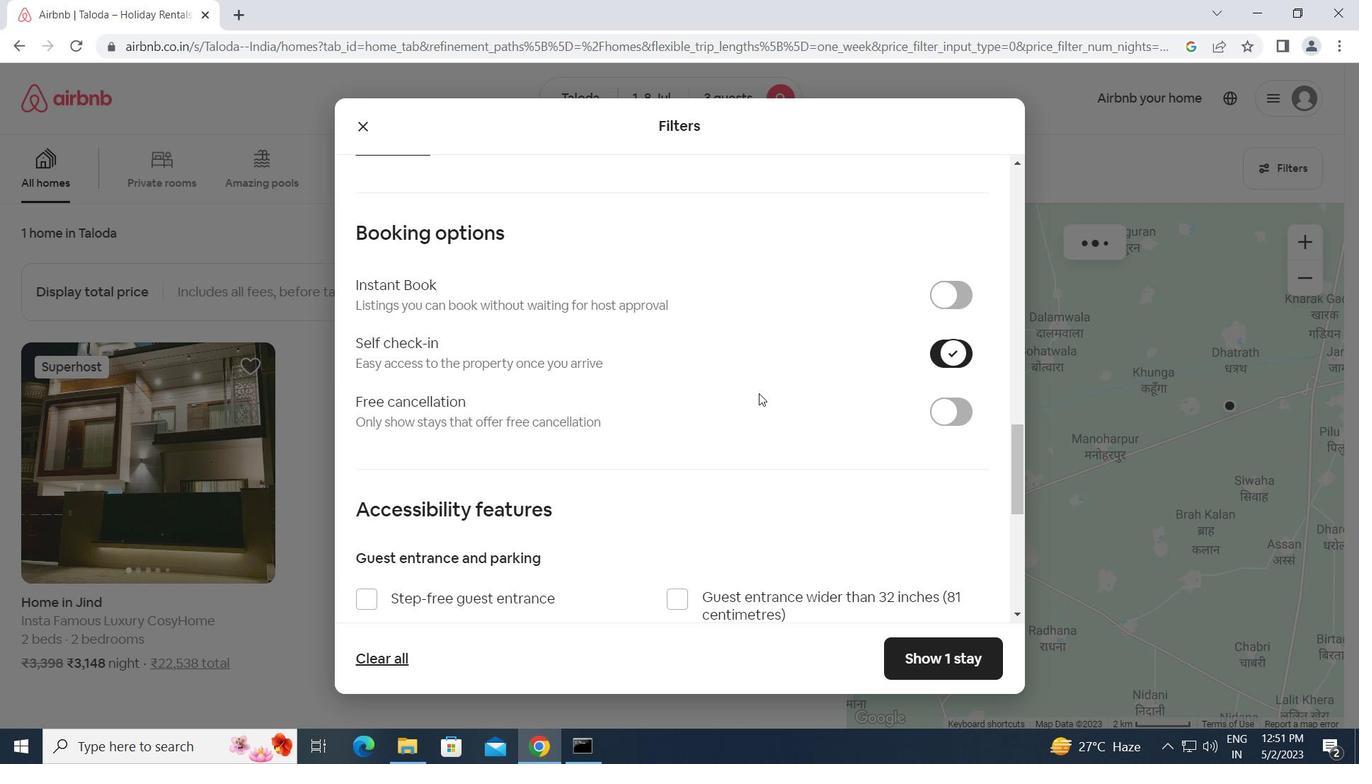 
Action: Mouse scrolled (746, 399) with delta (0, 0)
Screenshot: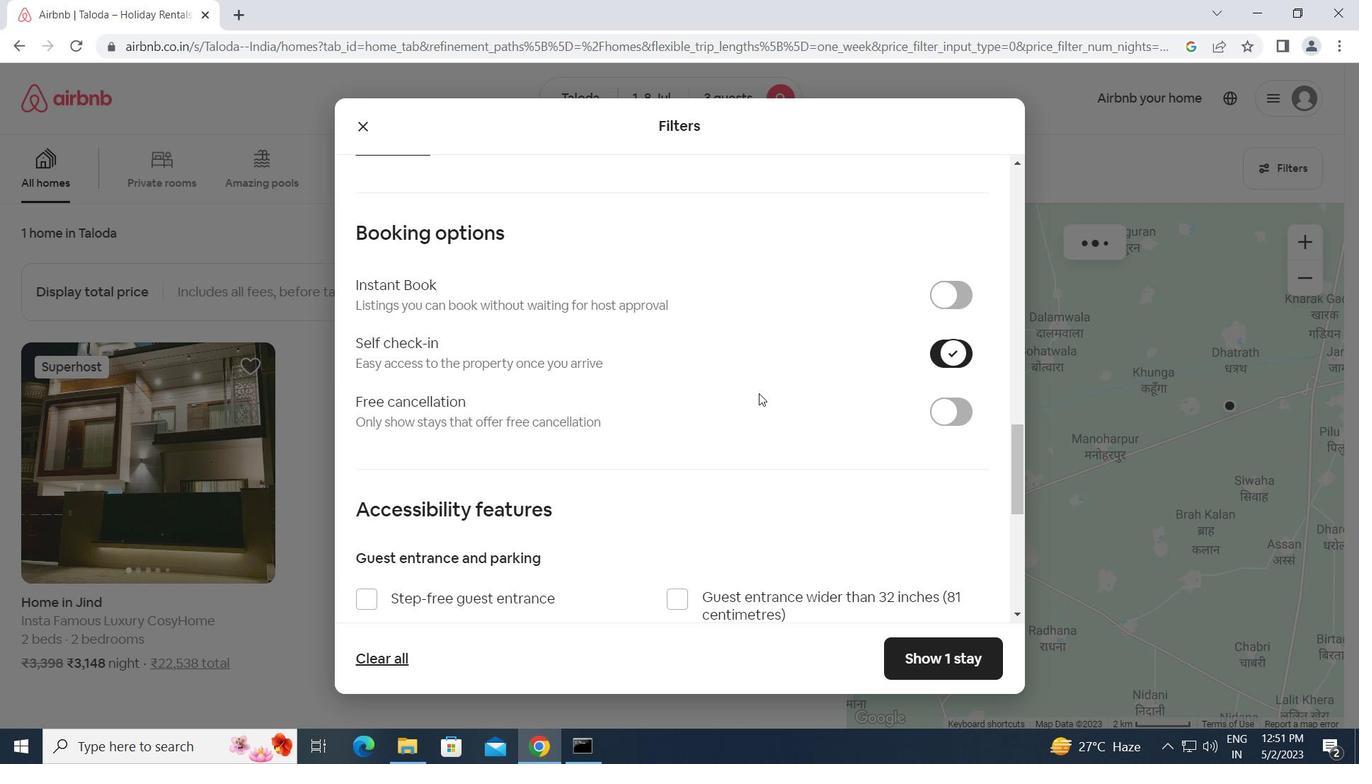 
Action: Mouse moved to (743, 401)
Screenshot: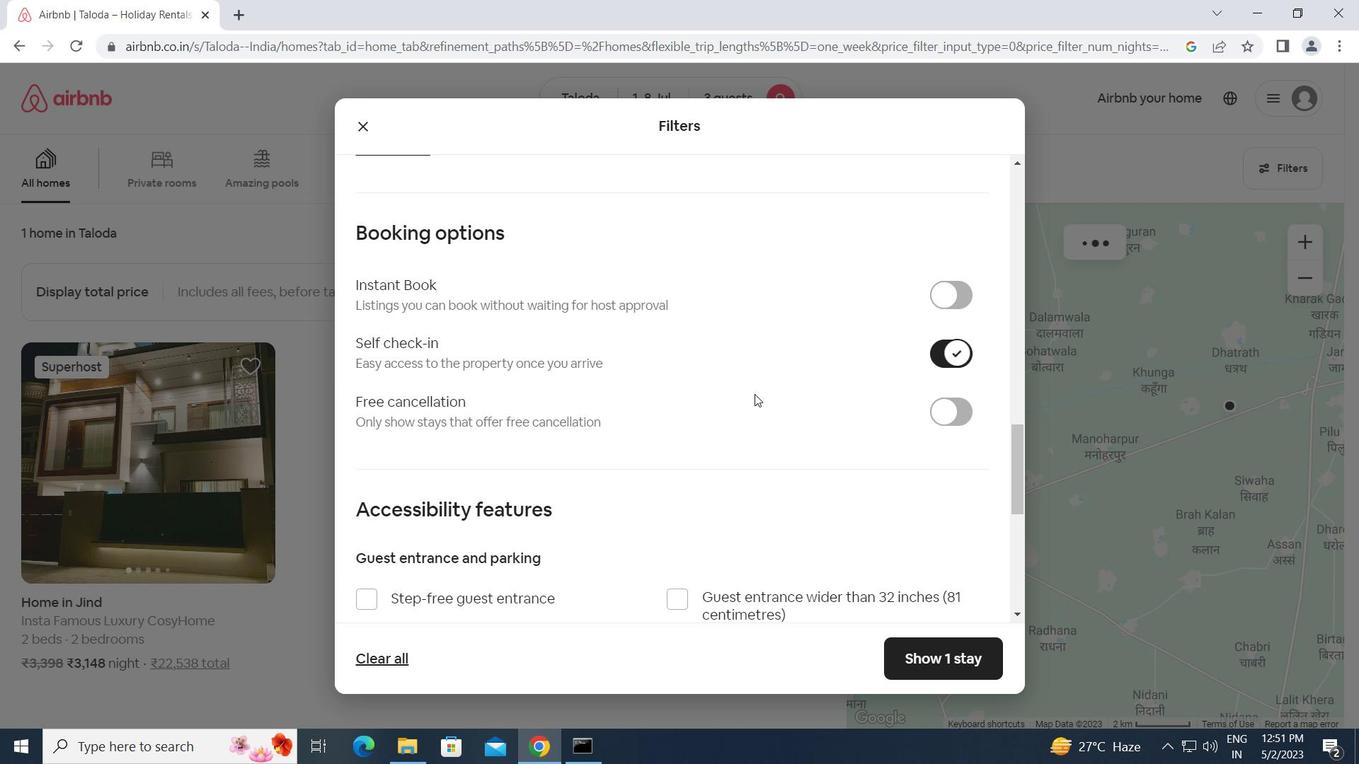 
Action: Mouse scrolled (743, 400) with delta (0, 0)
Screenshot: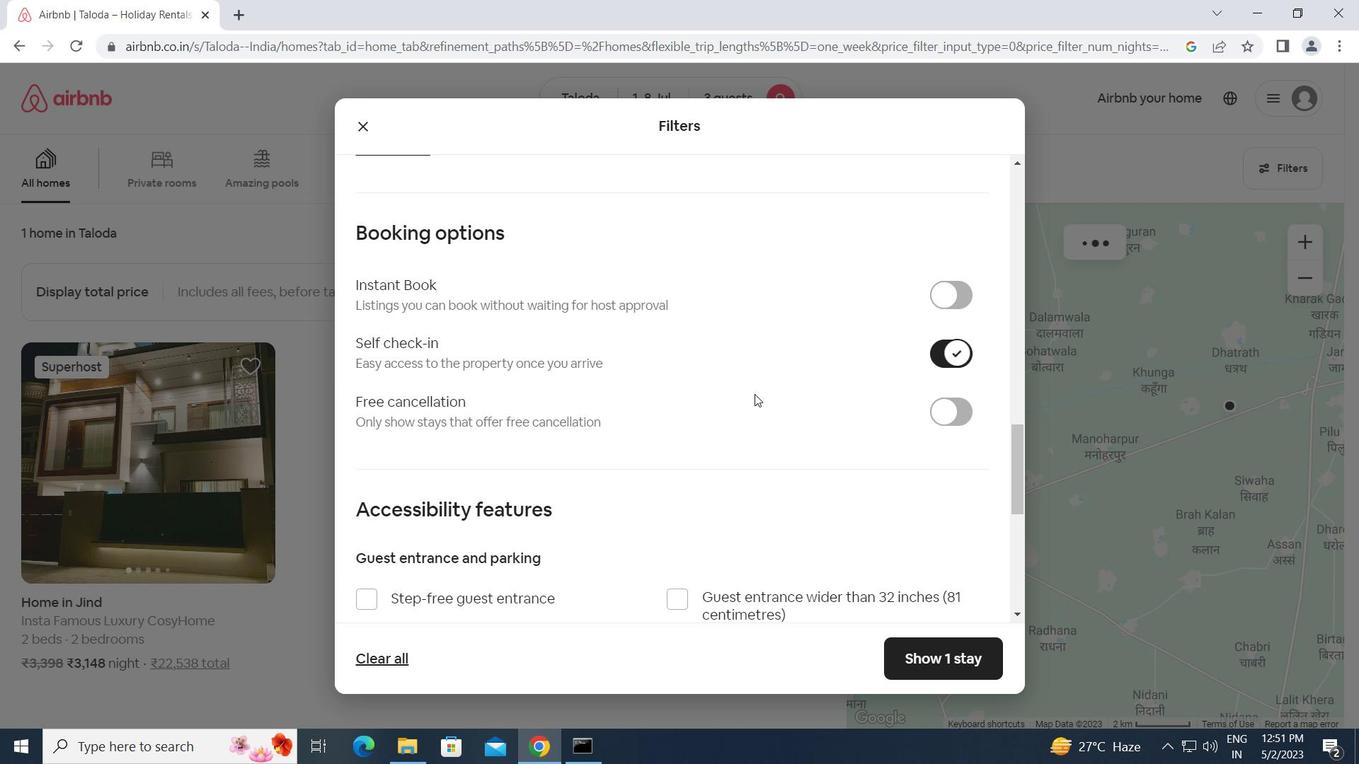 
Action: Mouse moved to (734, 406)
Screenshot: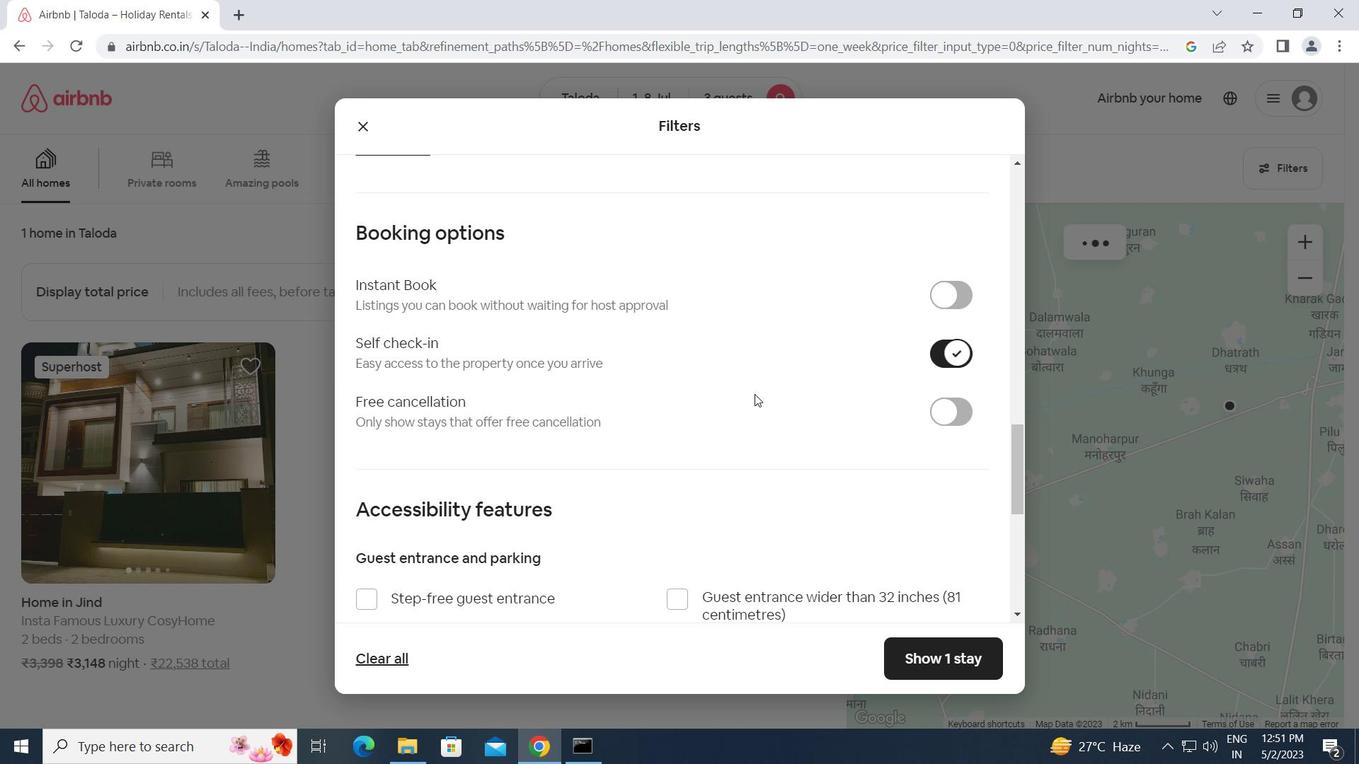 
Action: Mouse scrolled (734, 405) with delta (0, 0)
Screenshot: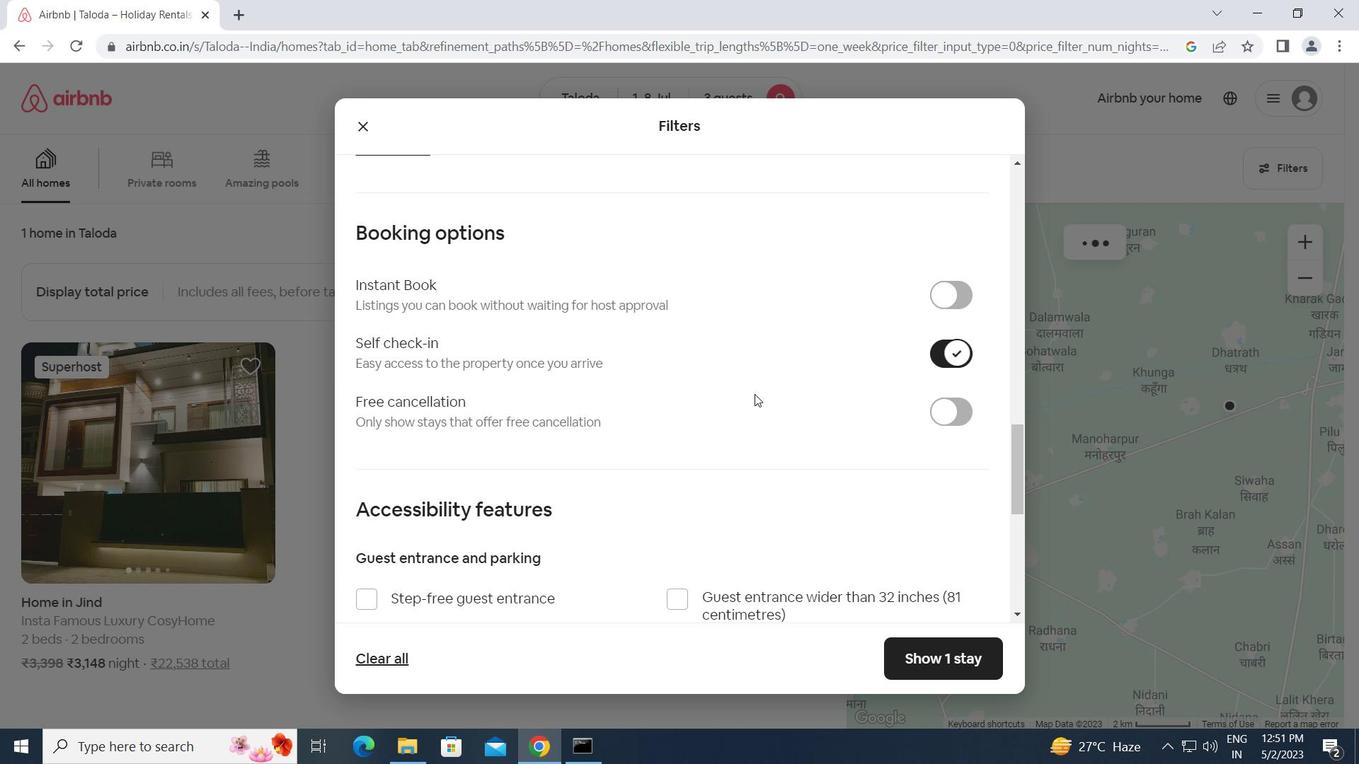 
Action: Mouse moved to (630, 446)
Screenshot: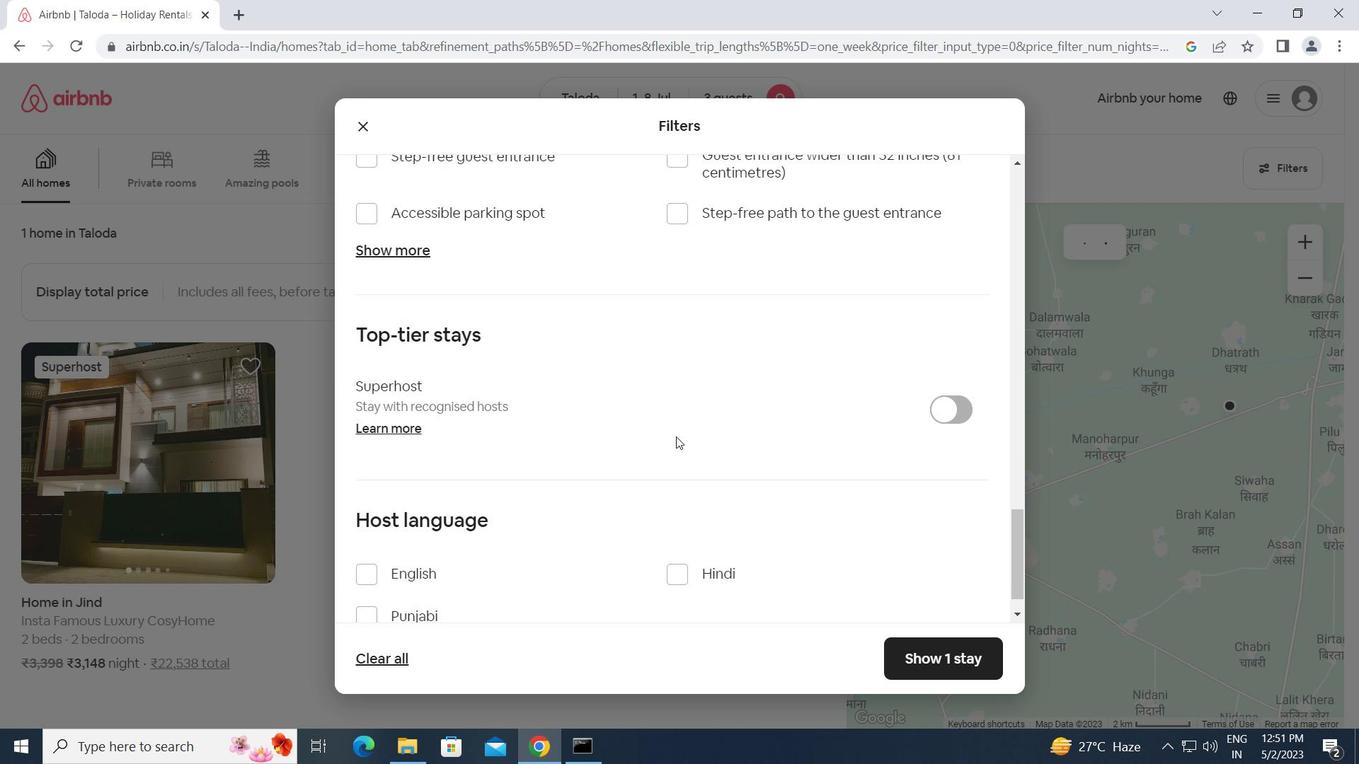 
Action: Mouse scrolled (630, 445) with delta (0, 0)
Screenshot: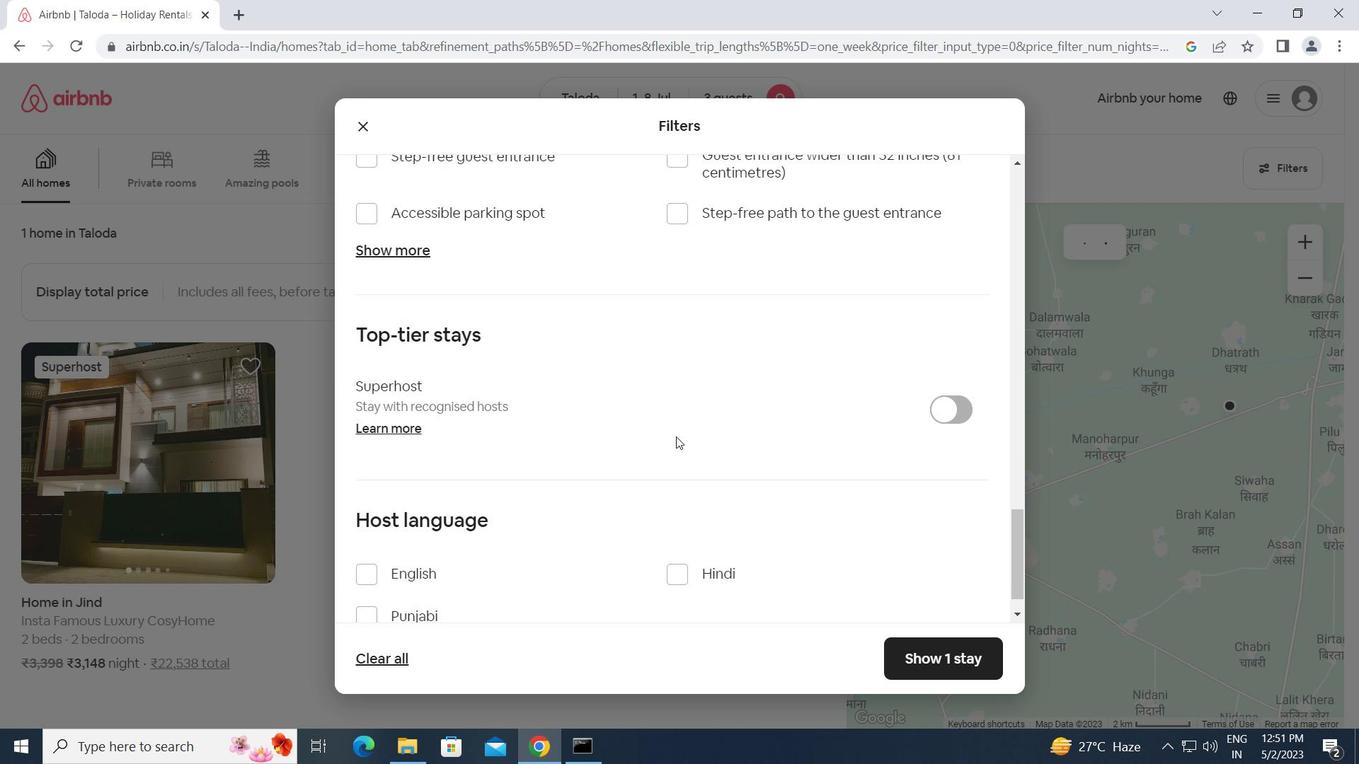 
Action: Mouse moved to (624, 450)
Screenshot: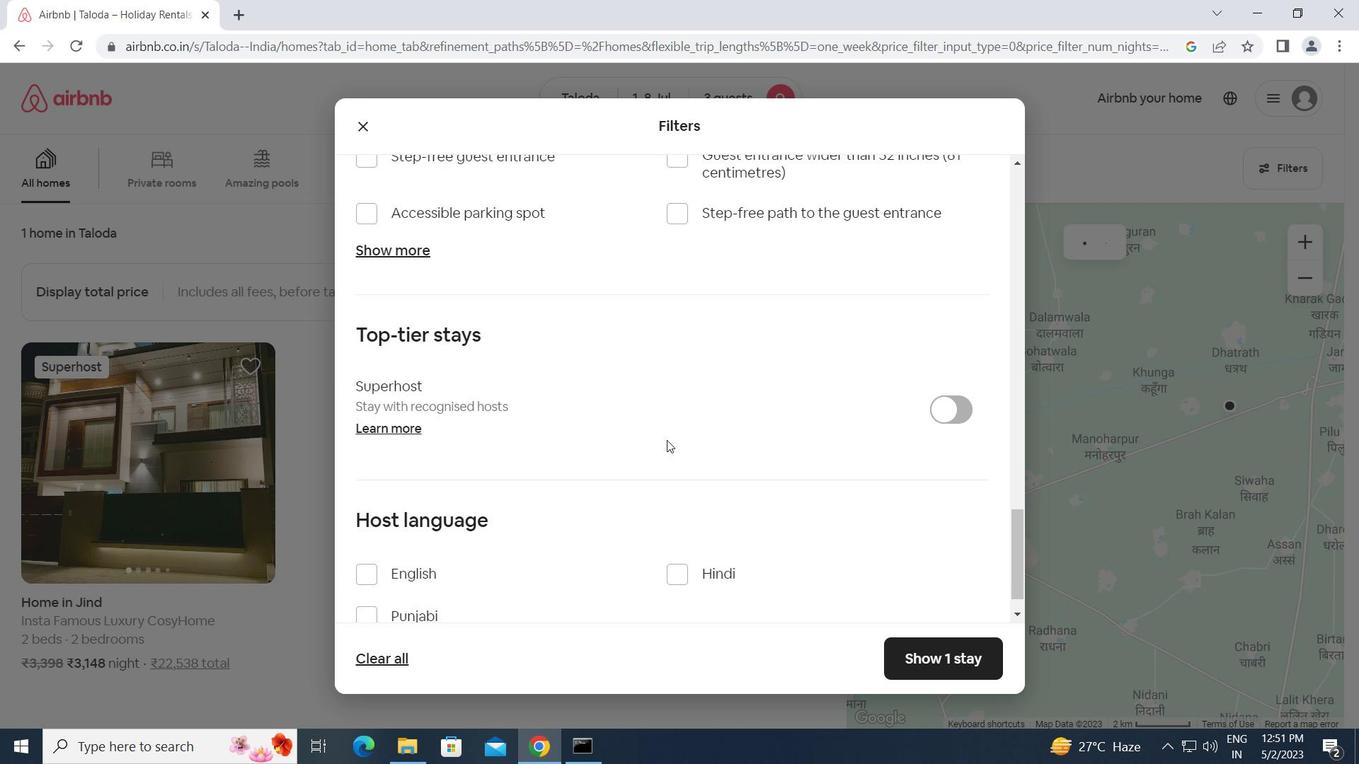 
Action: Mouse scrolled (624, 449) with delta (0, 0)
Screenshot: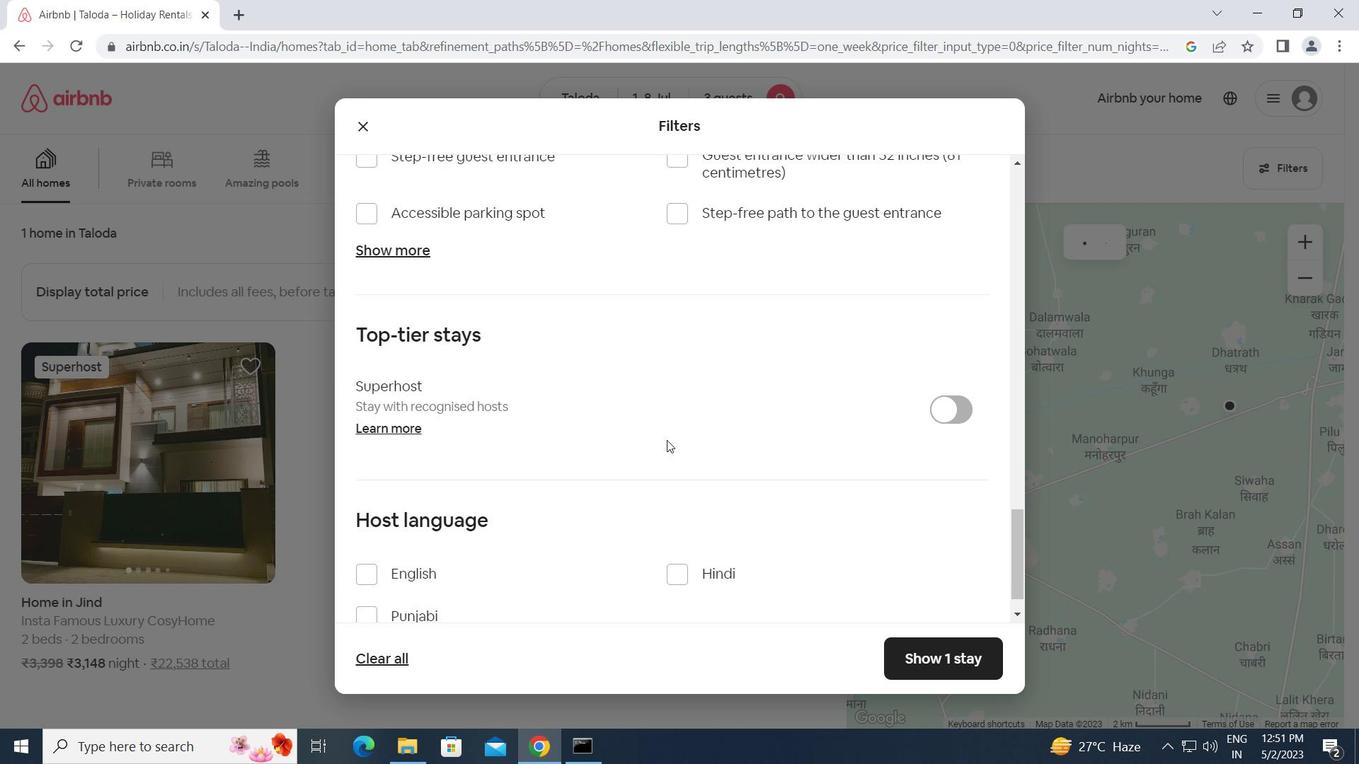 
Action: Mouse moved to (618, 451)
Screenshot: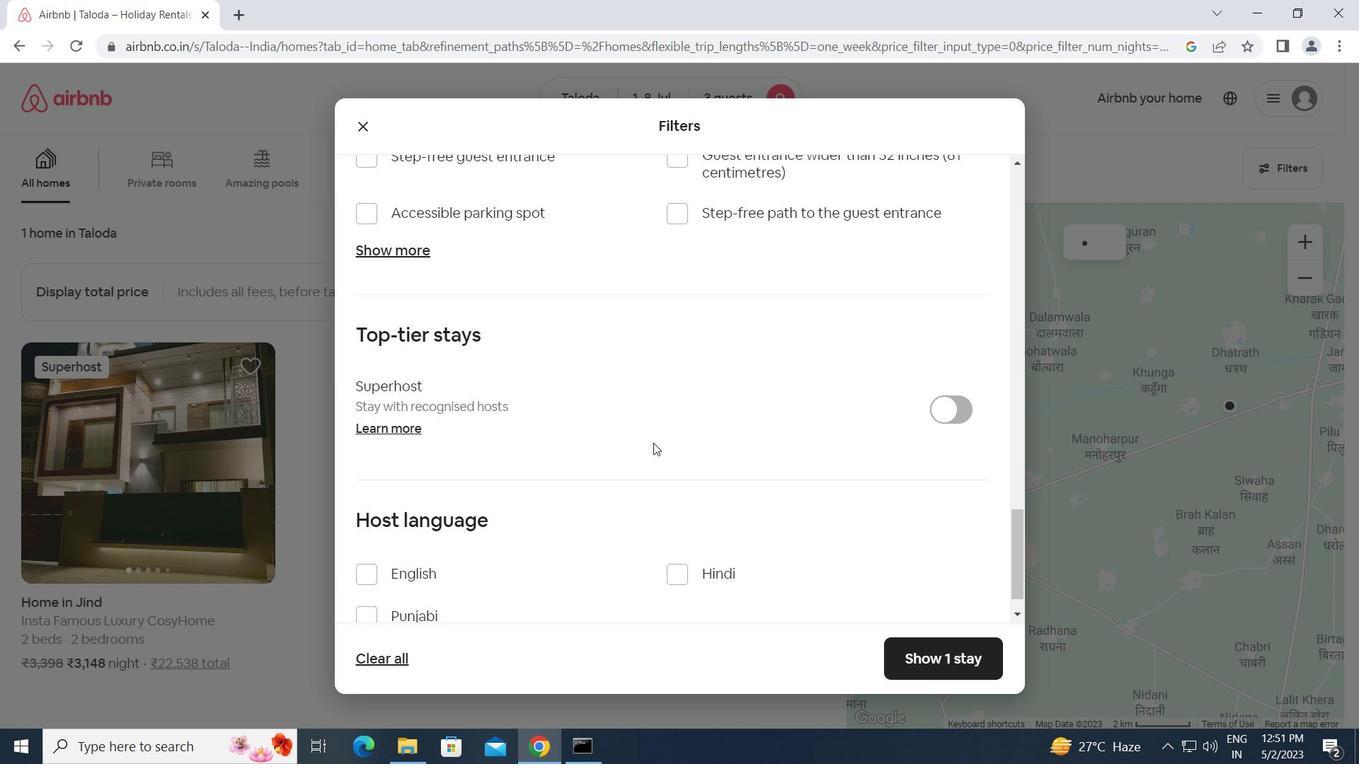 
Action: Mouse scrolled (618, 451) with delta (0, 0)
Screenshot: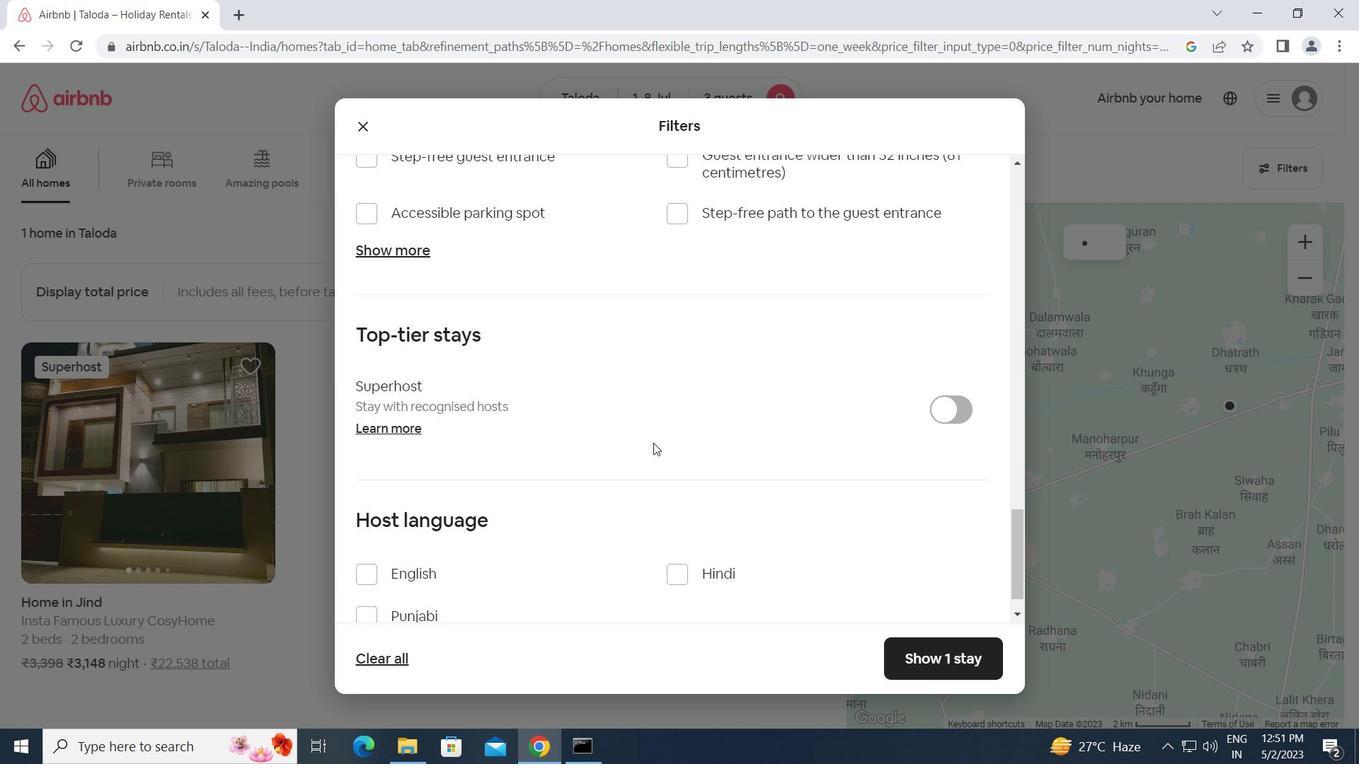 
Action: Mouse moved to (608, 456)
Screenshot: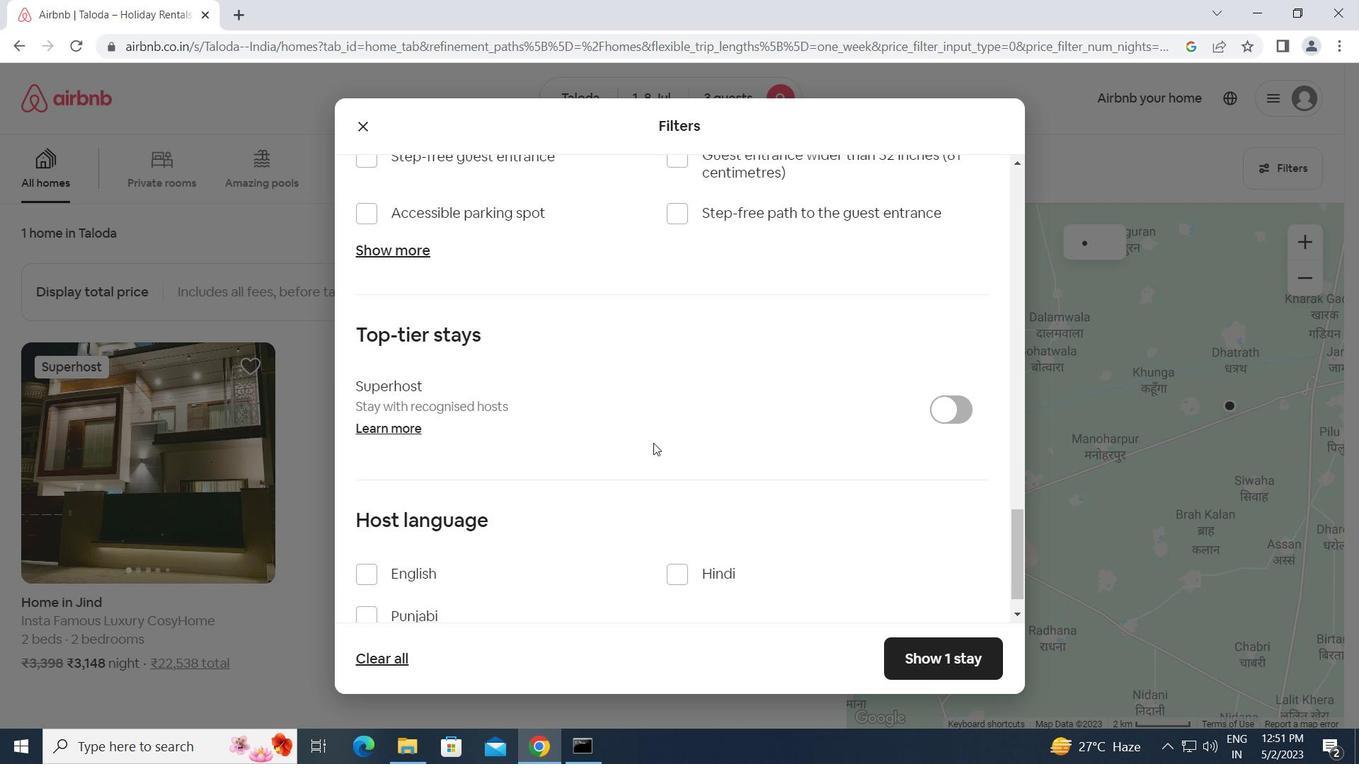 
Action: Mouse scrolled (608, 455) with delta (0, 0)
Screenshot: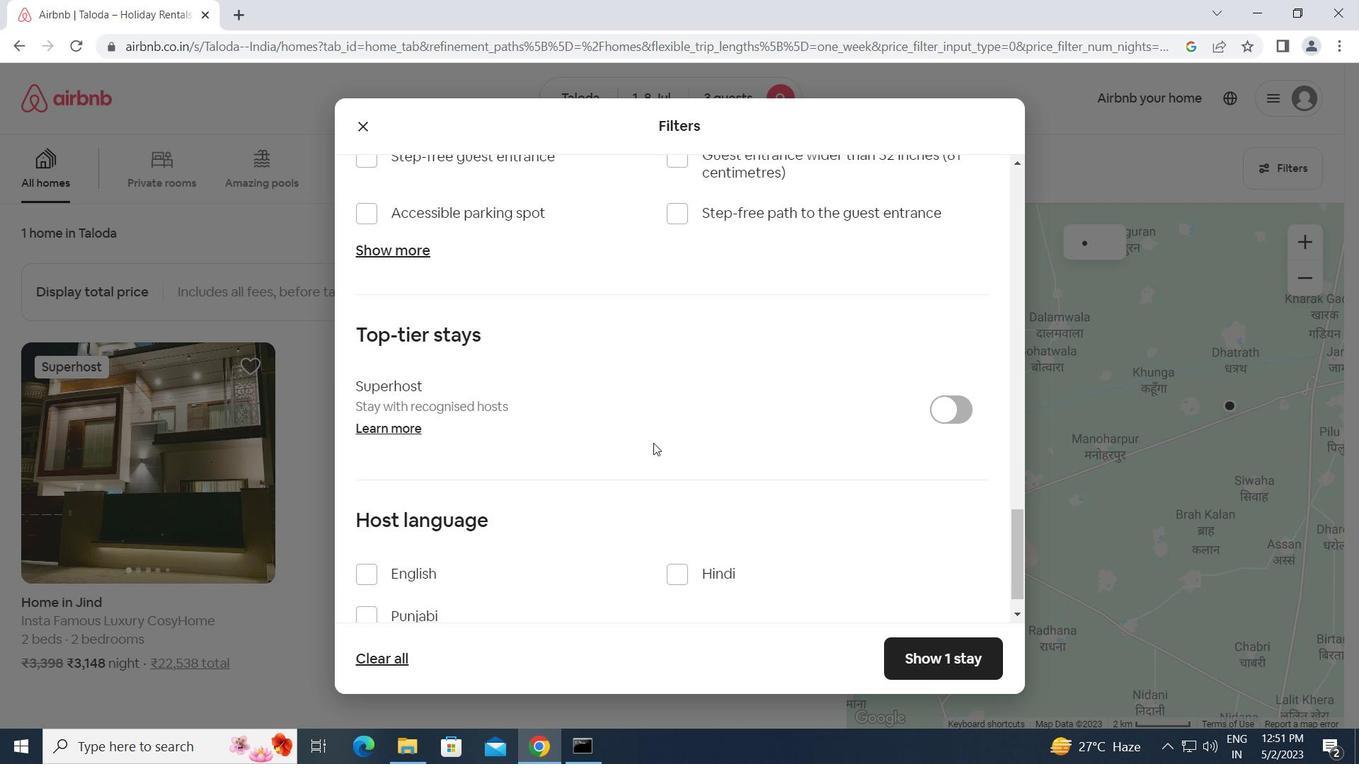 
Action: Mouse moved to (374, 528)
Screenshot: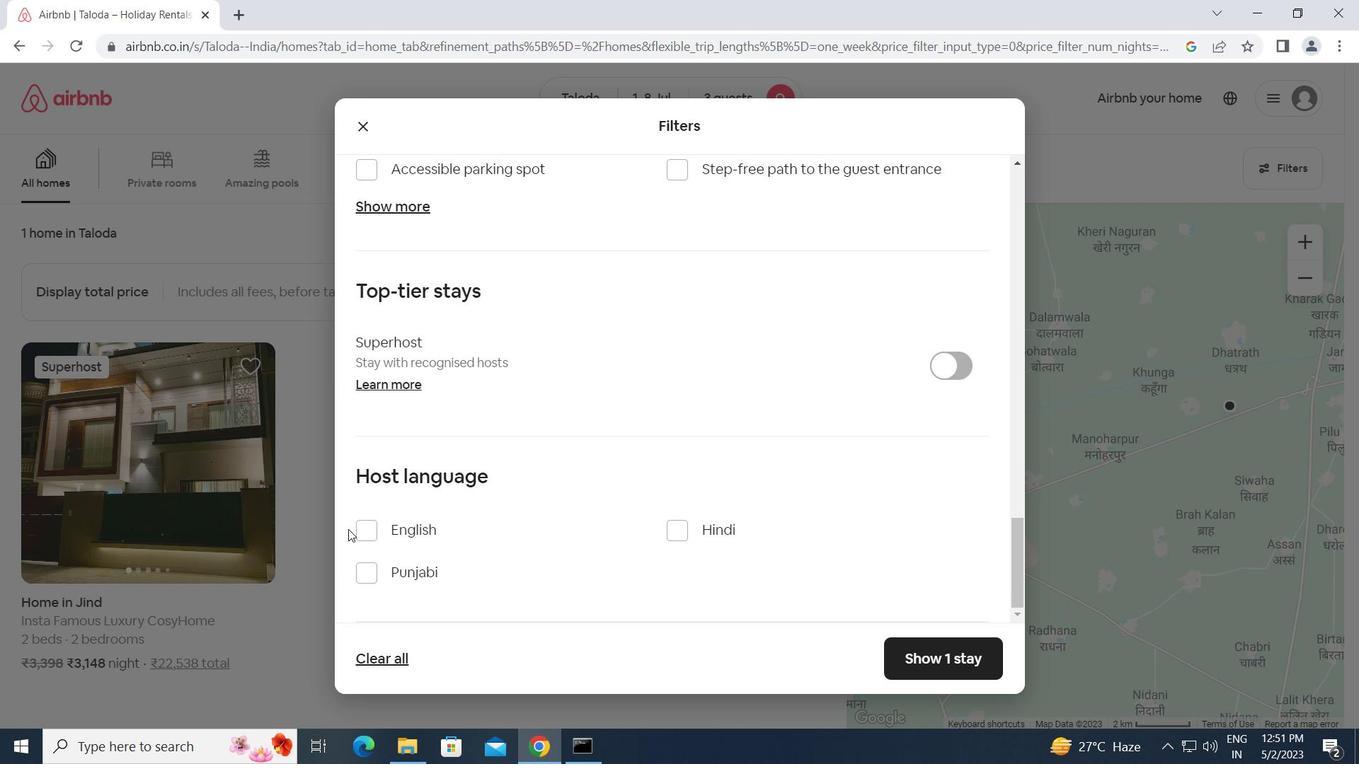 
Action: Mouse pressed left at (374, 528)
Screenshot: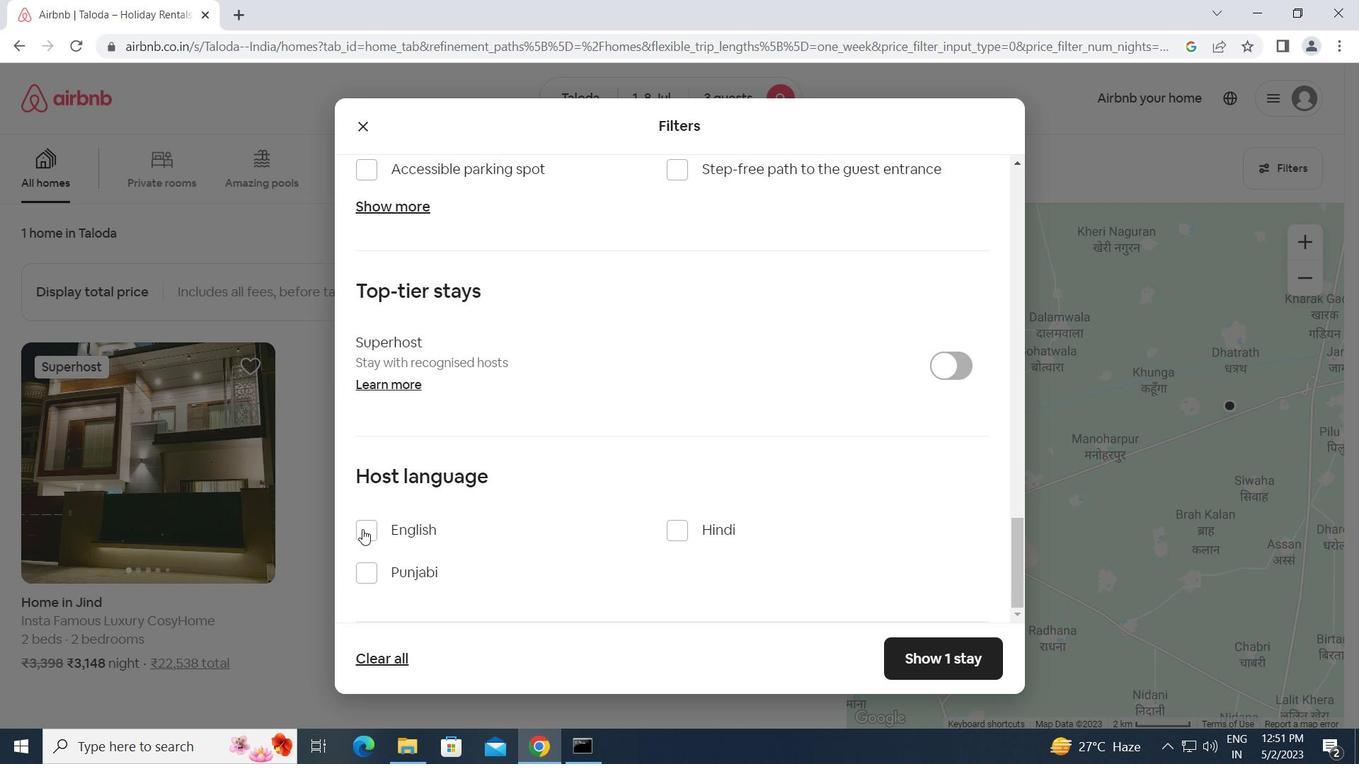 
Action: Mouse moved to (949, 664)
Screenshot: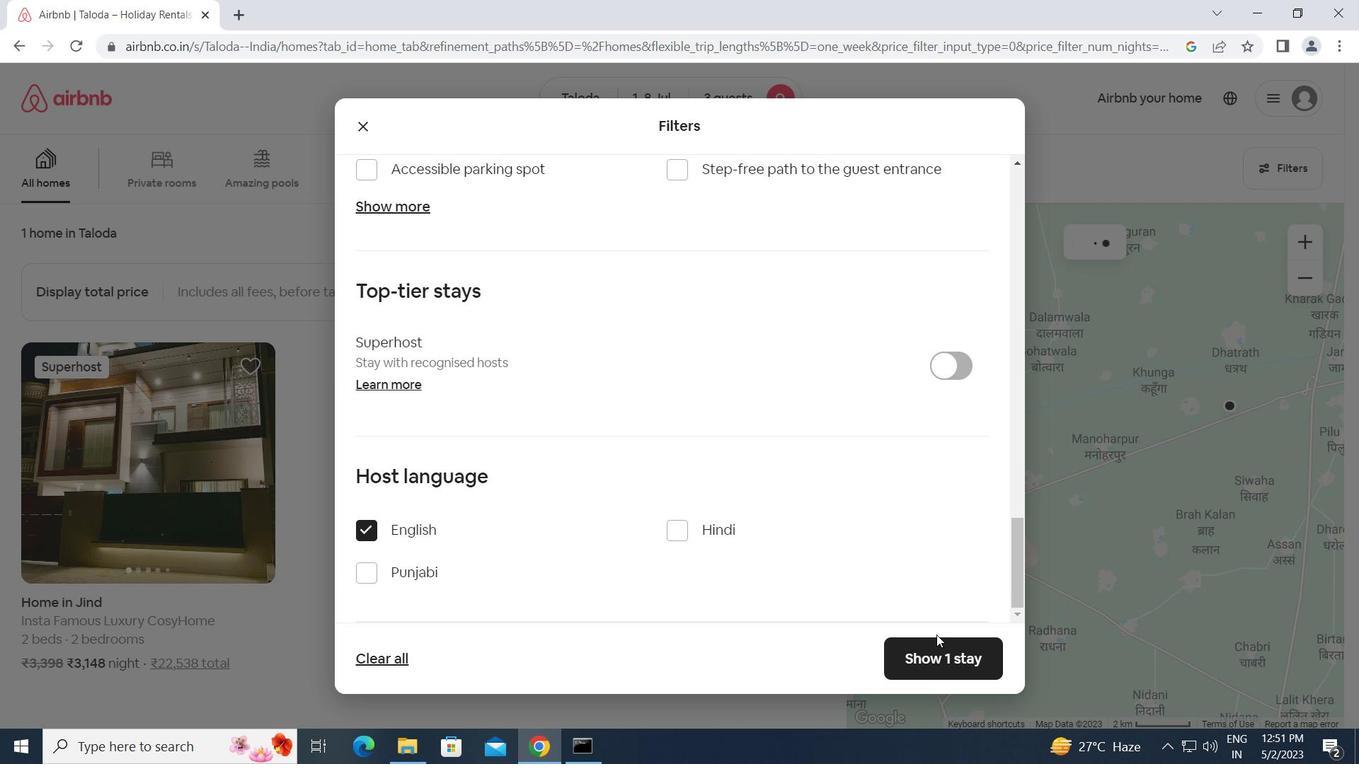 
Action: Mouse pressed left at (949, 664)
Screenshot: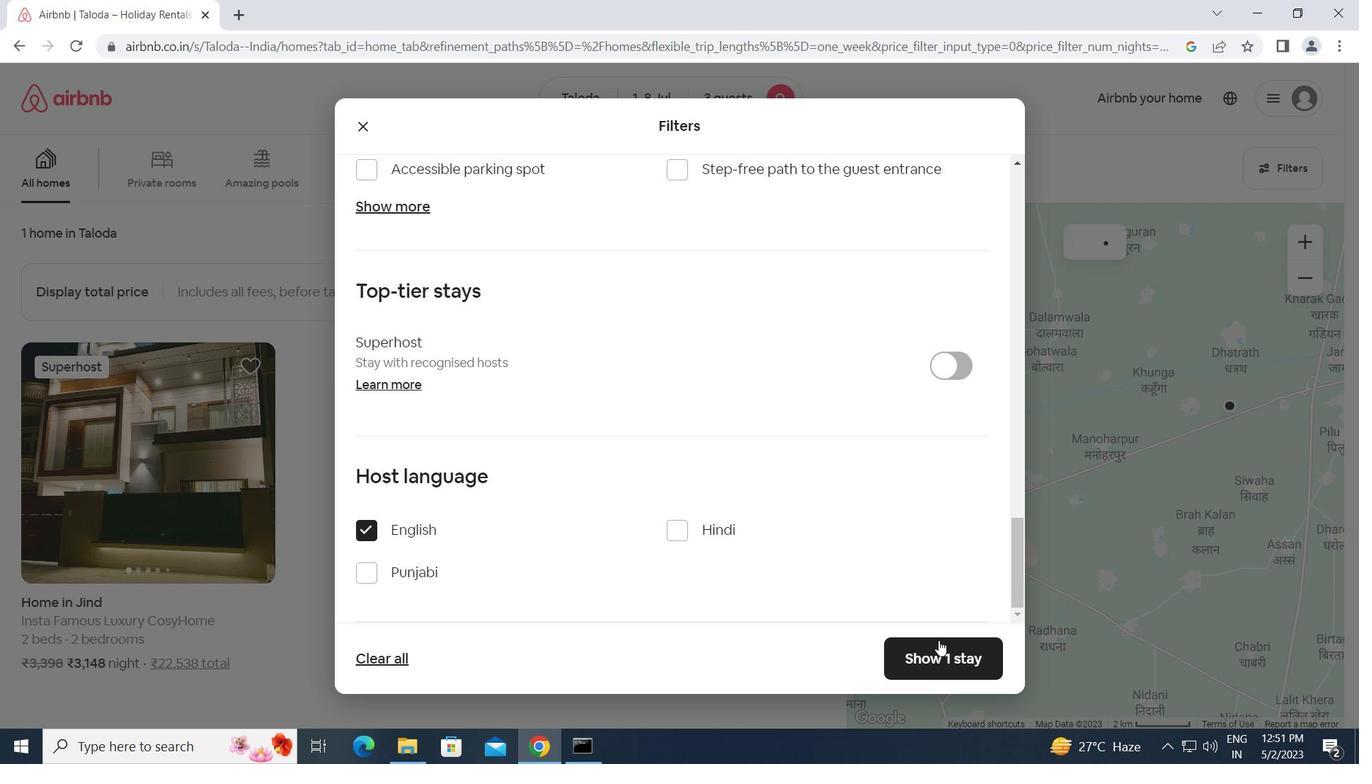 
Action: Mouse moved to (942, 662)
Screenshot: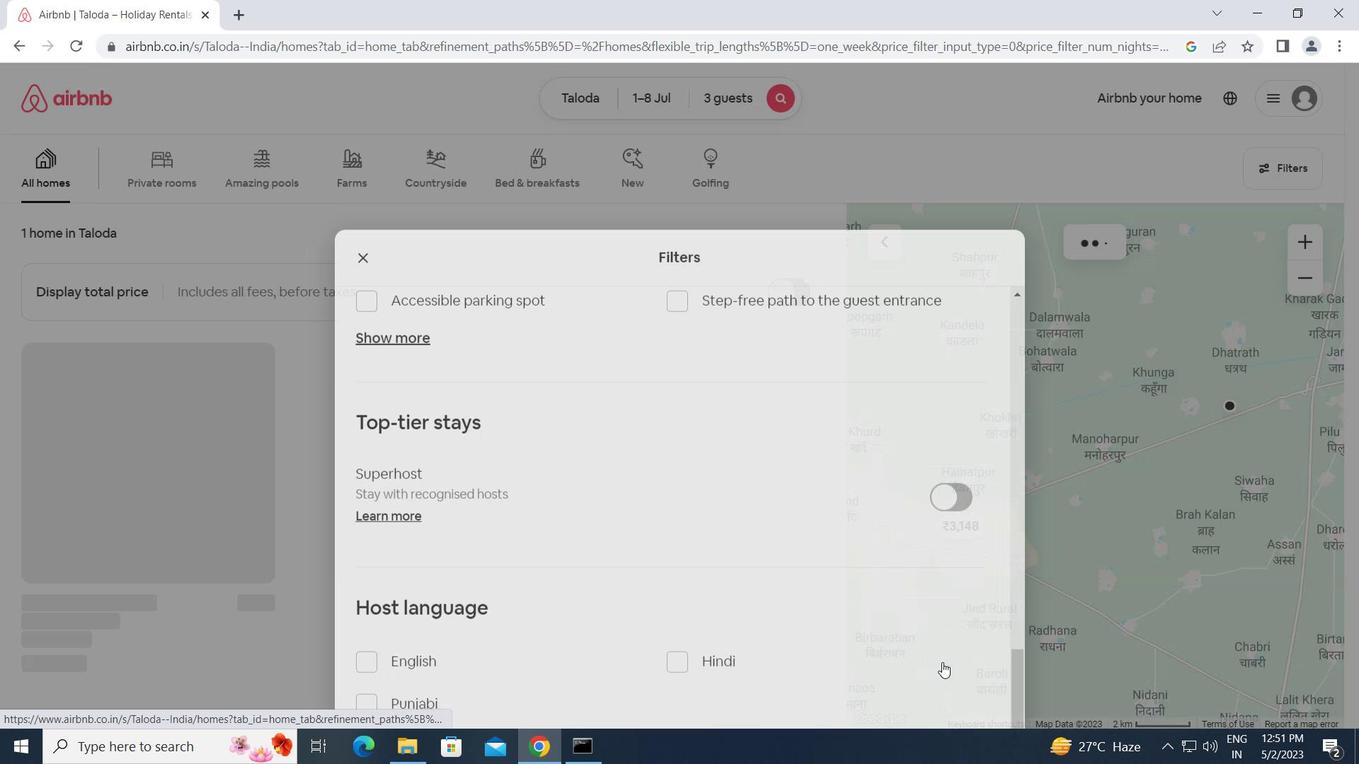
